 Task: Set up a reminder for the language practice chat.
Action: Mouse moved to (110, 138)
Screenshot: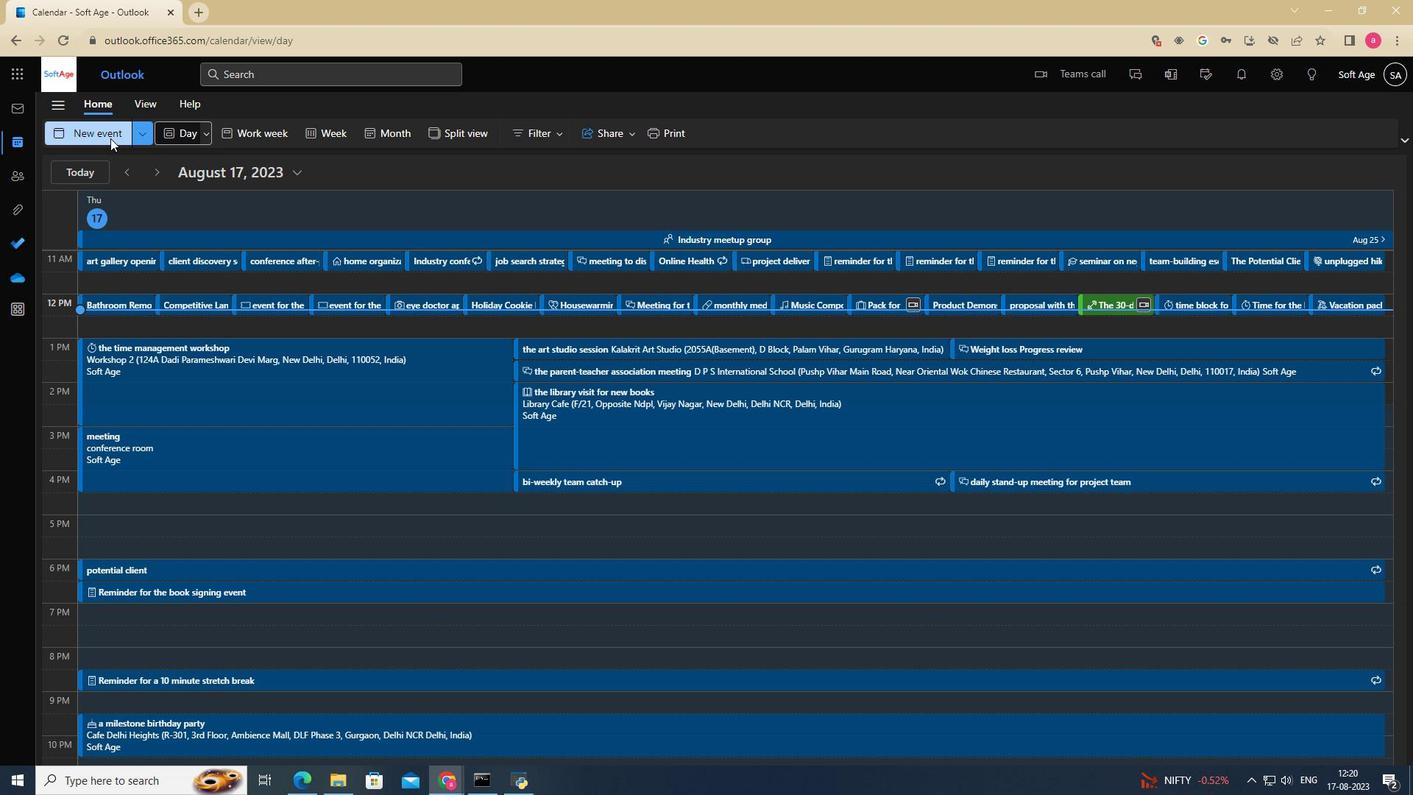 
Action: Mouse pressed left at (110, 138)
Screenshot: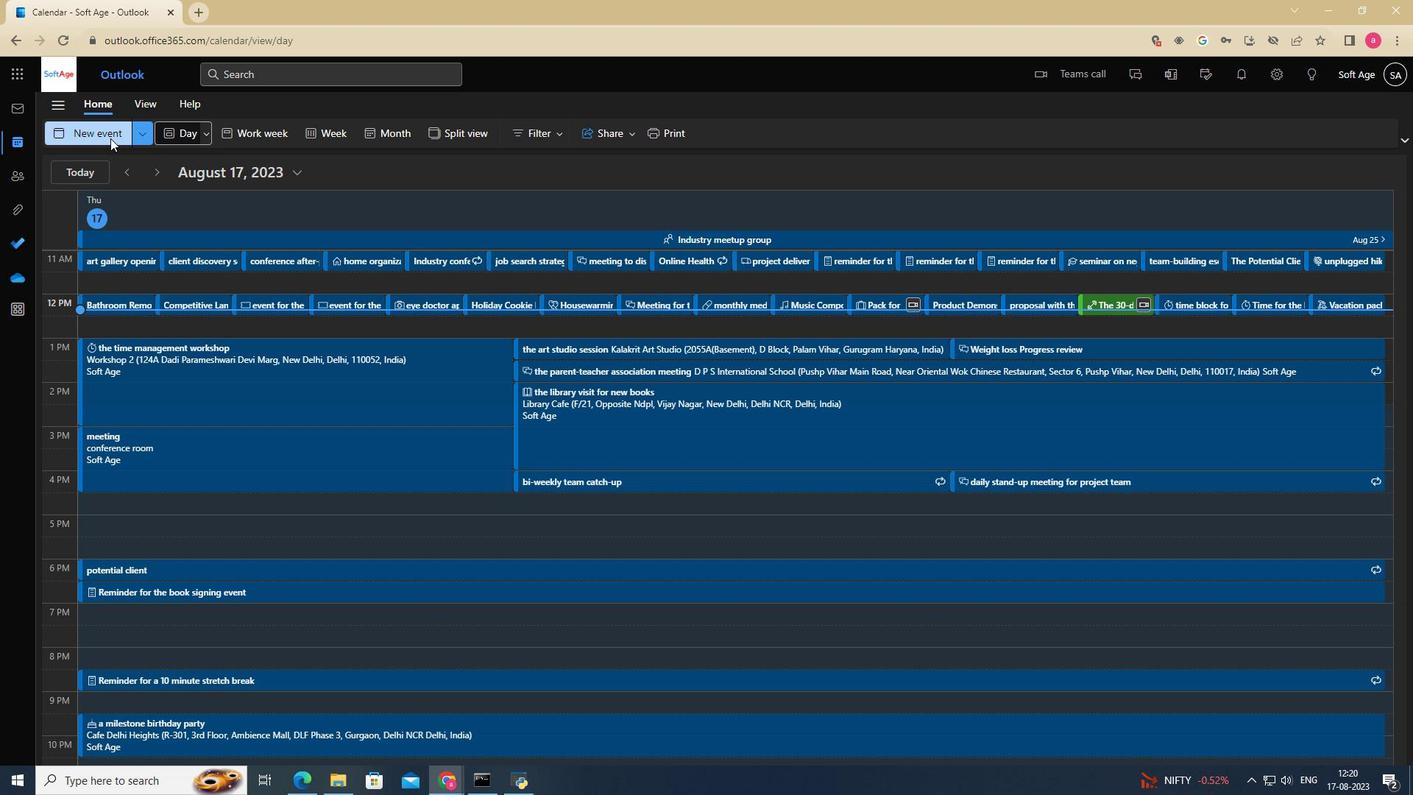 
Action: Mouse moved to (409, 217)
Screenshot: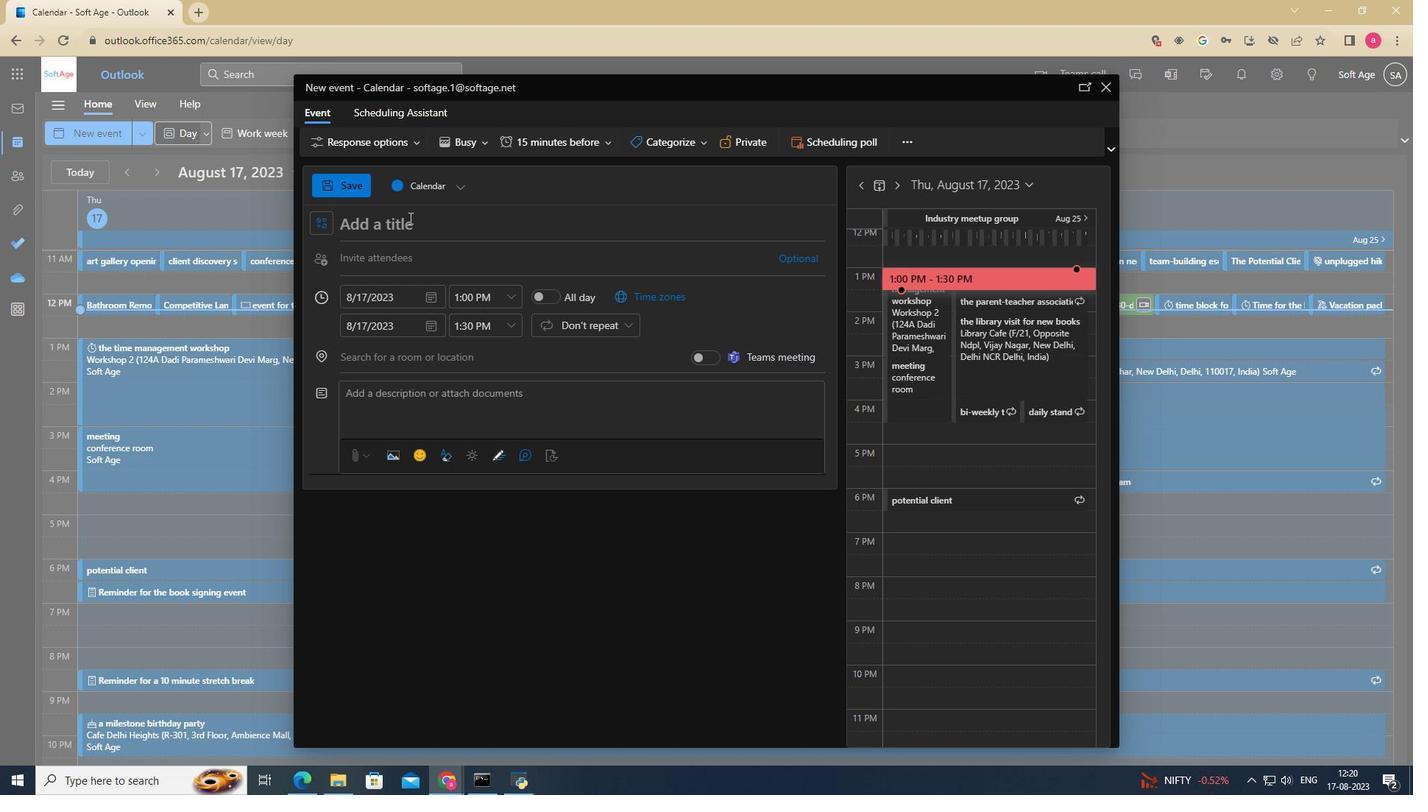 
Action: Mouse pressed left at (409, 217)
Screenshot: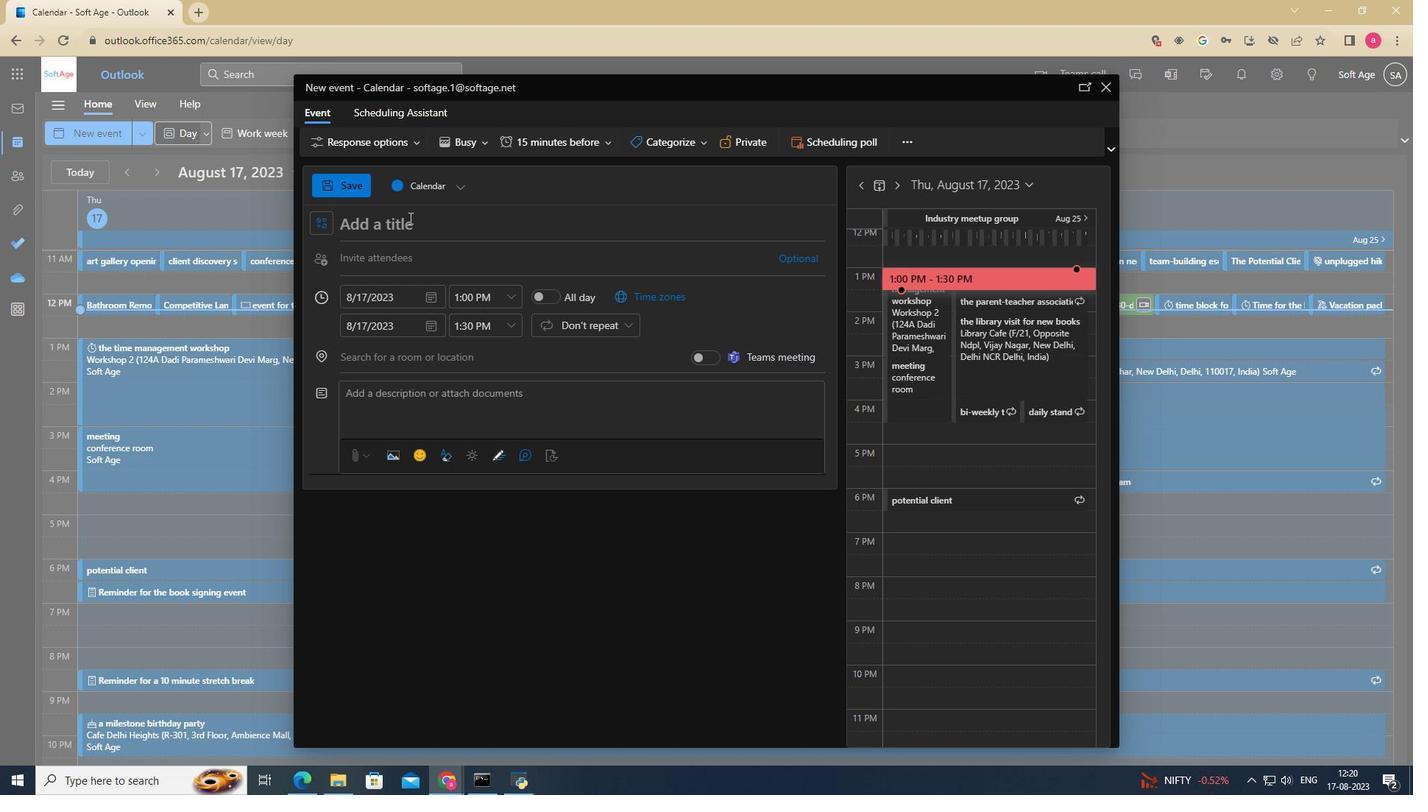 
Action: Mouse moved to (587, 147)
Screenshot: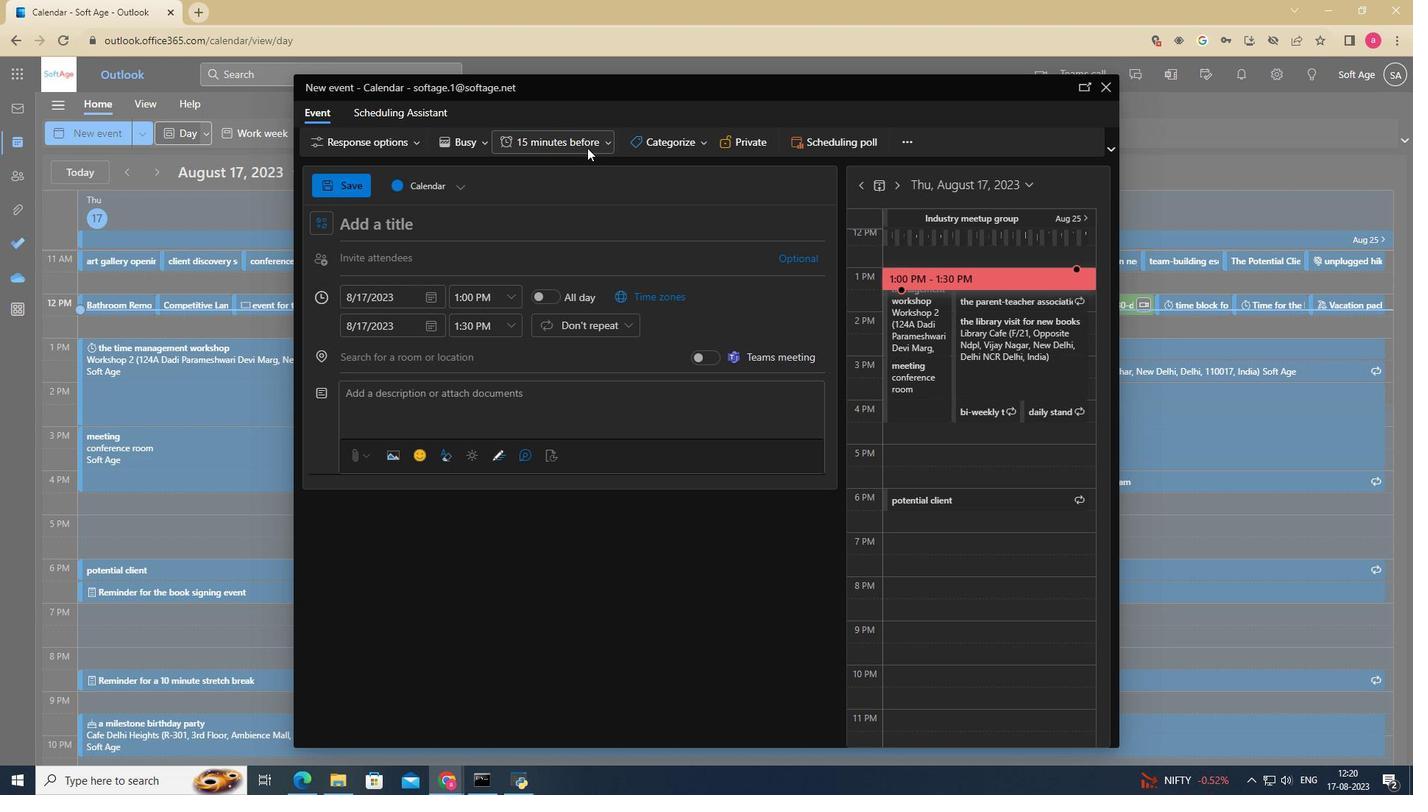 
Action: Mouse pressed left at (587, 147)
Screenshot: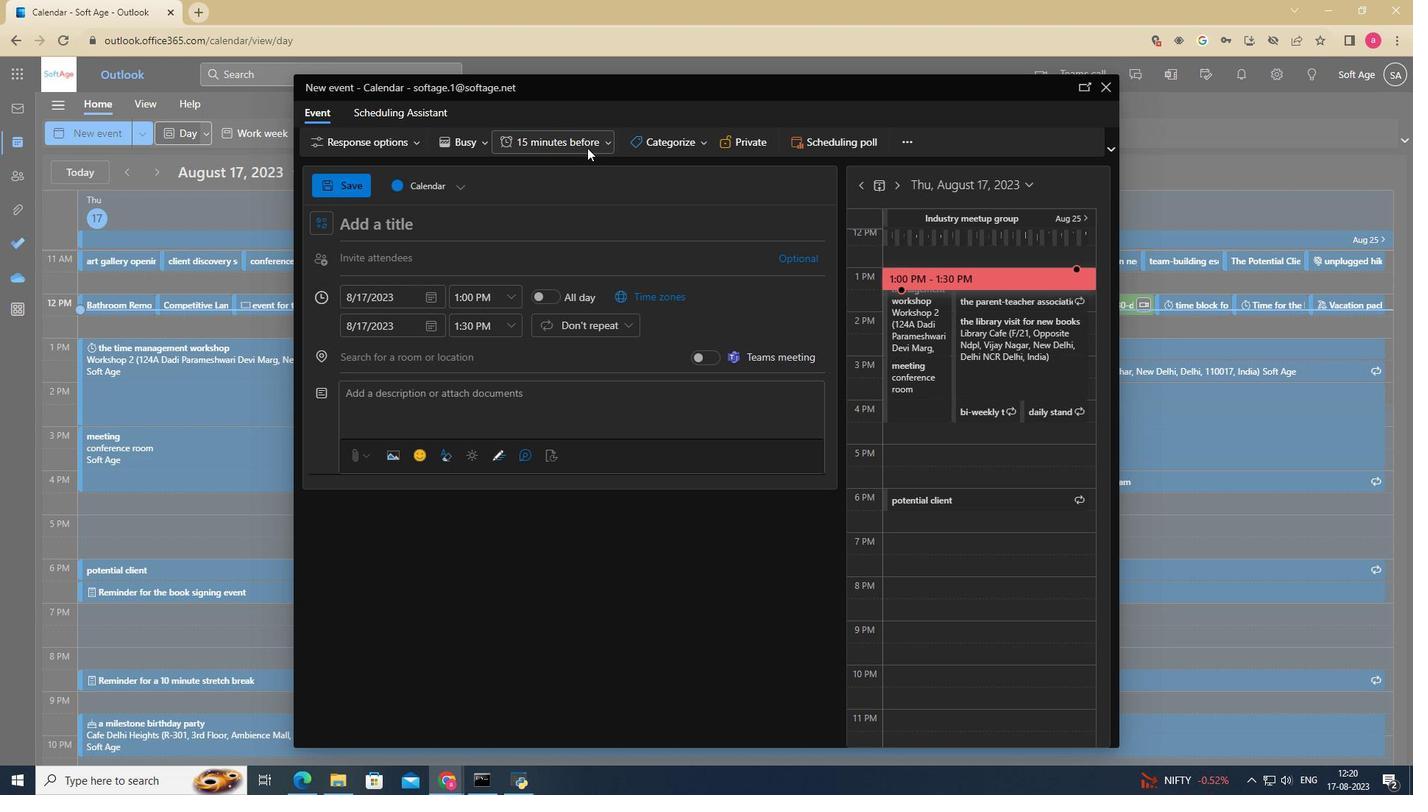 
Action: Mouse moved to (556, 287)
Screenshot: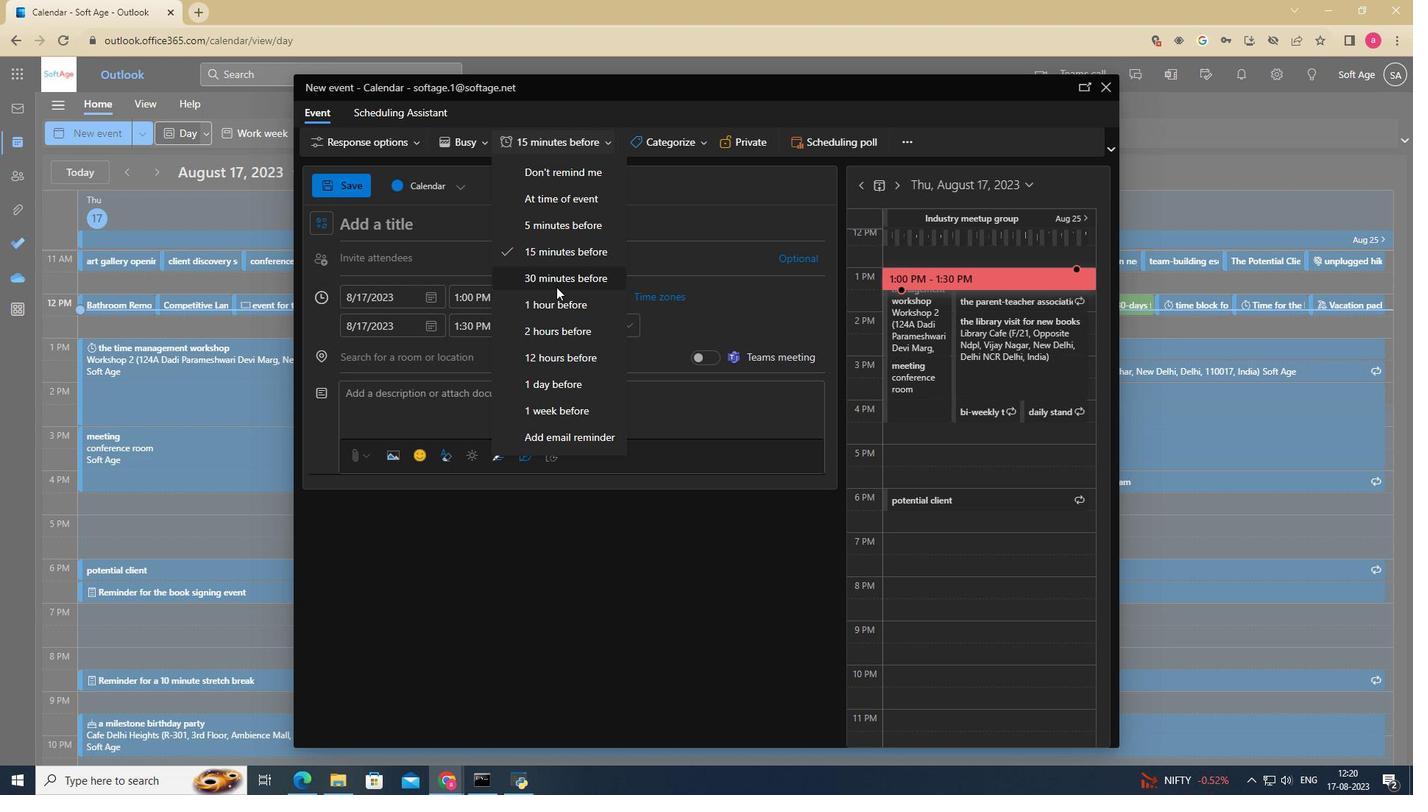 
Action: Mouse pressed left at (556, 287)
Screenshot: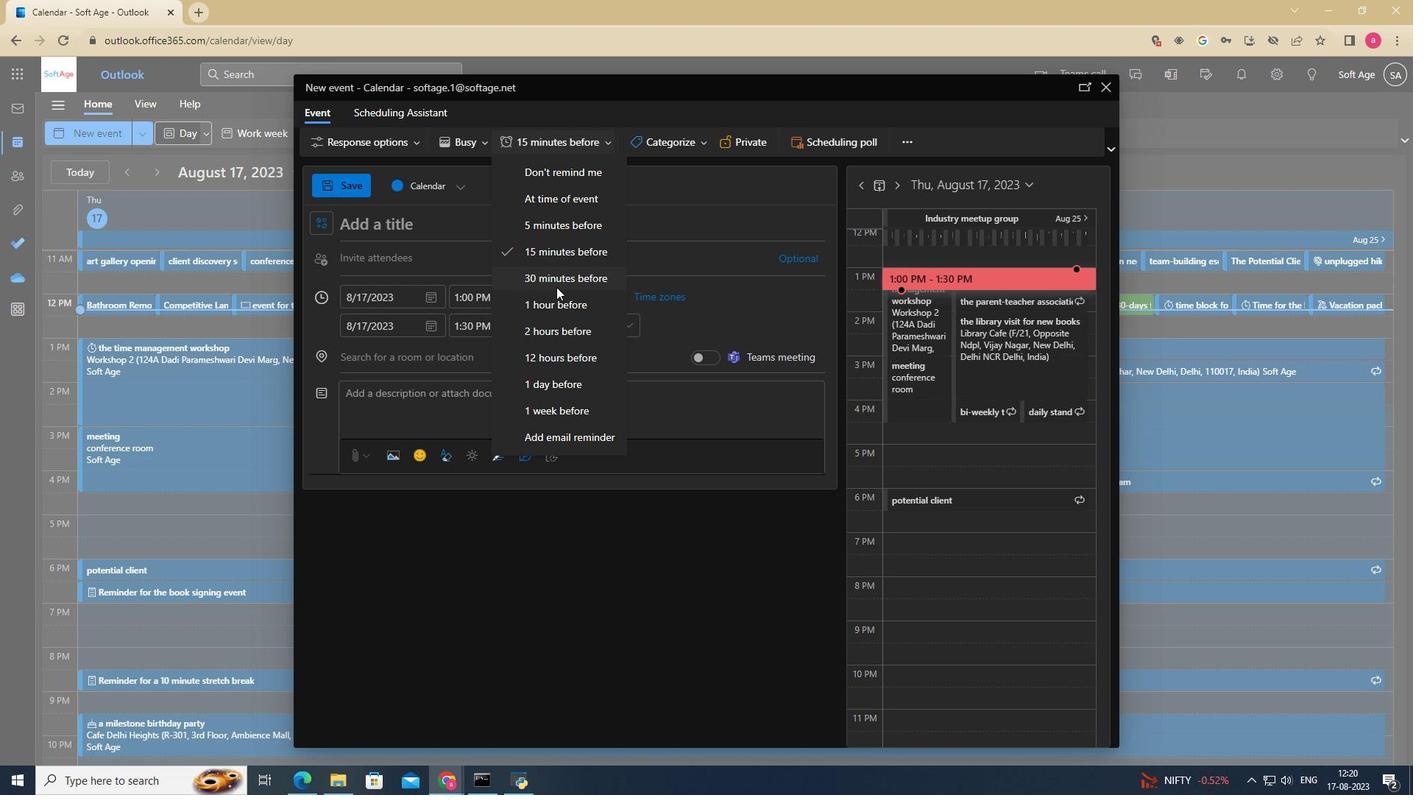 
Action: Mouse moved to (402, 231)
Screenshot: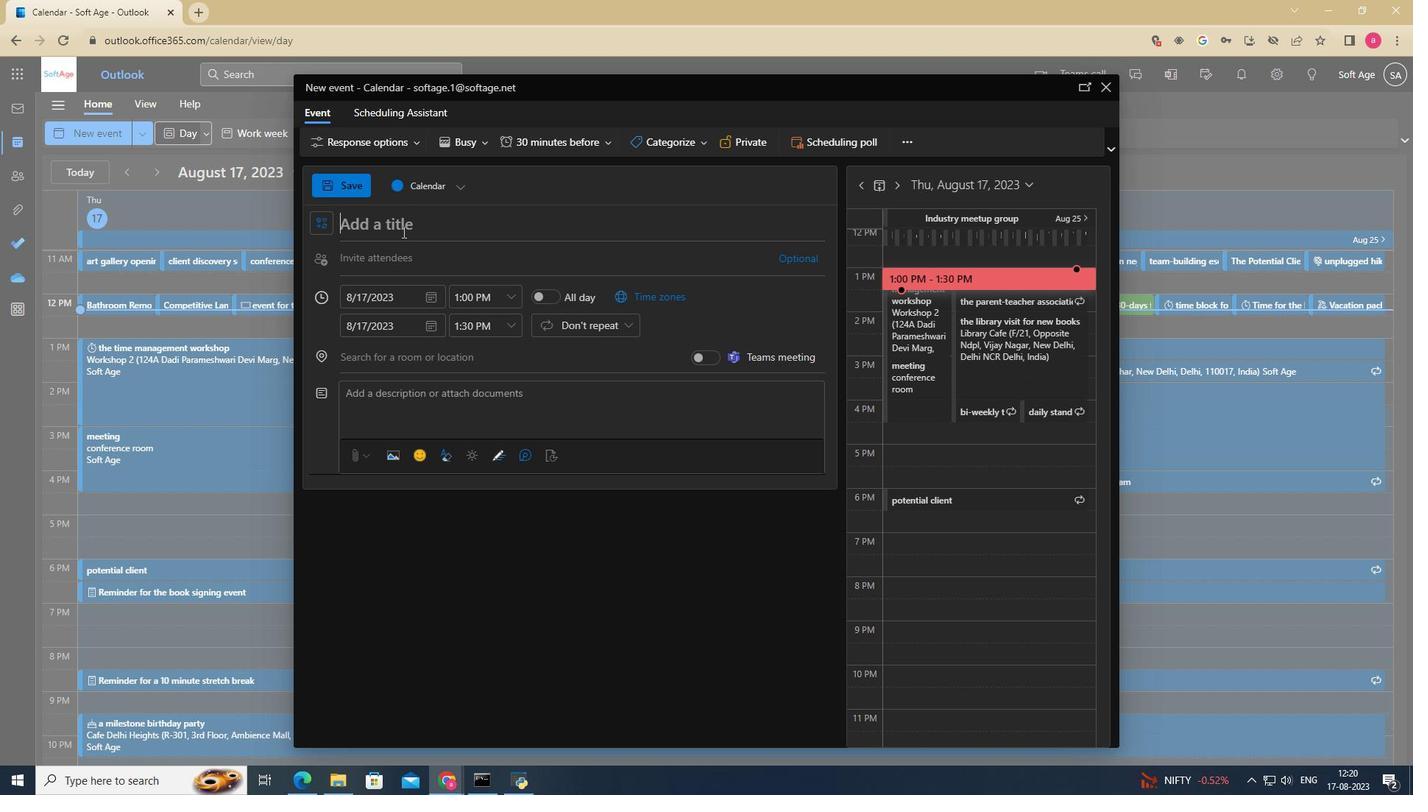 
Action: Mouse pressed left at (402, 231)
Screenshot: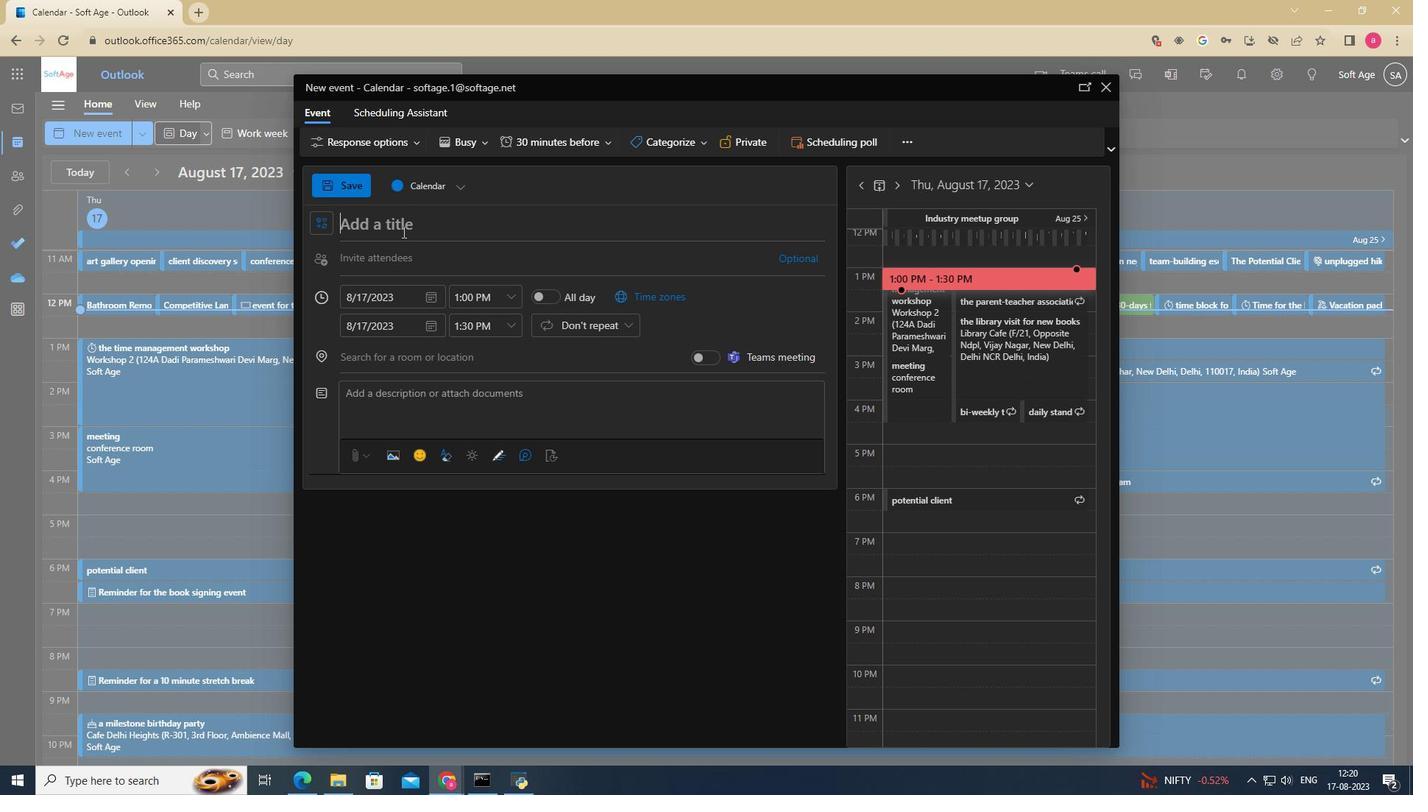 
Action: Mouse moved to (423, 224)
Screenshot: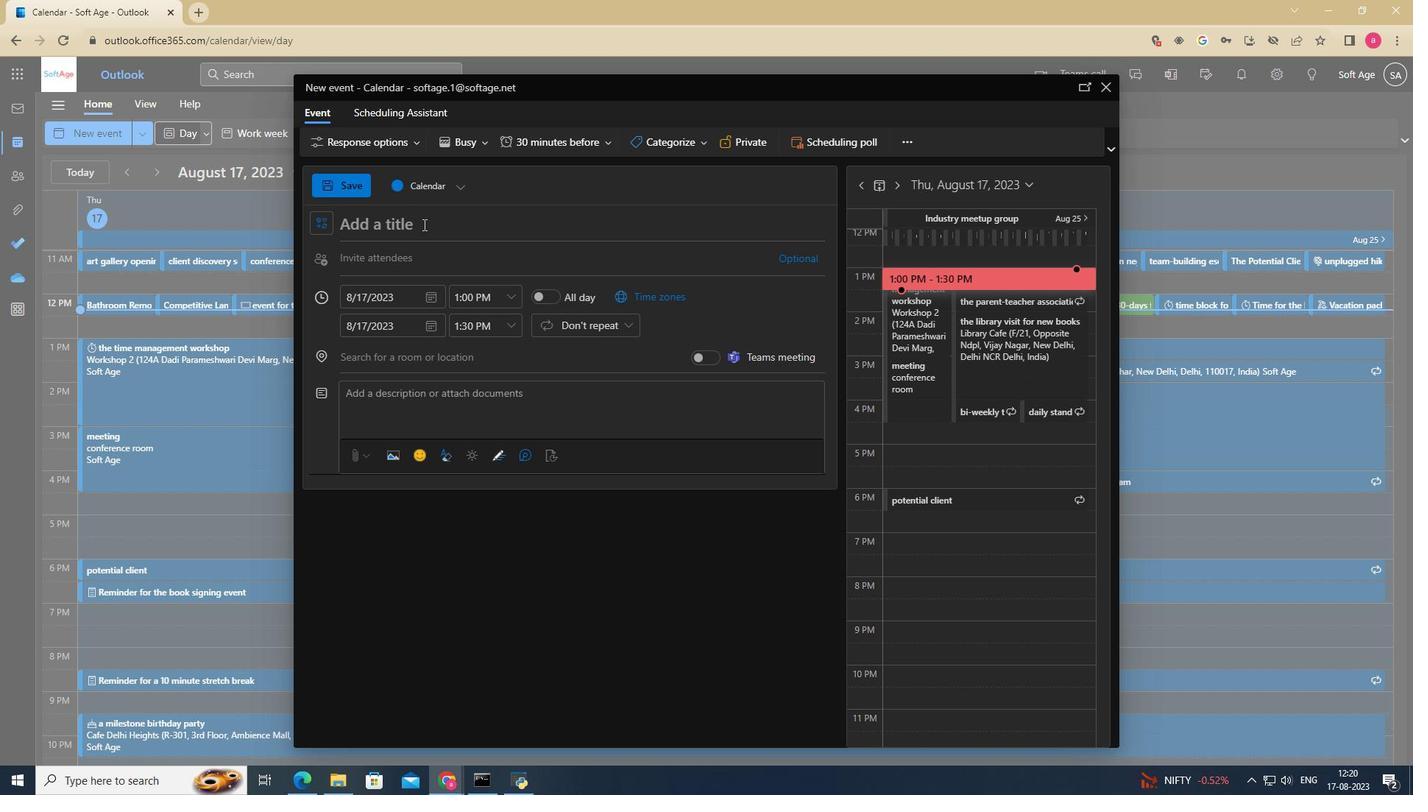 
Action: Mouse pressed left at (423, 224)
Screenshot: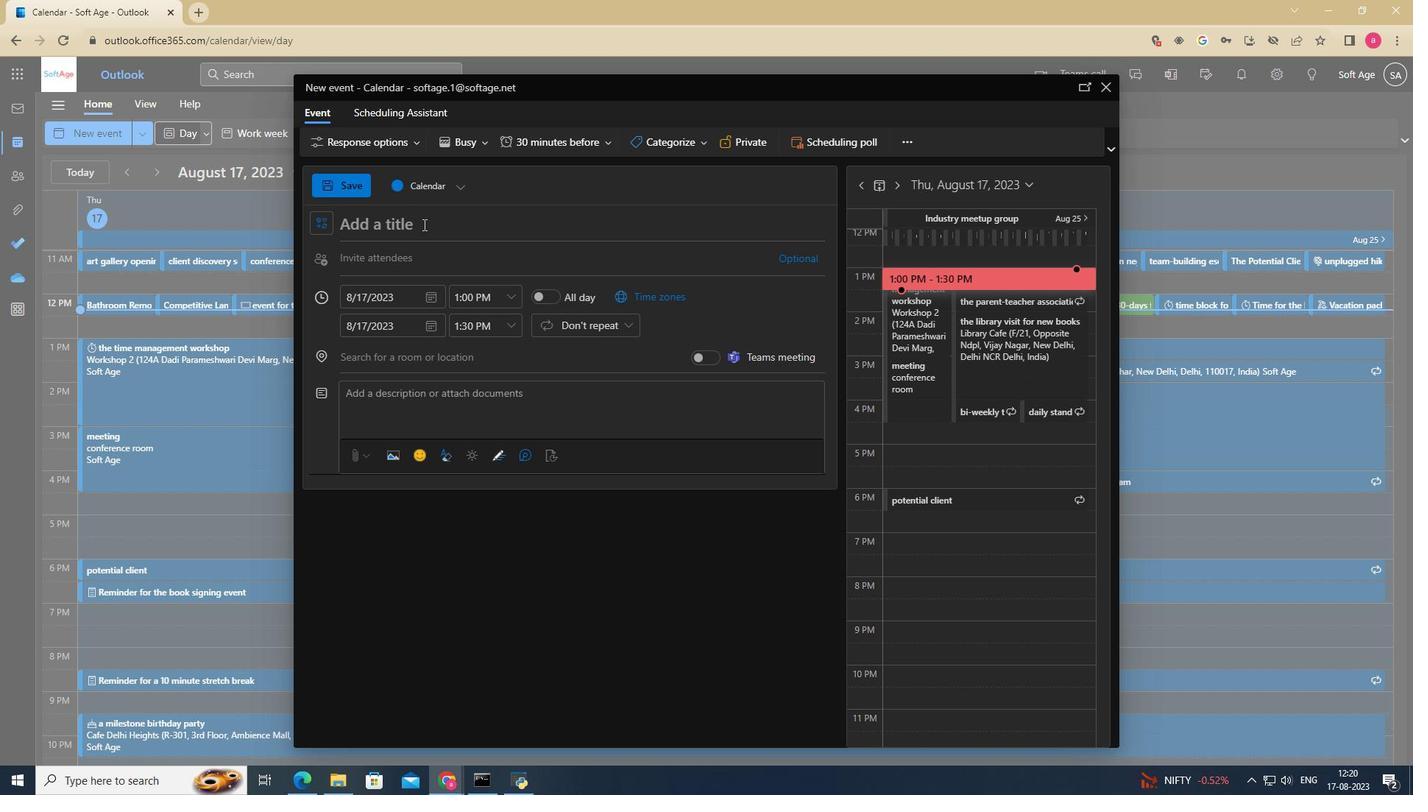 
Action: Key pressed the<Key.space>language<Key.space>pa<Key.backspace>ractice<Key.space>chat
Screenshot: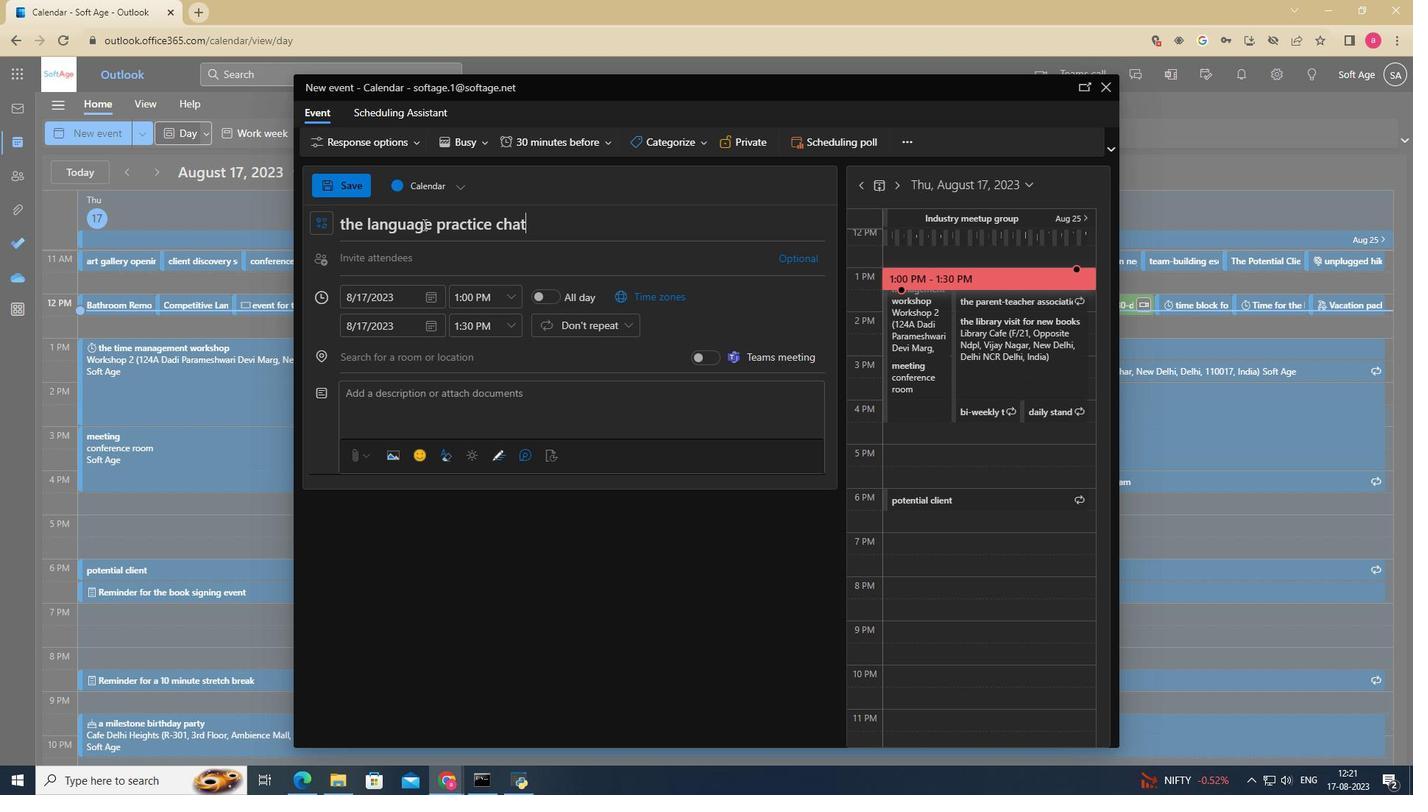 
Action: Mouse moved to (463, 256)
Screenshot: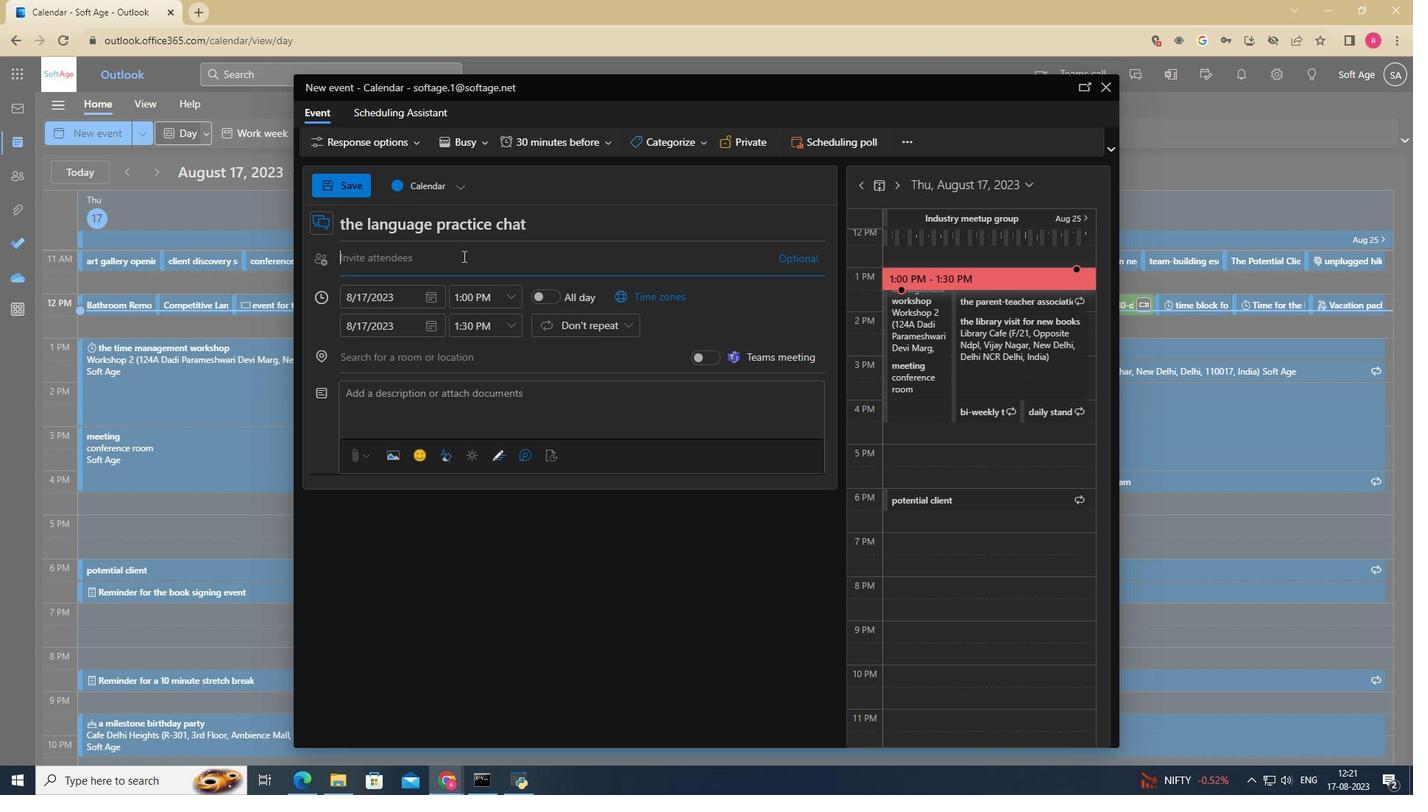 
Action: Mouse pressed left at (463, 256)
Screenshot: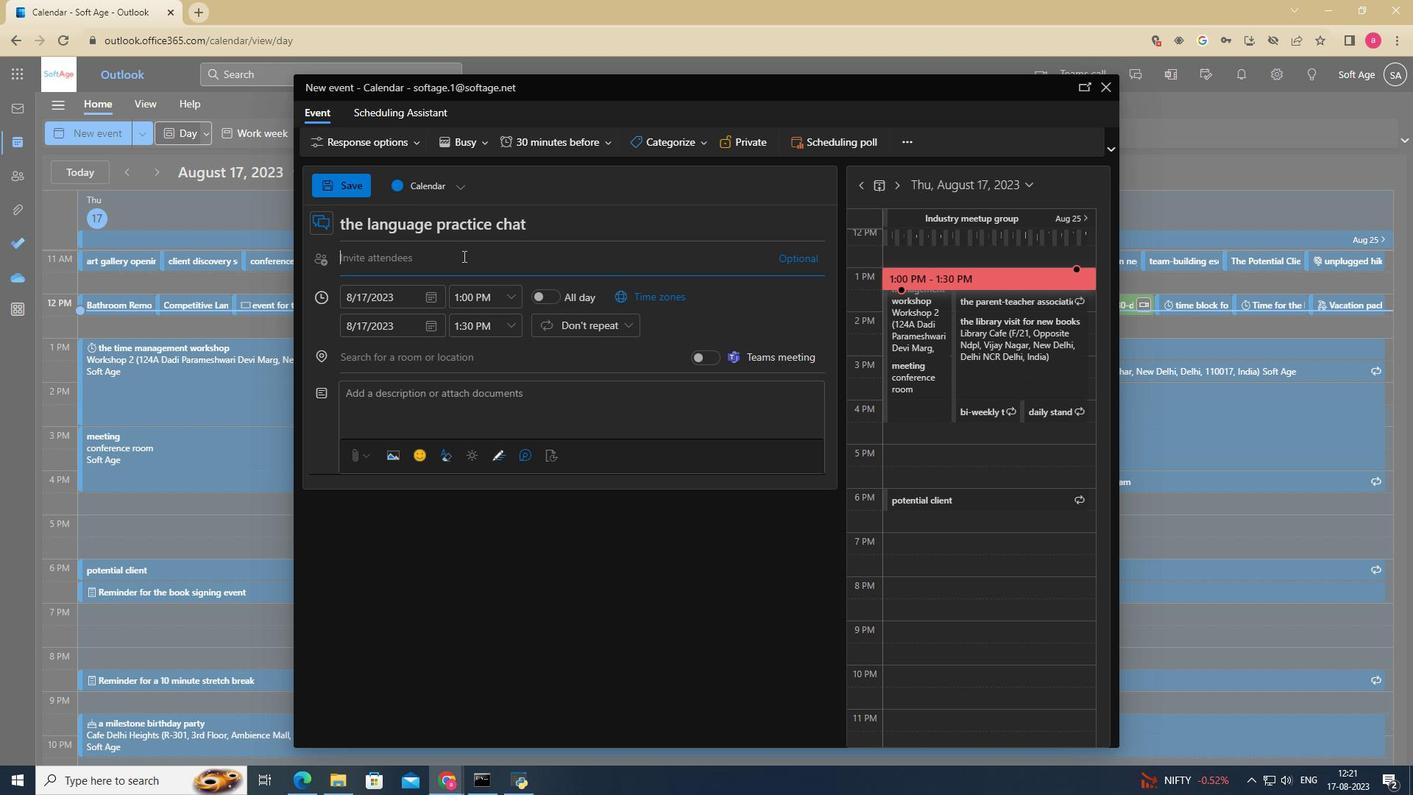 
Action: Mouse moved to (397, 373)
Screenshot: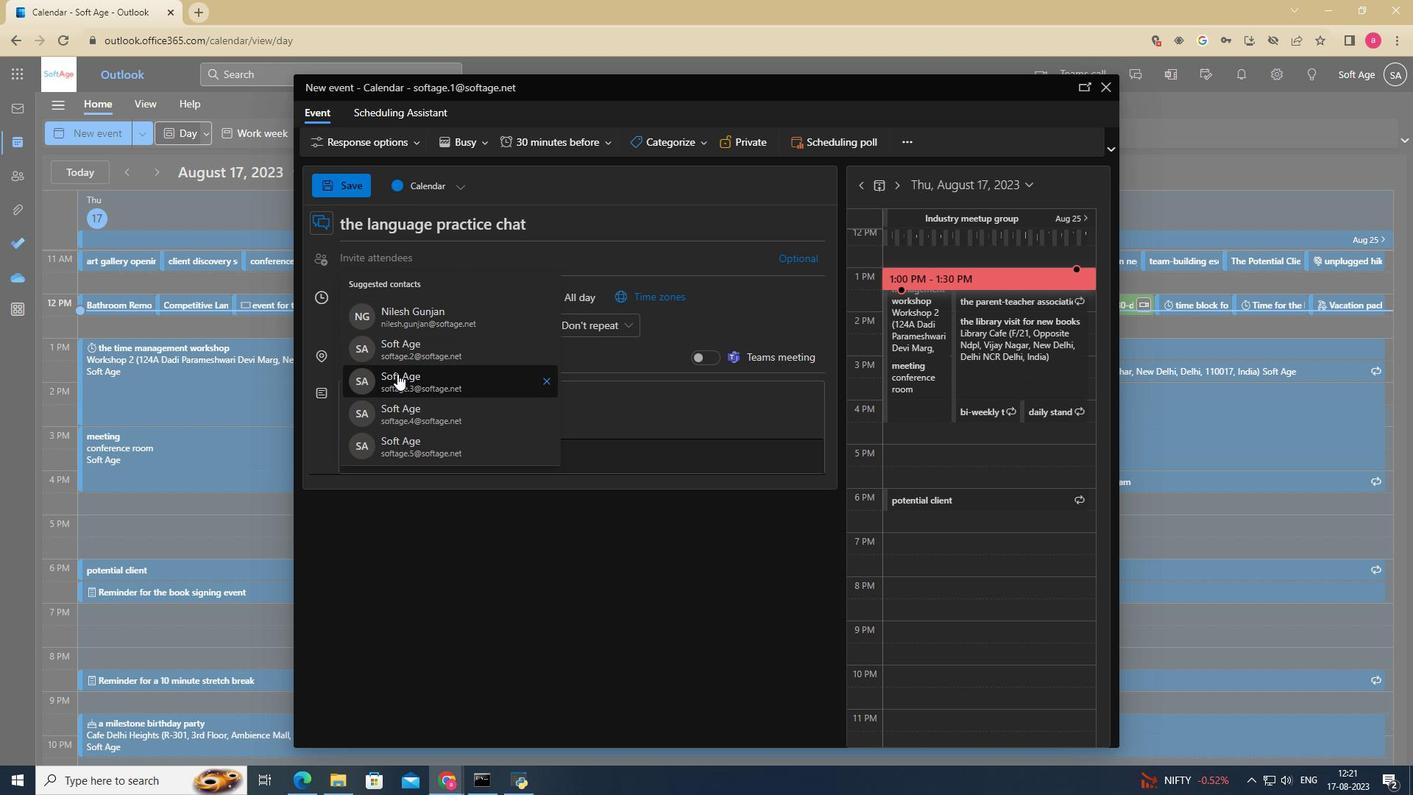 
Action: Mouse pressed left at (397, 373)
Screenshot: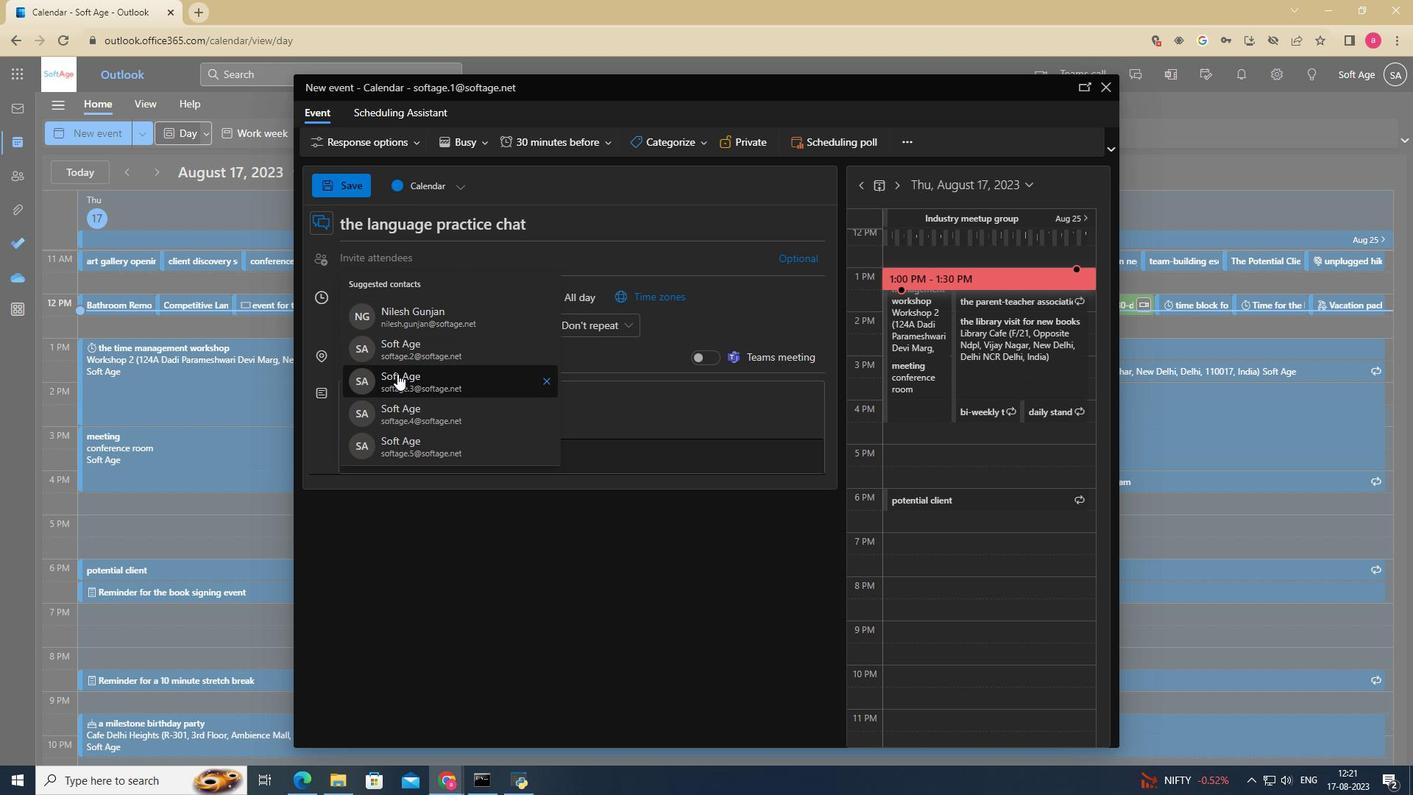 
Action: Mouse moved to (476, 398)
Screenshot: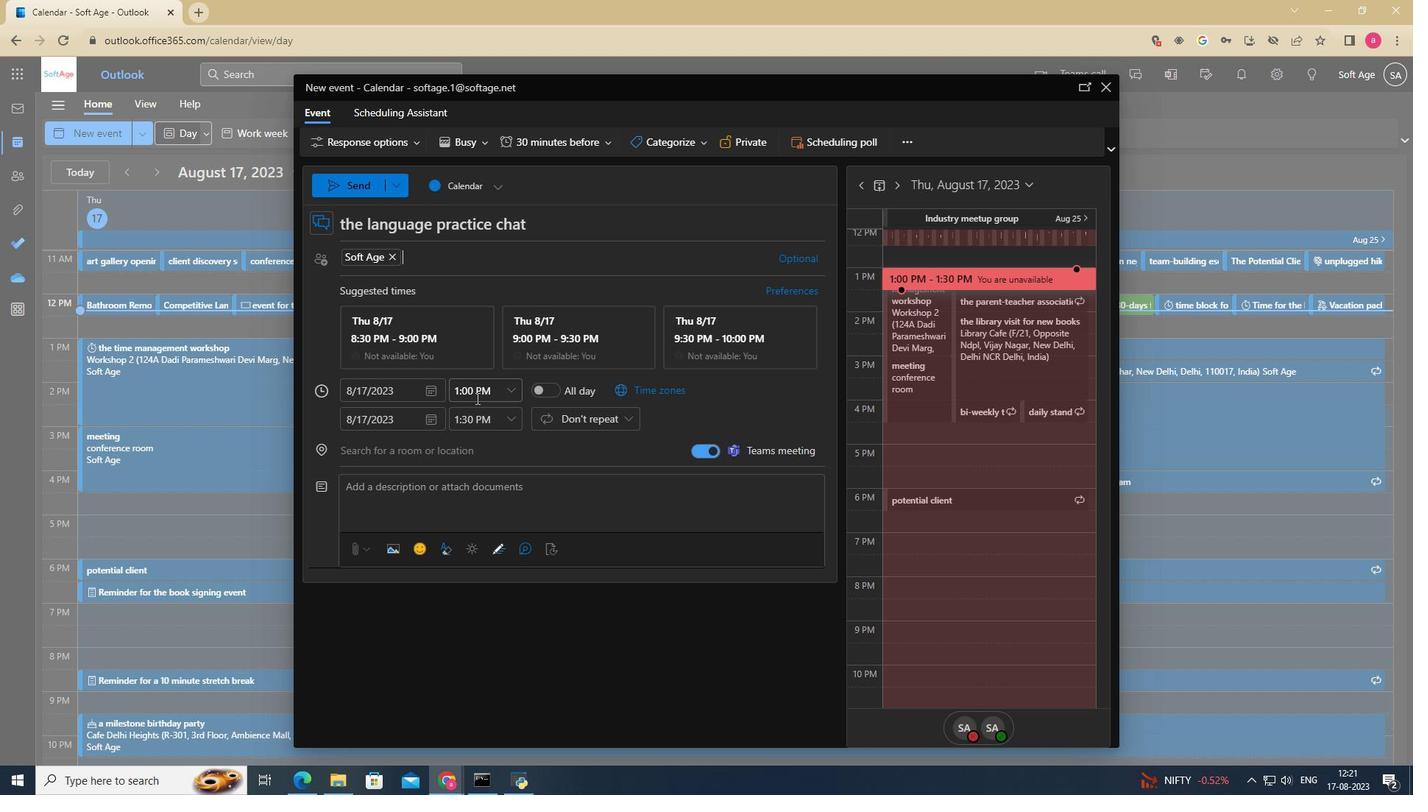 
Action: Mouse pressed left at (476, 398)
Screenshot: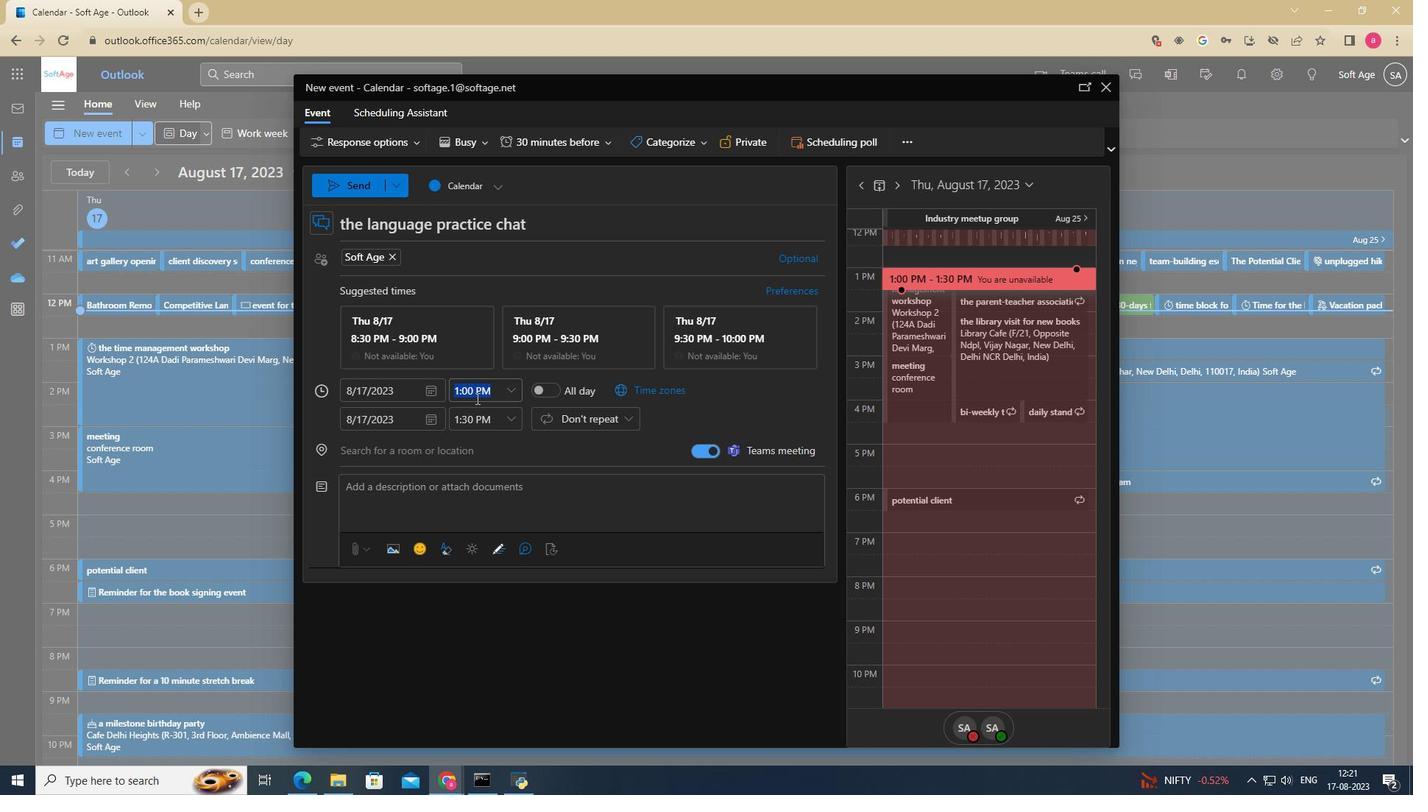 
Action: Mouse moved to (555, 357)
Screenshot: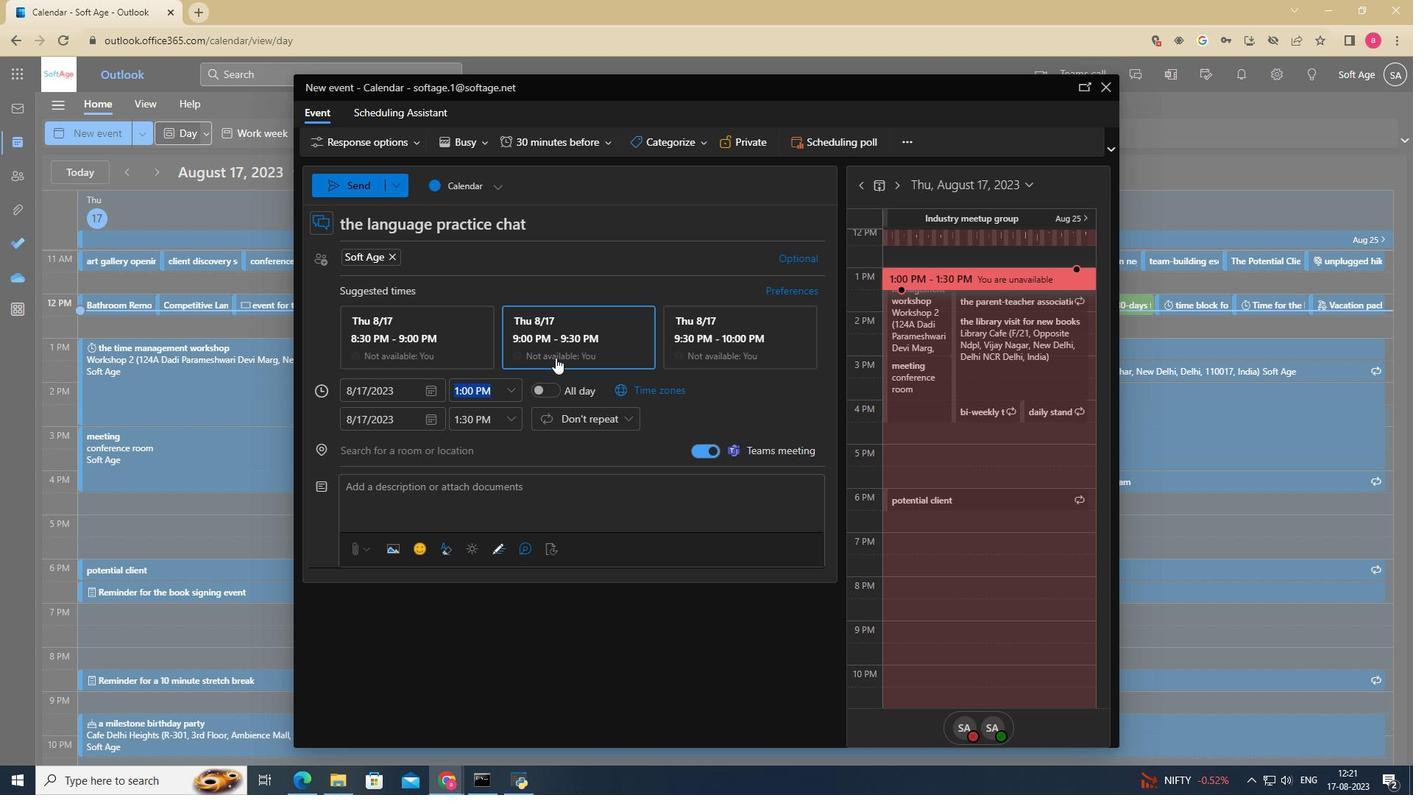 
Action: Mouse pressed left at (555, 357)
Screenshot: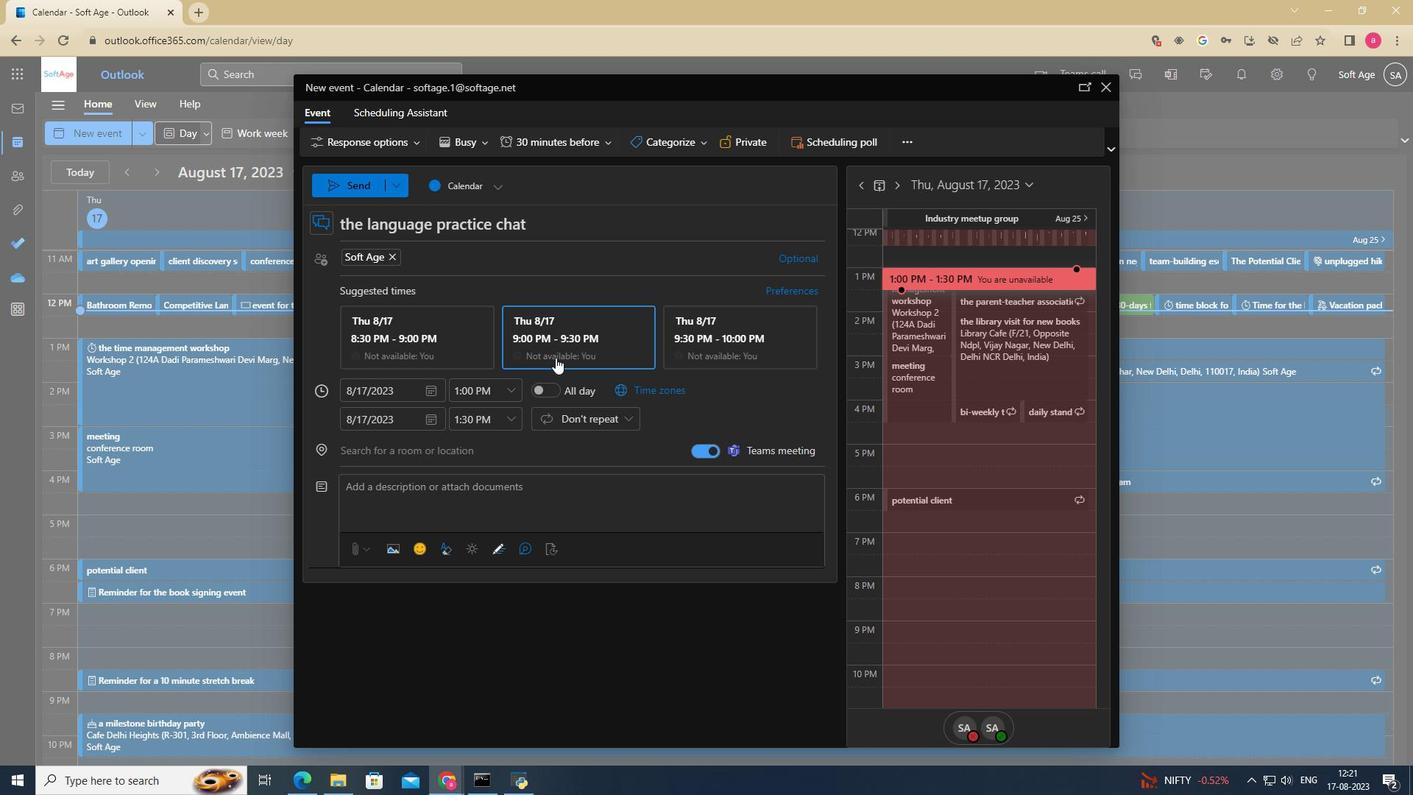 
Action: Mouse moved to (429, 448)
Screenshot: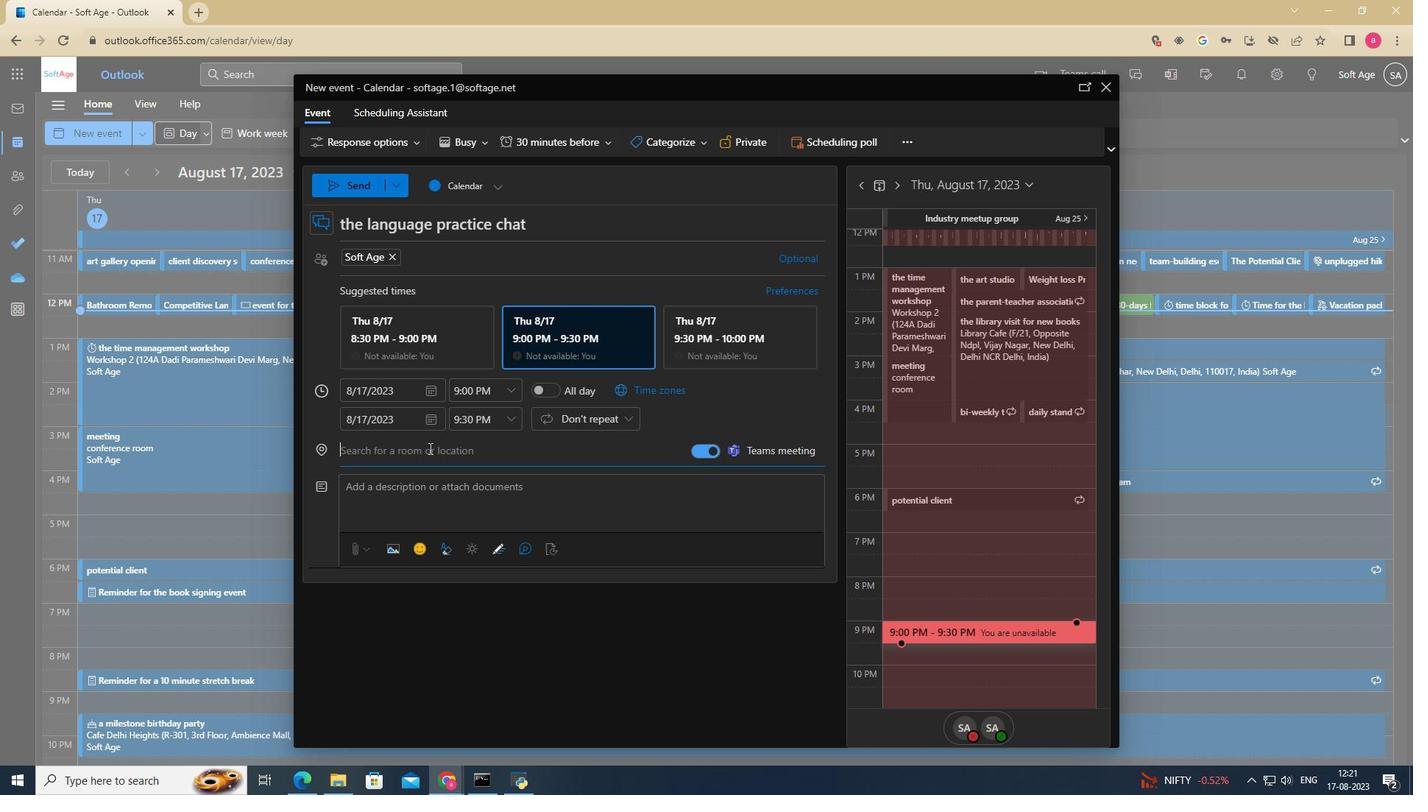 
Action: Mouse pressed left at (429, 448)
Screenshot: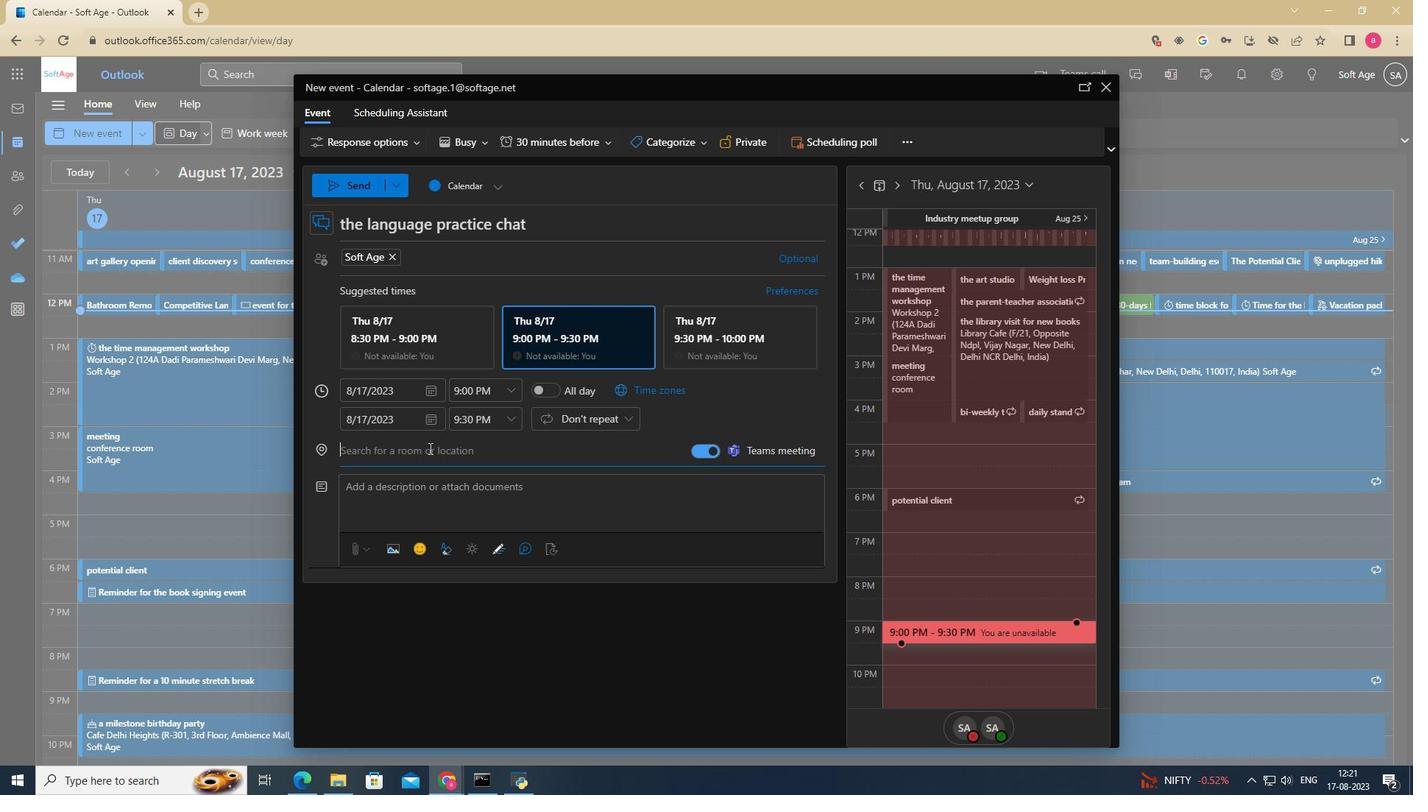 
Action: Key pressed l<Key.backspace>ca<Key.backspace><Key.backspace>ho<Key.backspace><Key.backspace>pala
Screenshot: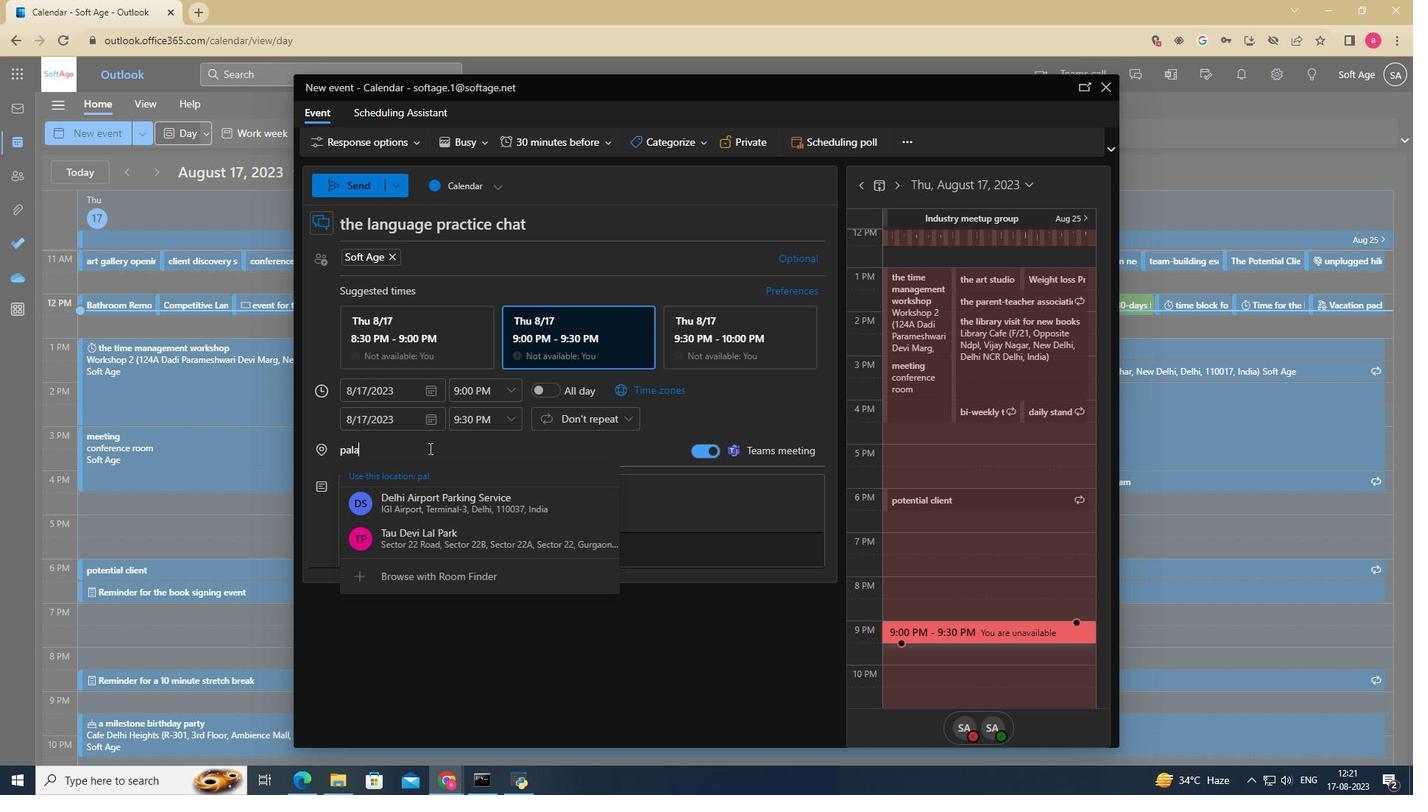 
Action: Mouse moved to (429, 589)
Screenshot: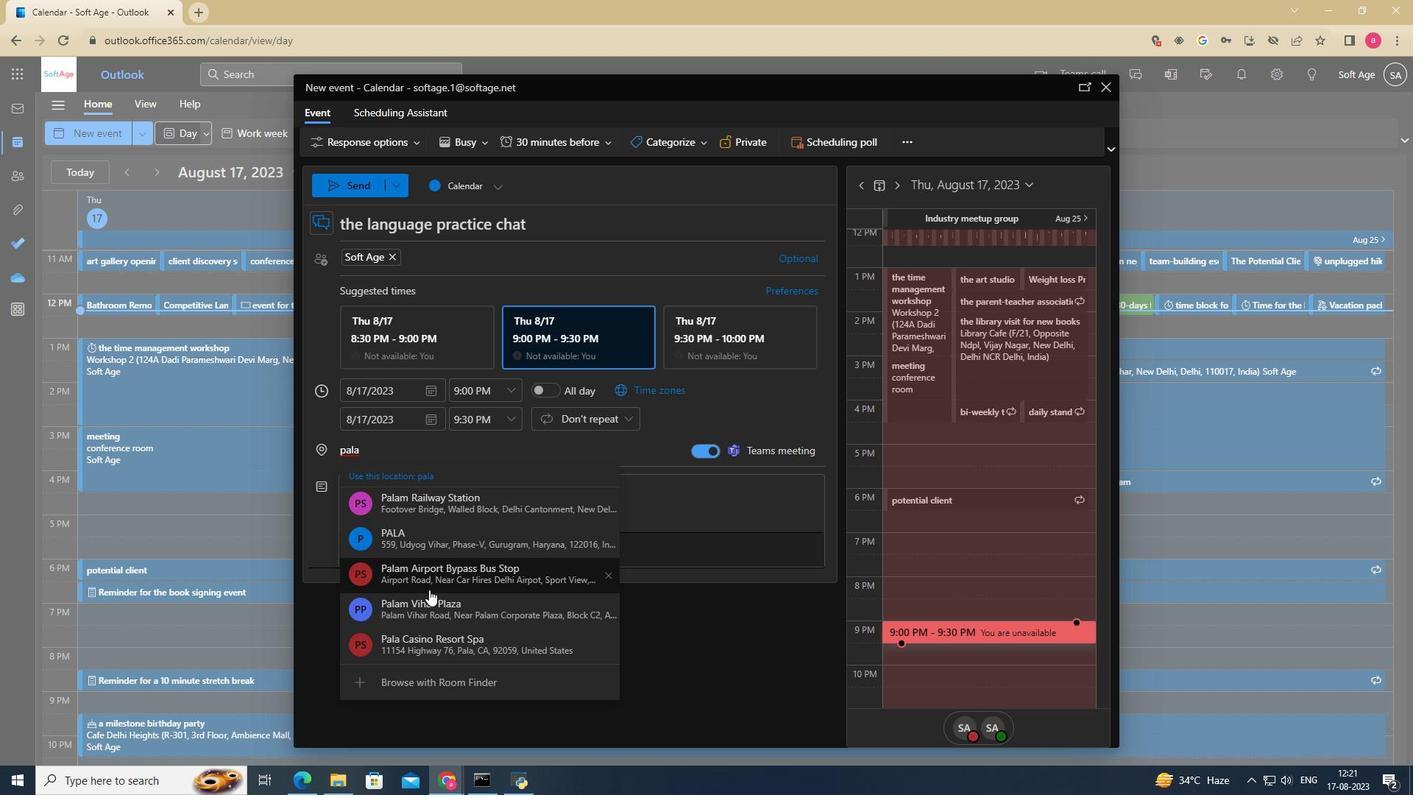 
Action: Mouse pressed left at (429, 589)
Screenshot: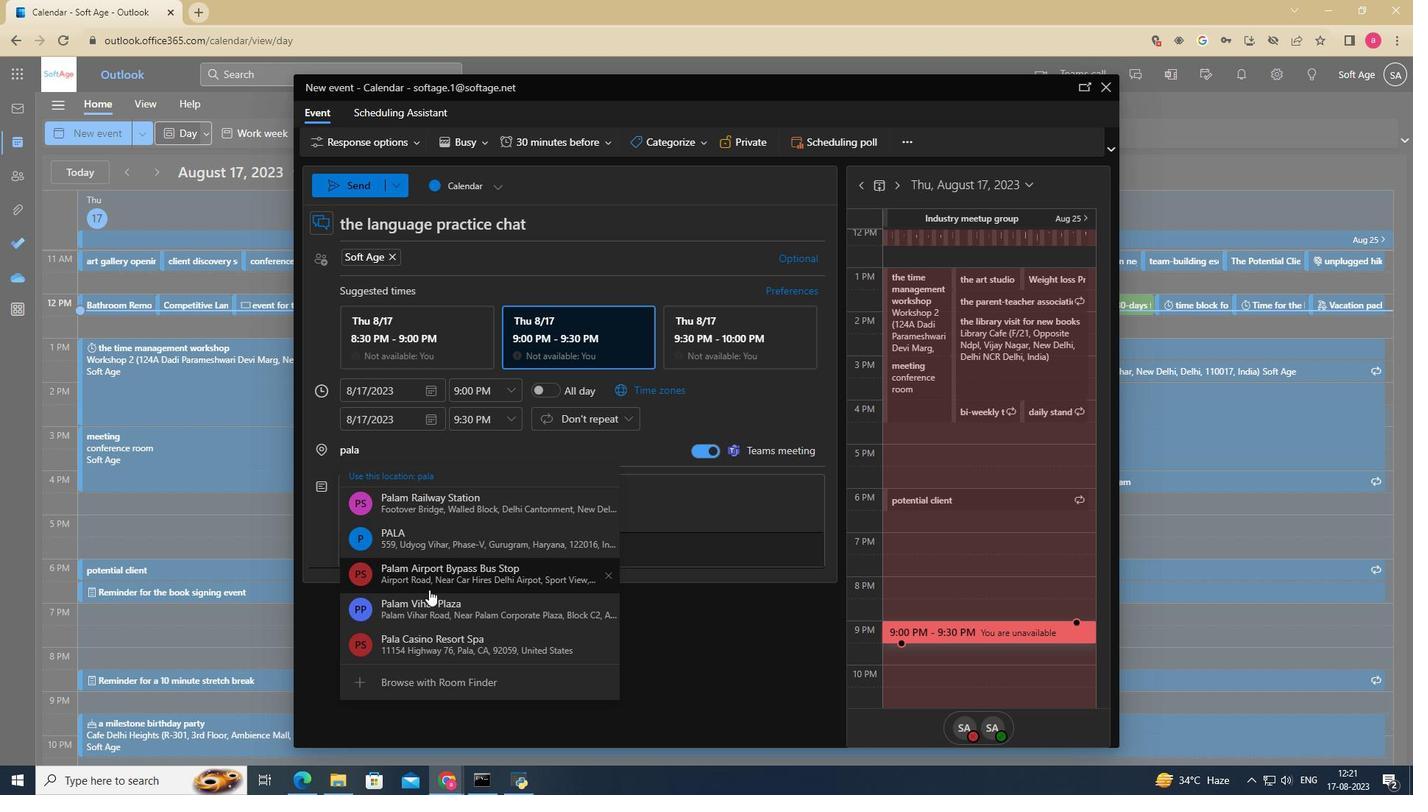 
Action: Mouse moved to (414, 496)
Screenshot: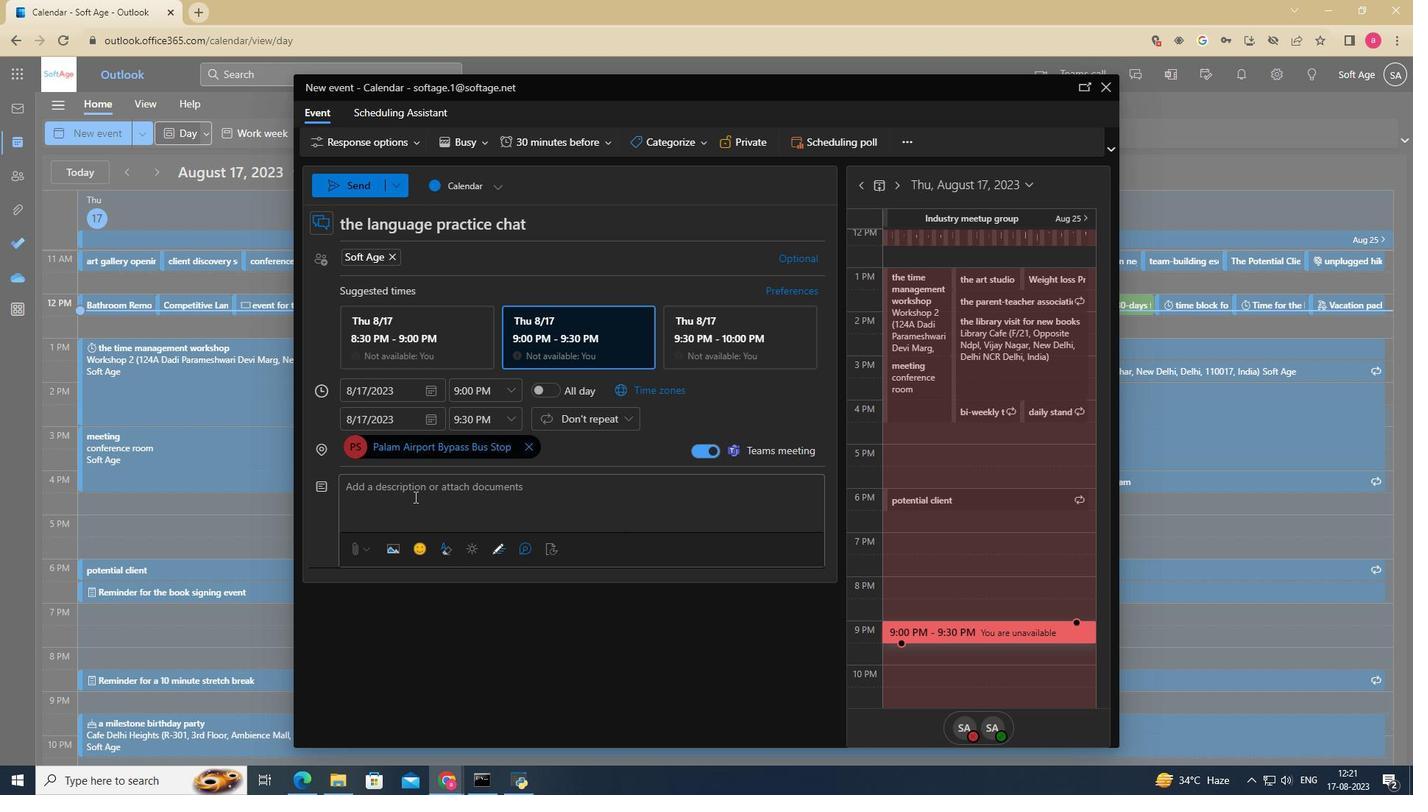 
Action: Mouse pressed left at (414, 496)
Screenshot: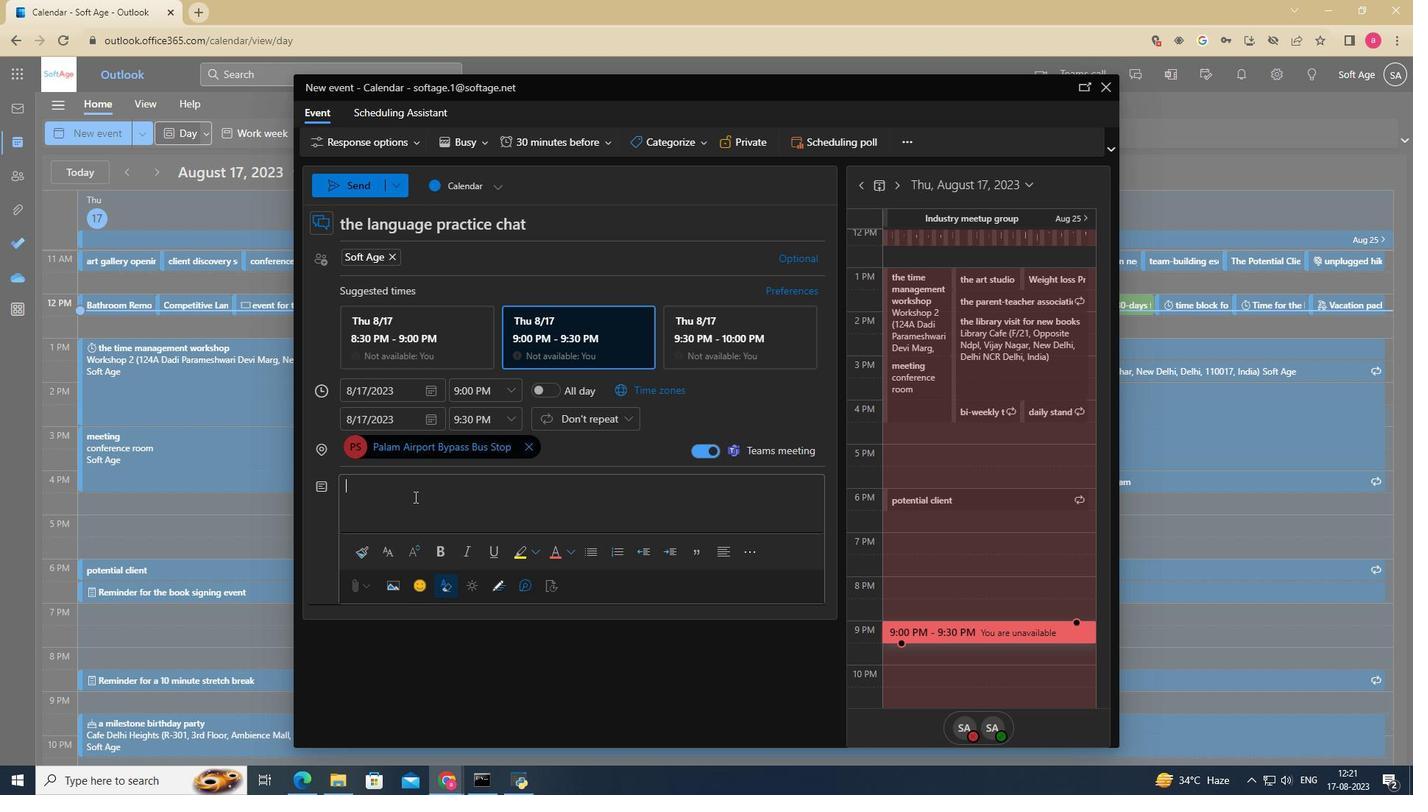 
Action: Key pressed <Key.shift>A<Key.space>language<Key.space>practice<Key.space>chat<Key.space>is<Key.space>a<Key.space>purposeful<Key.space>interaction<Key.space>between<Key.space>individuals<Key.space>seeking<Key.space>to<Key.space>imporve<Key.space>their<Key.backspace><Key.backspace><Key.backspace><Key.backspace><Key.backspace><Key.backspace><Key.backspace><Key.backspace><Key.backspace>ve<Key.space><Key.backspace><Key.backspace><Key.backspace><Key.backspace><Key.backspace><Key.backspace>mprove<Key.space>their<Key.space>lanu<Key.backspace>guage<Key.space>skills.<Key.space><Key.shift>It<Key.space>offers<Key.space>a<Key.space>platd<Key.backspace>form<Key.space>for<Key.space>language<Key.space>learners<Key.space>to<Key.space>ngage<Key.space>in<Key.space>conversation,<Key.space>exchange<Key.space>idea,<Key.space>and<Key.space>develop<Key.space>proficiency<Key.space>in<Key.space>a<Key.space>target<Key.space>language.
Screenshot: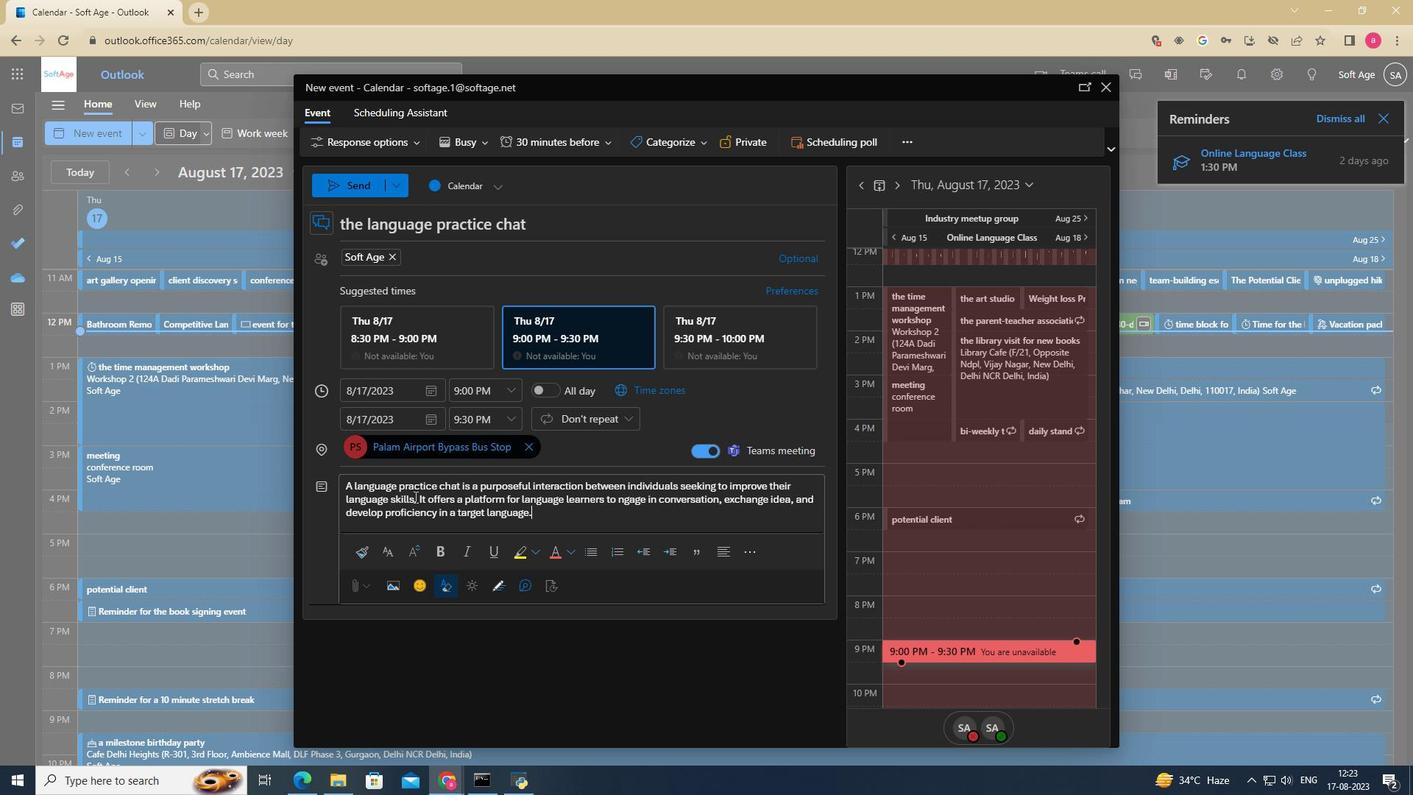 
Action: Mouse moved to (437, 503)
Screenshot: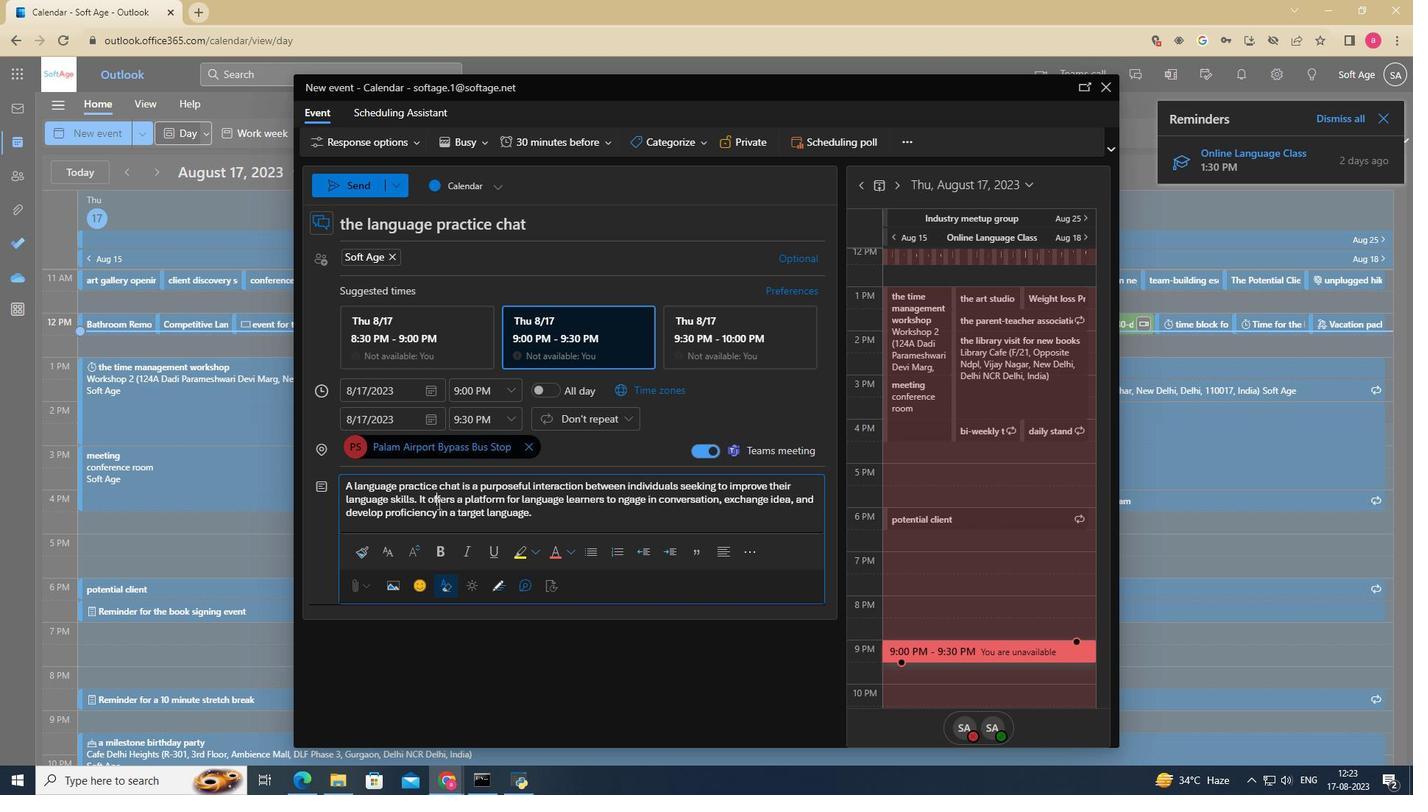 
Action: Mouse pressed left at (437, 503)
Screenshot: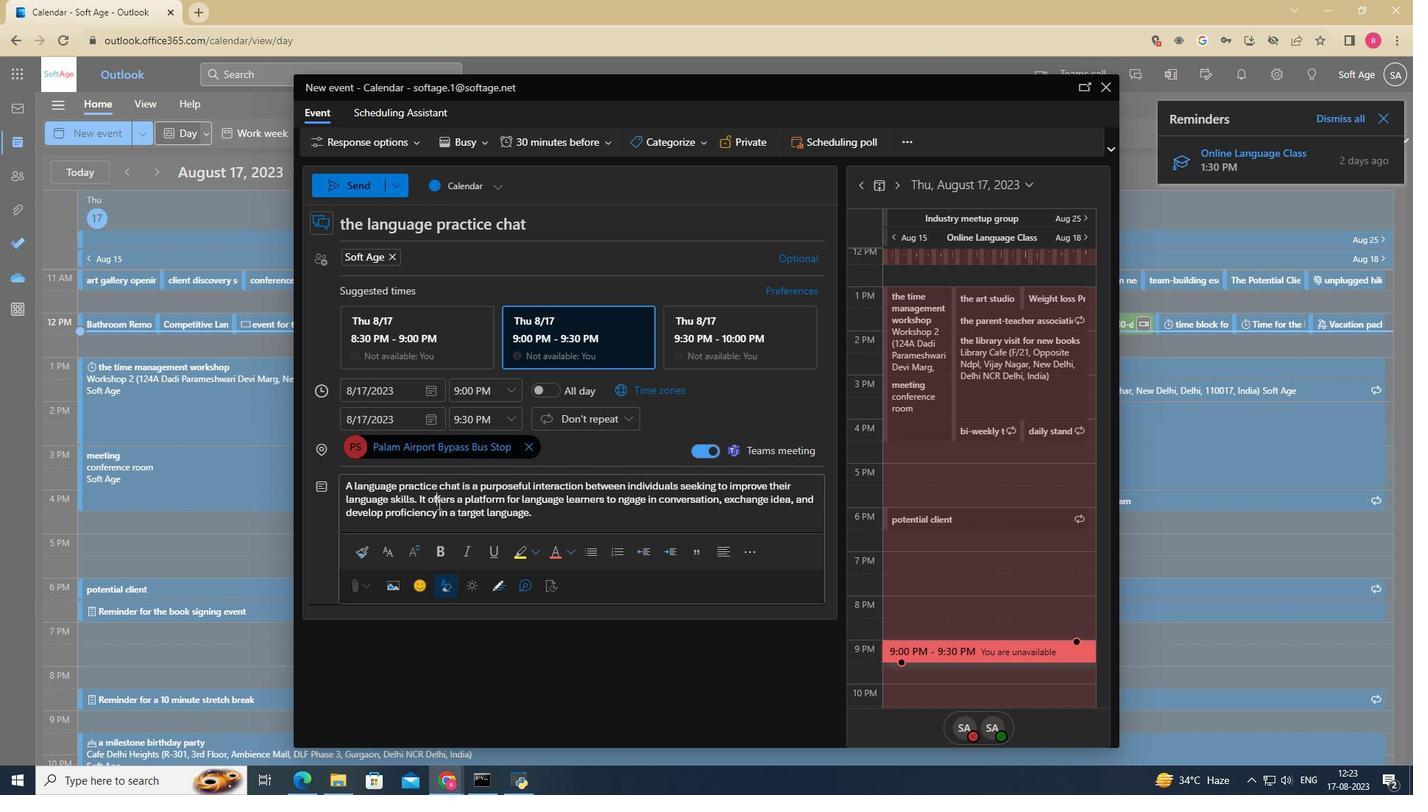 
Action: Mouse moved to (437, 503)
Screenshot: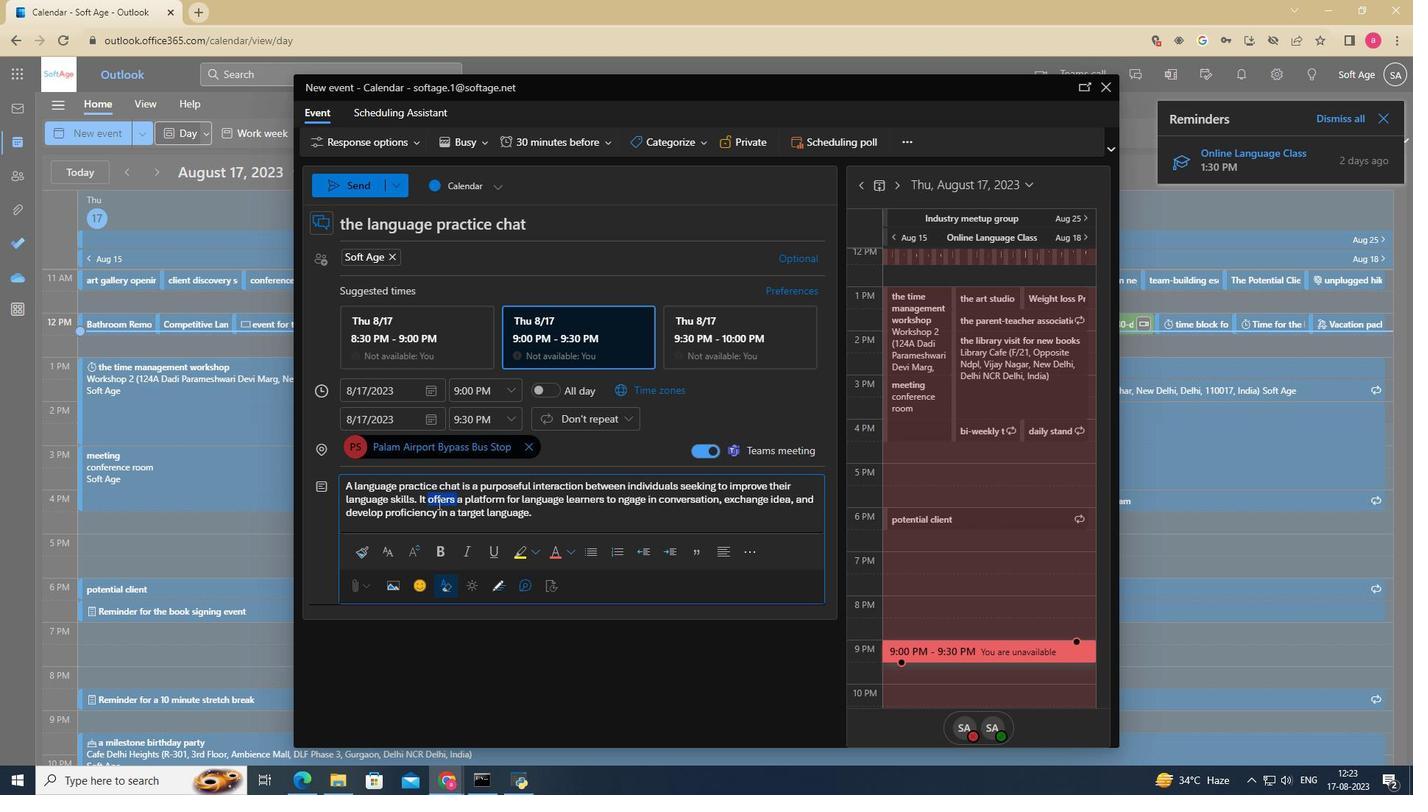 
Action: Mouse pressed left at (437, 503)
Screenshot: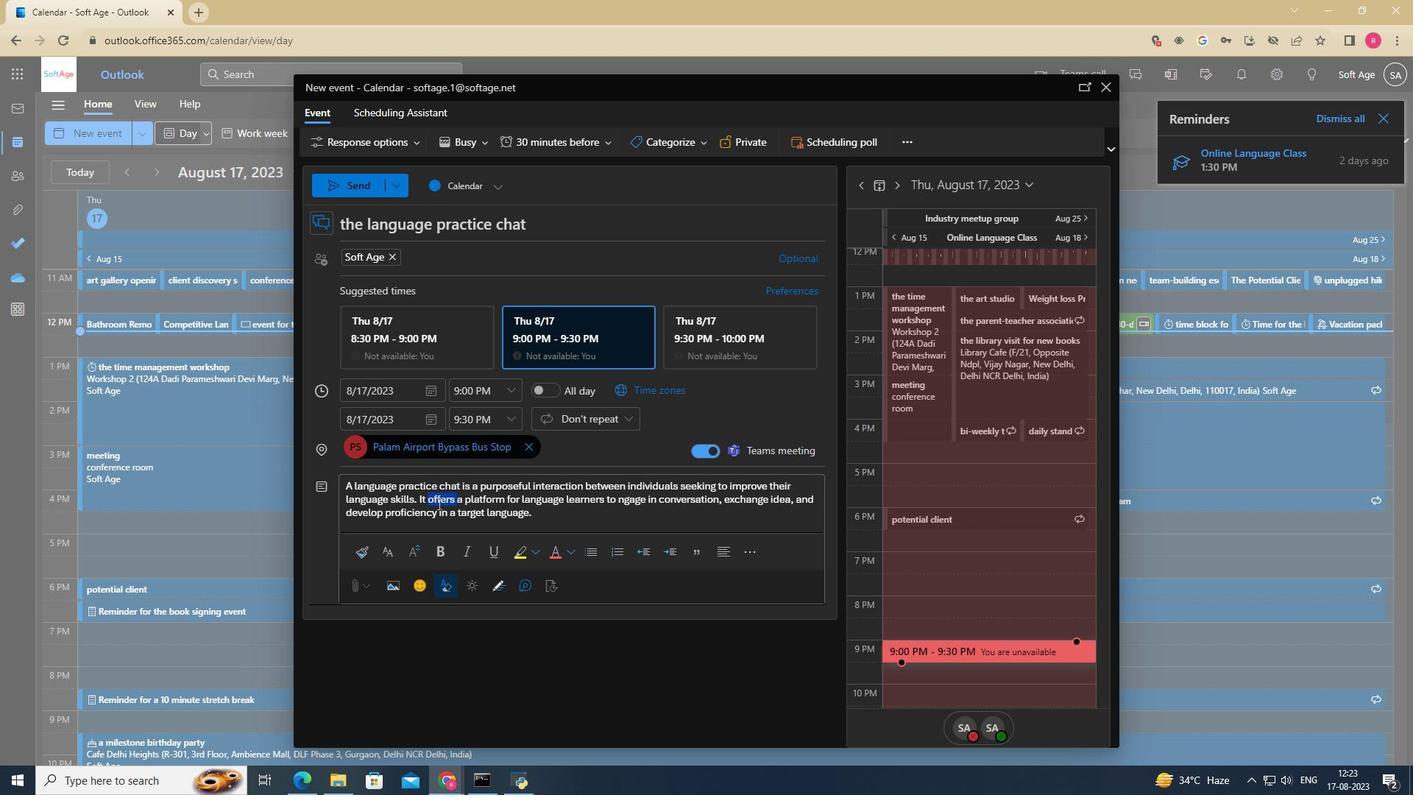 
Action: Mouse pressed left at (437, 503)
Screenshot: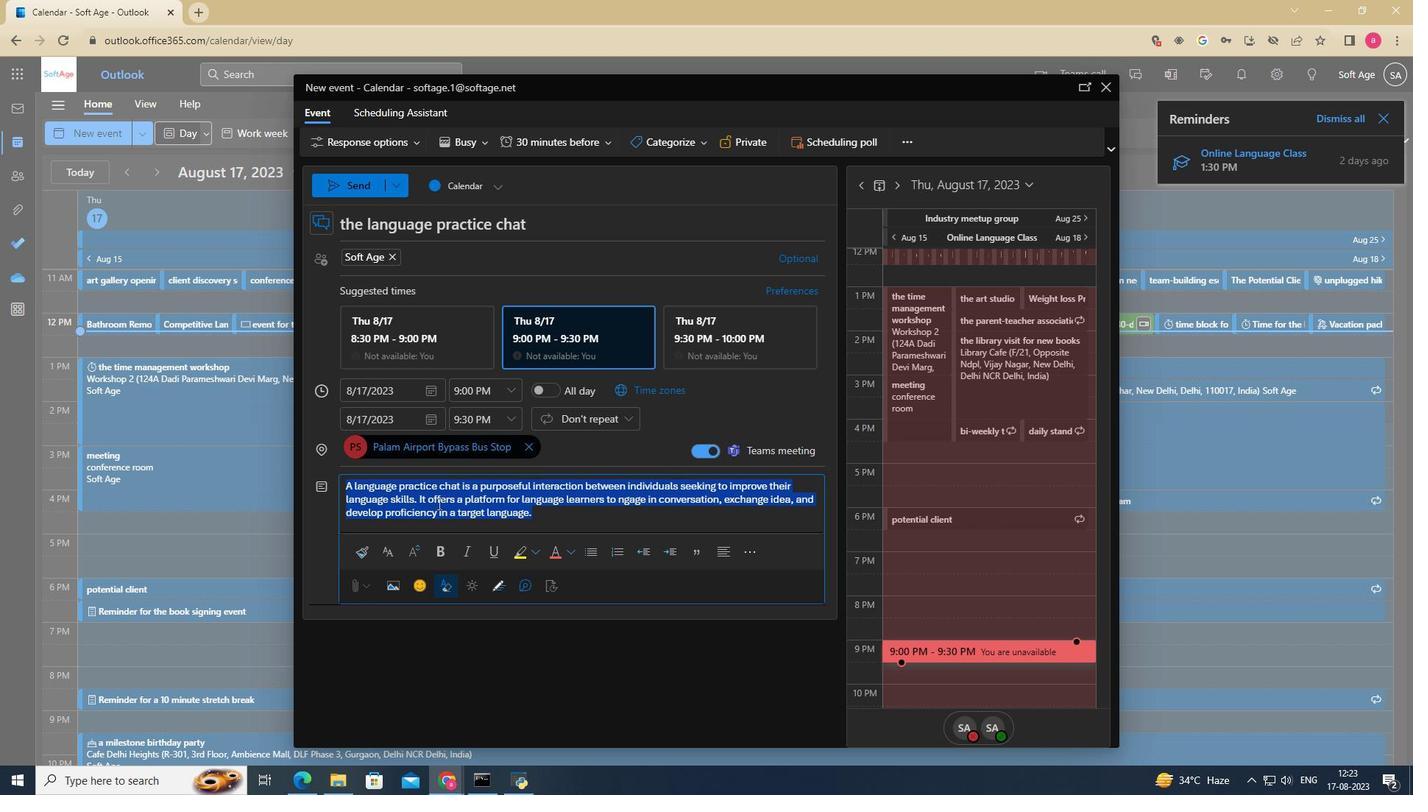 
Action: Mouse moved to (388, 557)
Screenshot: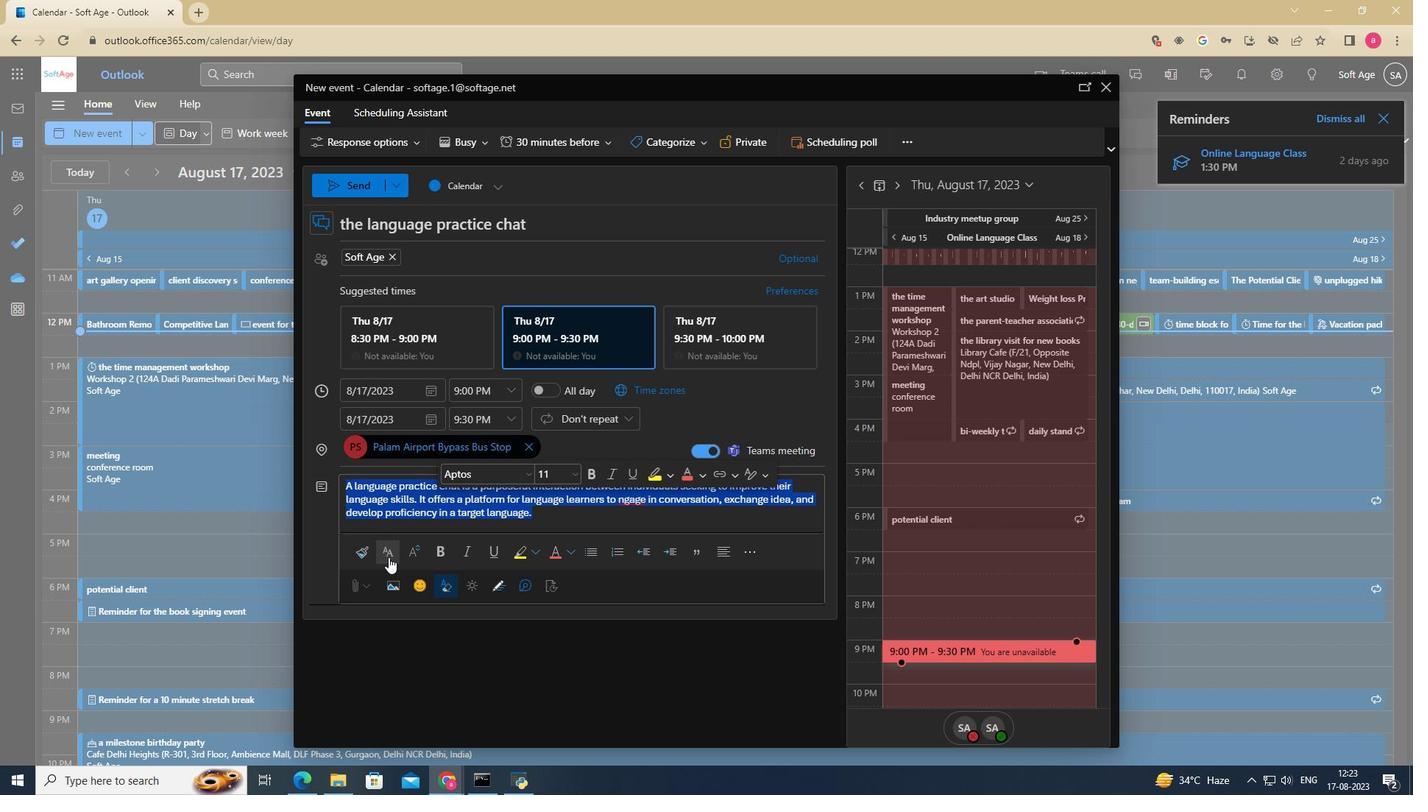 
Action: Mouse pressed left at (388, 557)
Screenshot: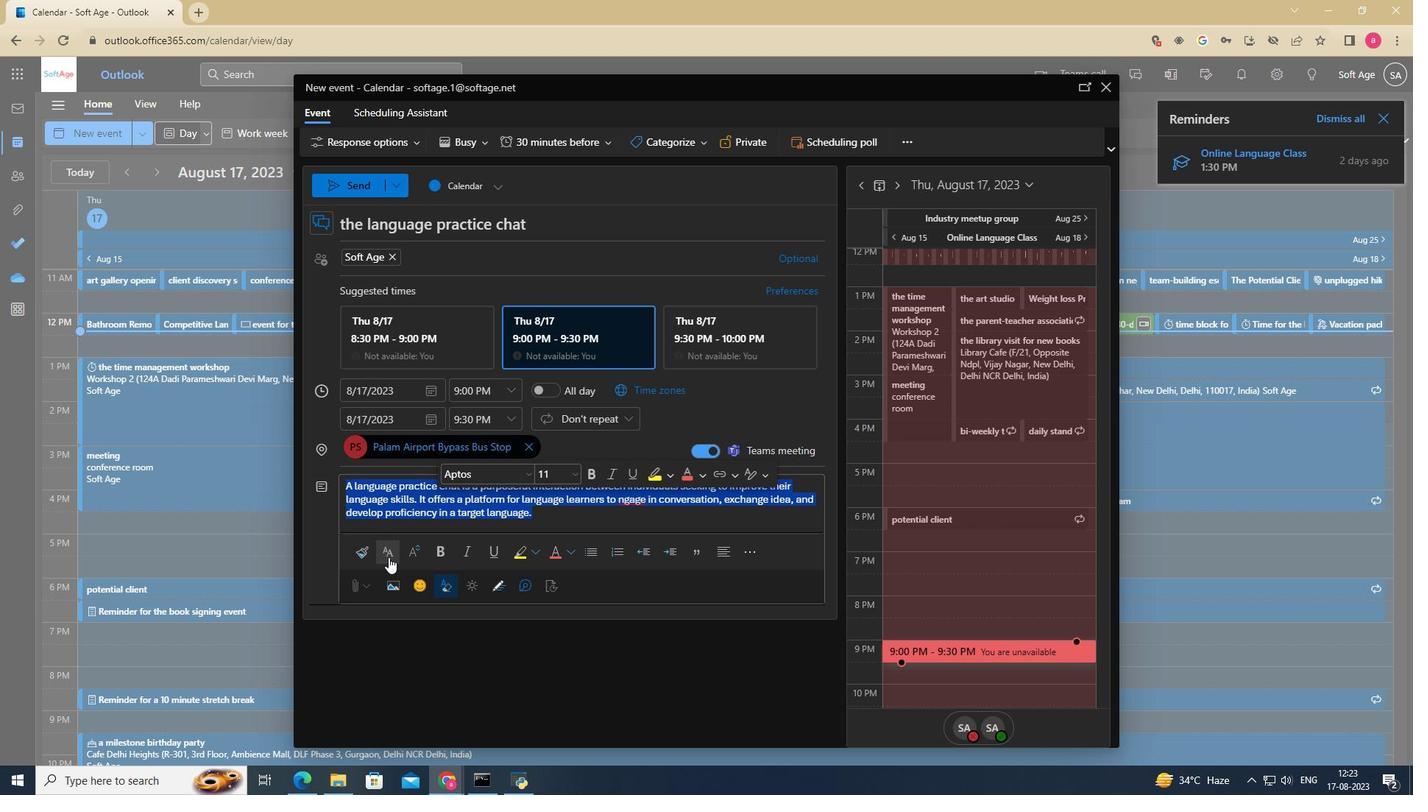
Action: Mouse moved to (432, 554)
Screenshot: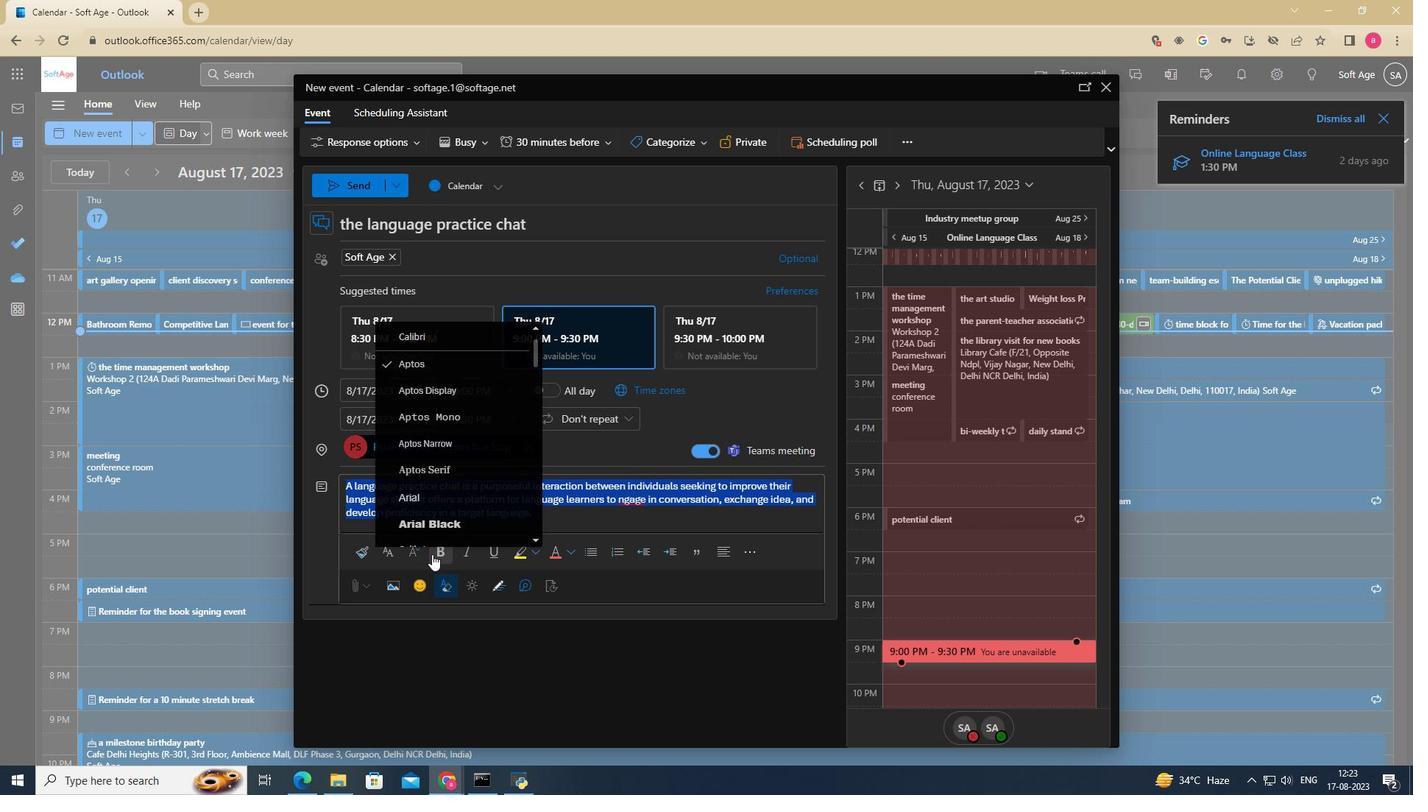 
Action: Mouse scrolled (432, 553) with delta (0, 0)
Screenshot: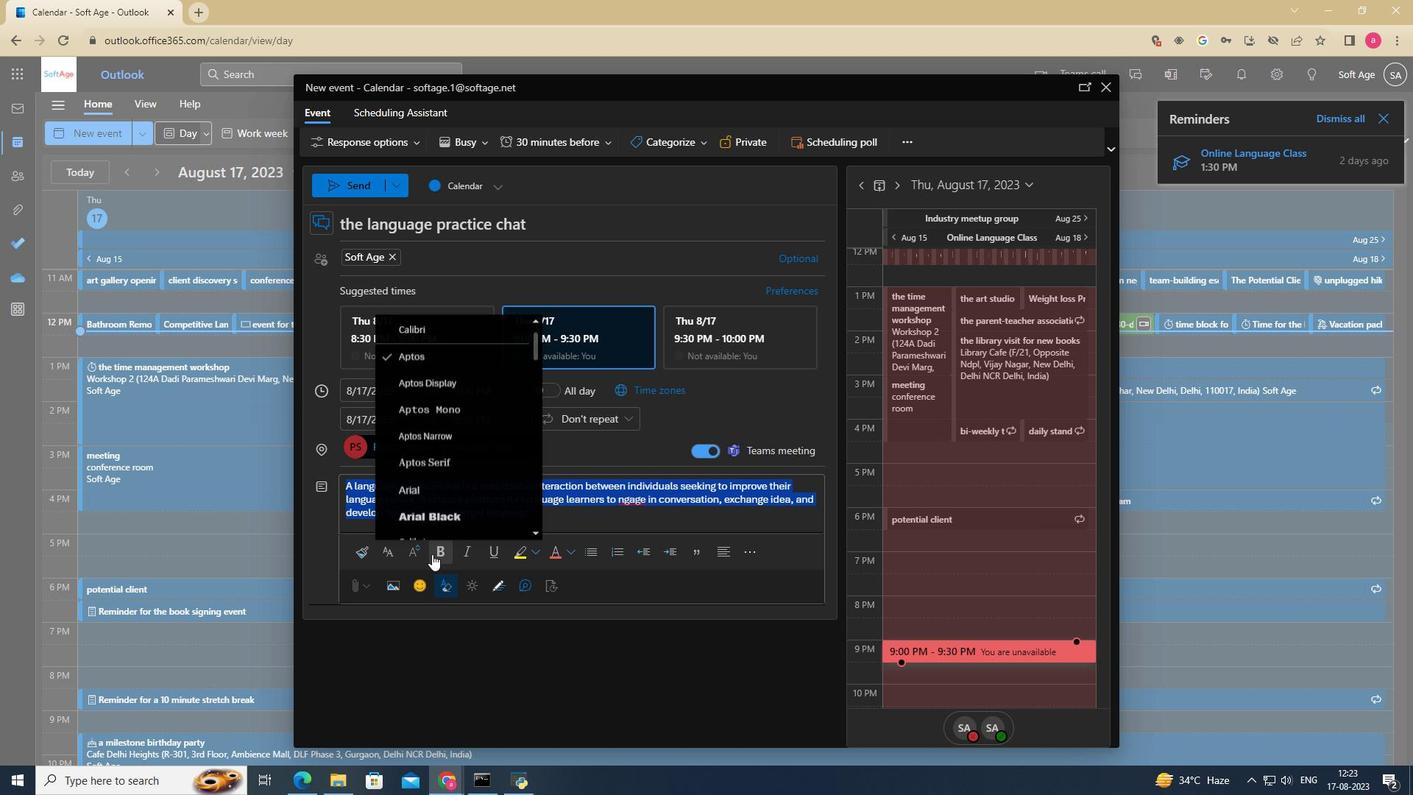 
Action: Mouse scrolled (432, 553) with delta (0, 0)
Screenshot: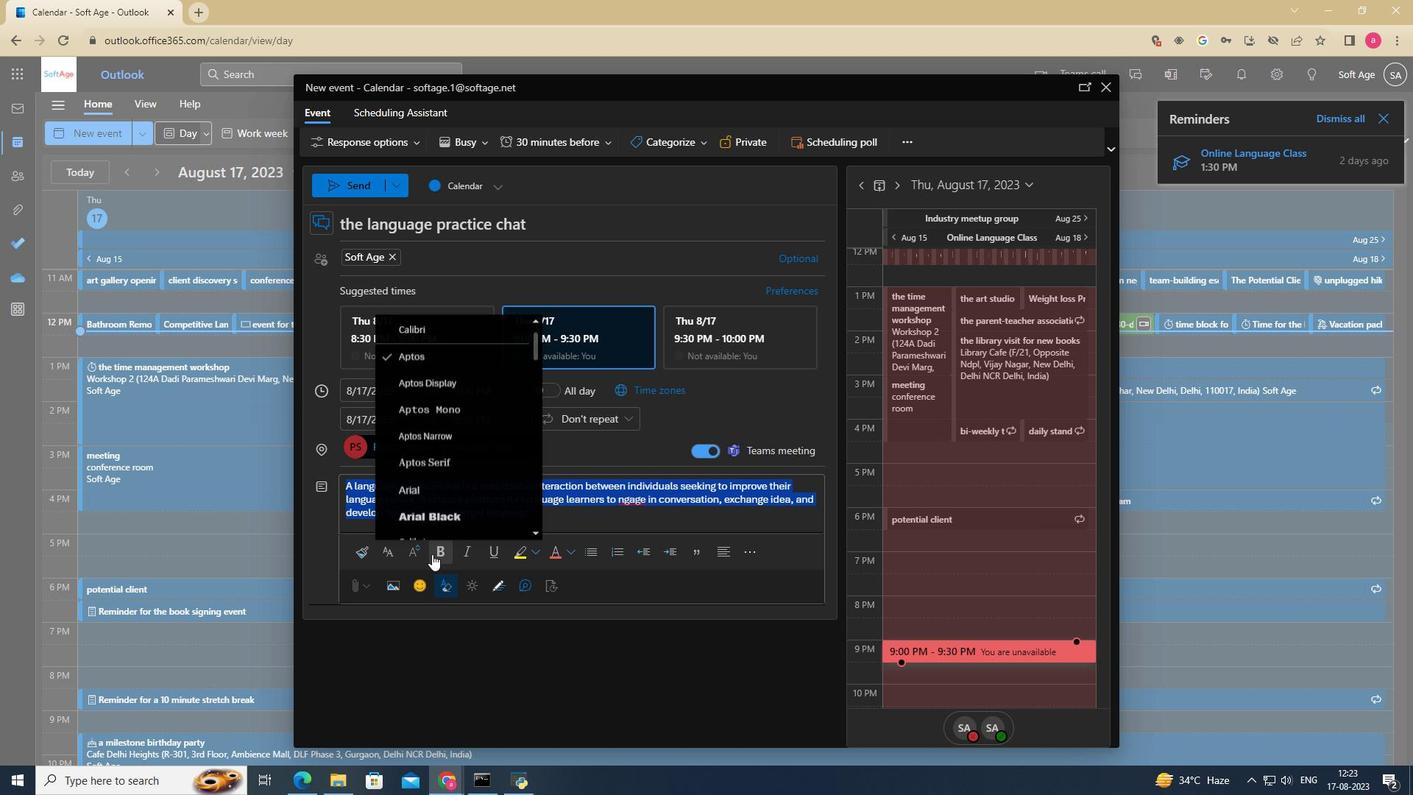 
Action: Mouse scrolled (432, 553) with delta (0, 0)
Screenshot: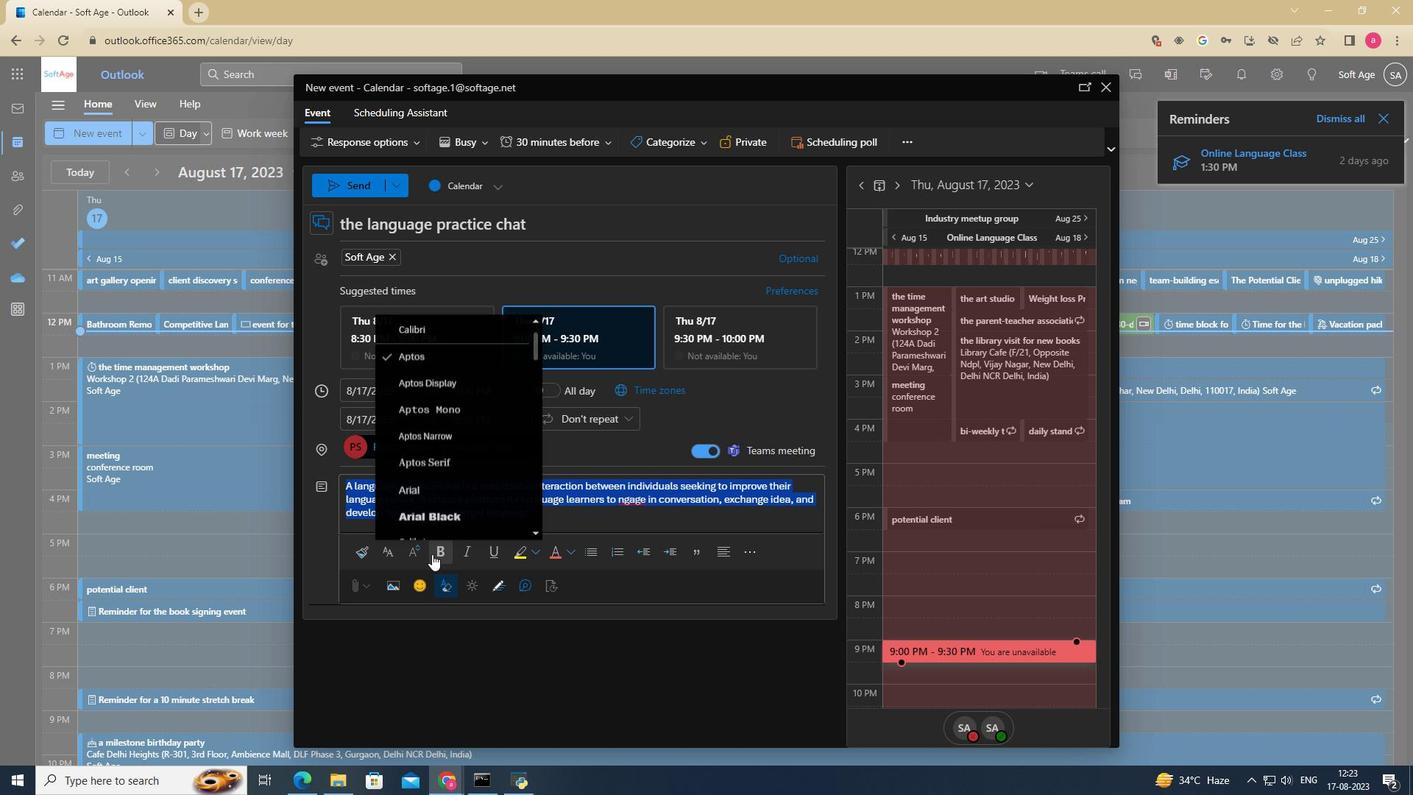 
Action: Mouse scrolled (432, 553) with delta (0, 0)
Screenshot: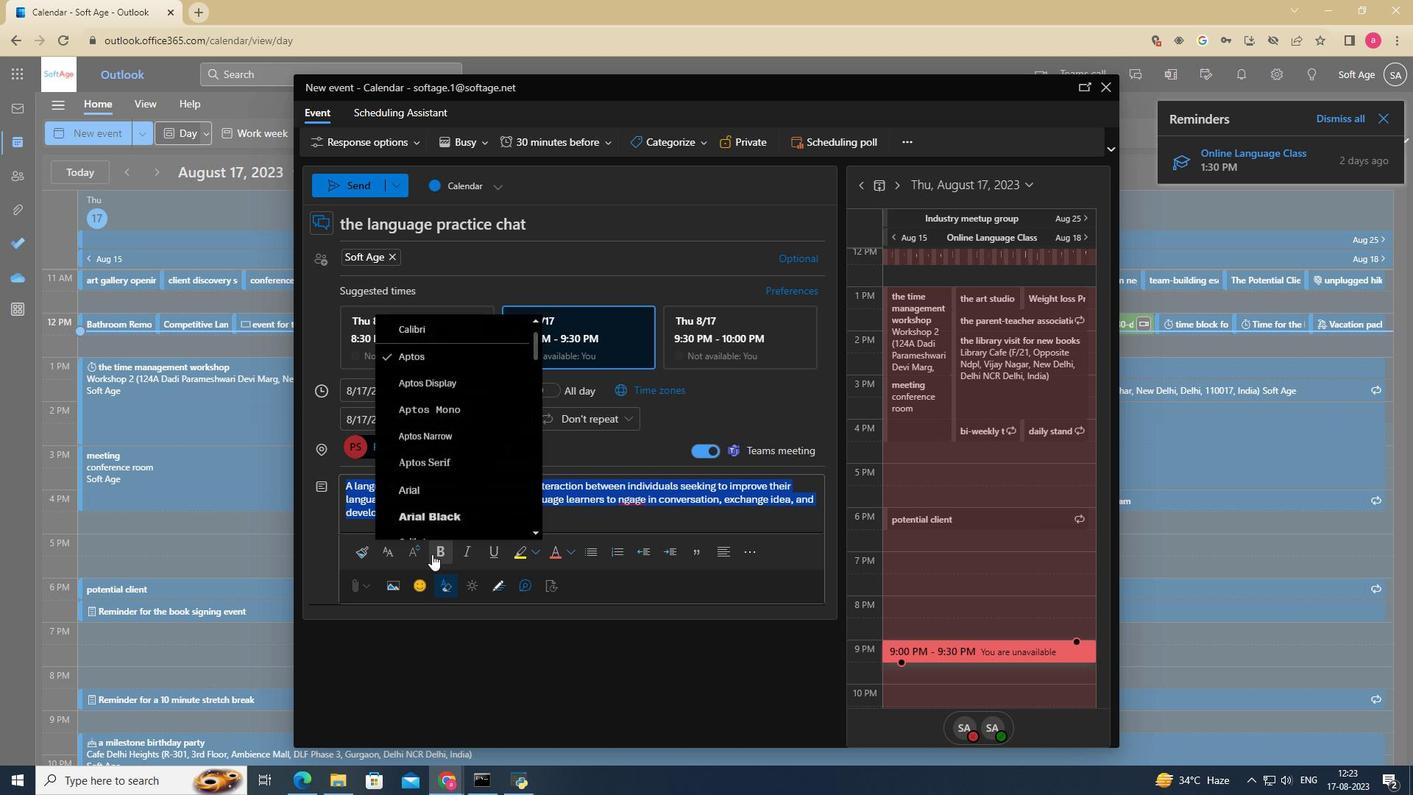 
Action: Mouse scrolled (432, 553) with delta (0, 0)
Screenshot: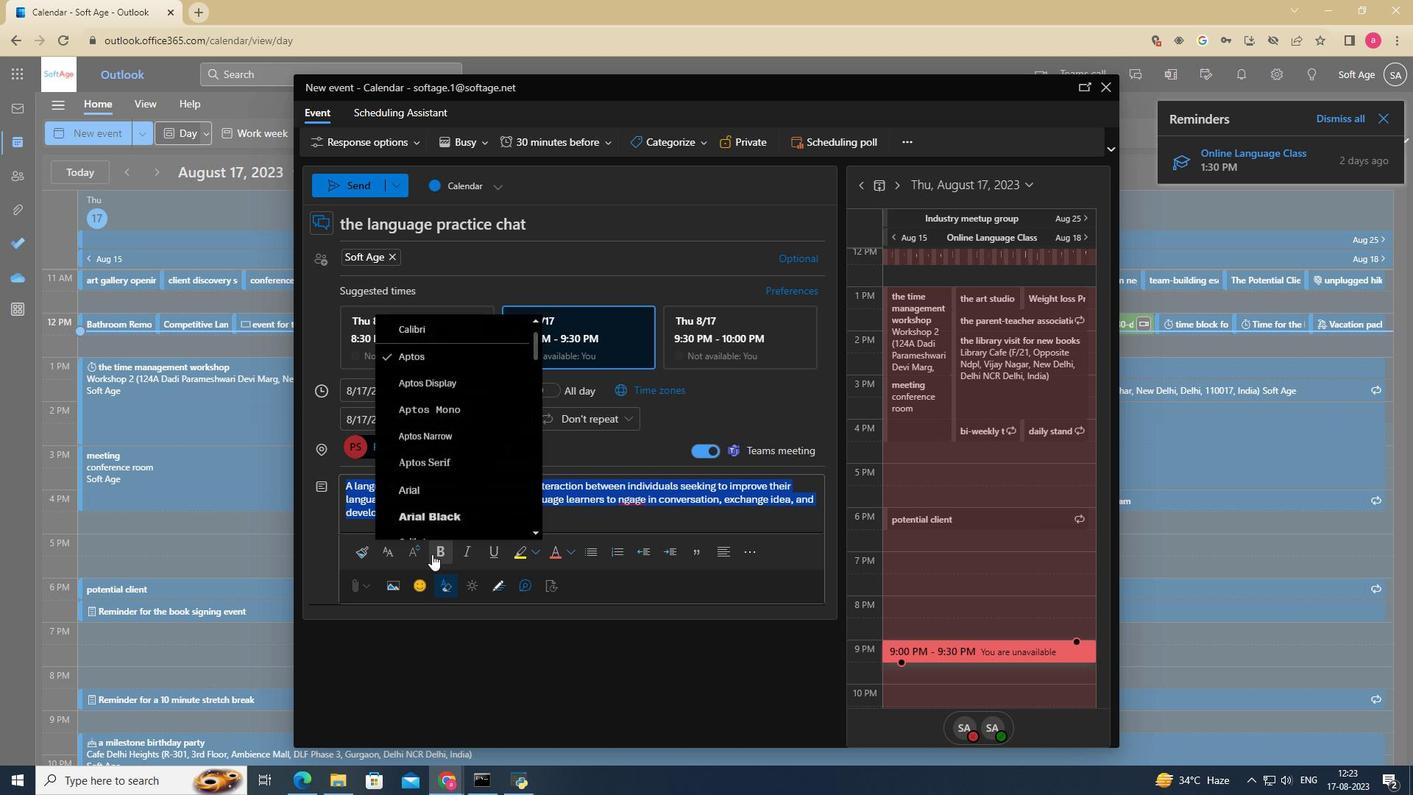 
Action: Mouse moved to (451, 460)
Screenshot: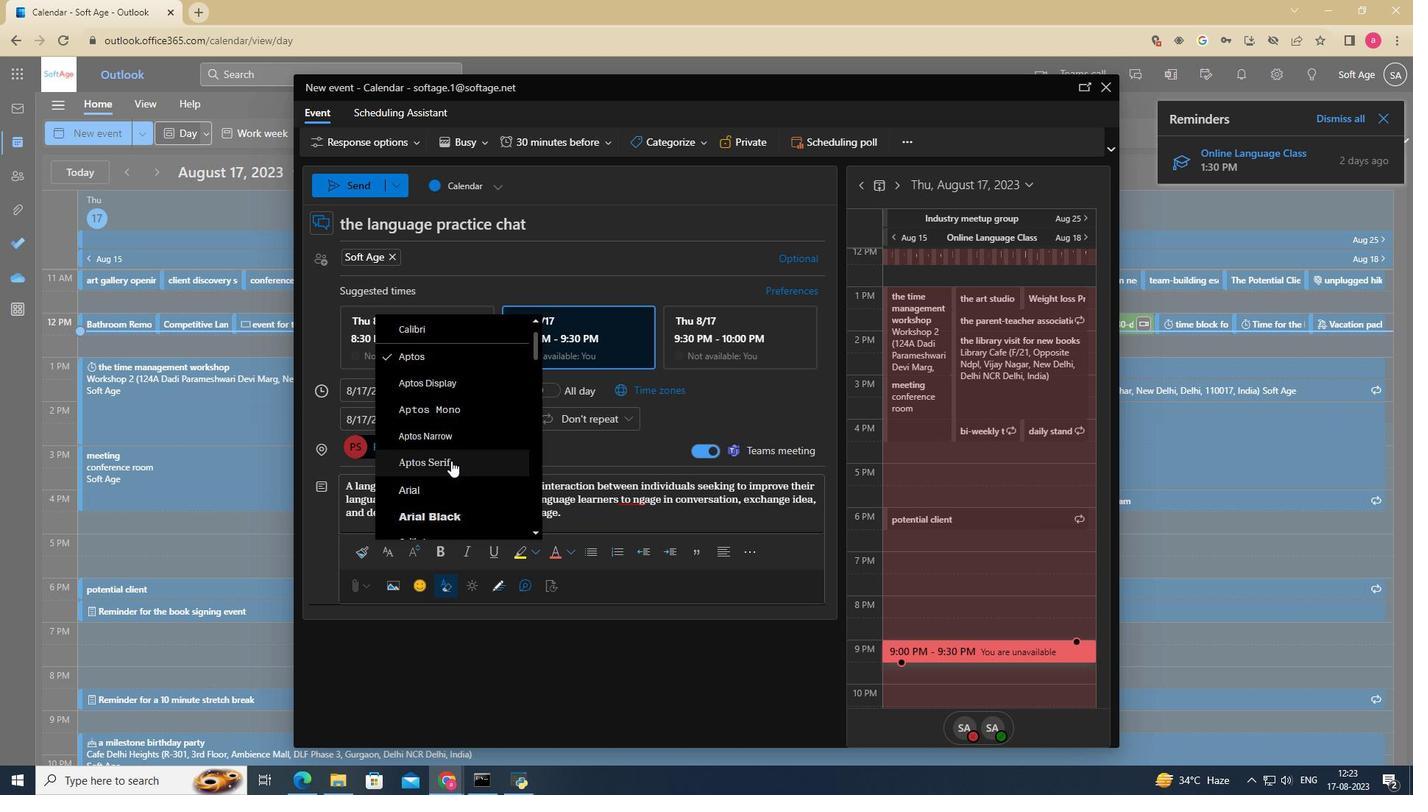 
Action: Mouse scrolled (451, 460) with delta (0, 0)
Screenshot: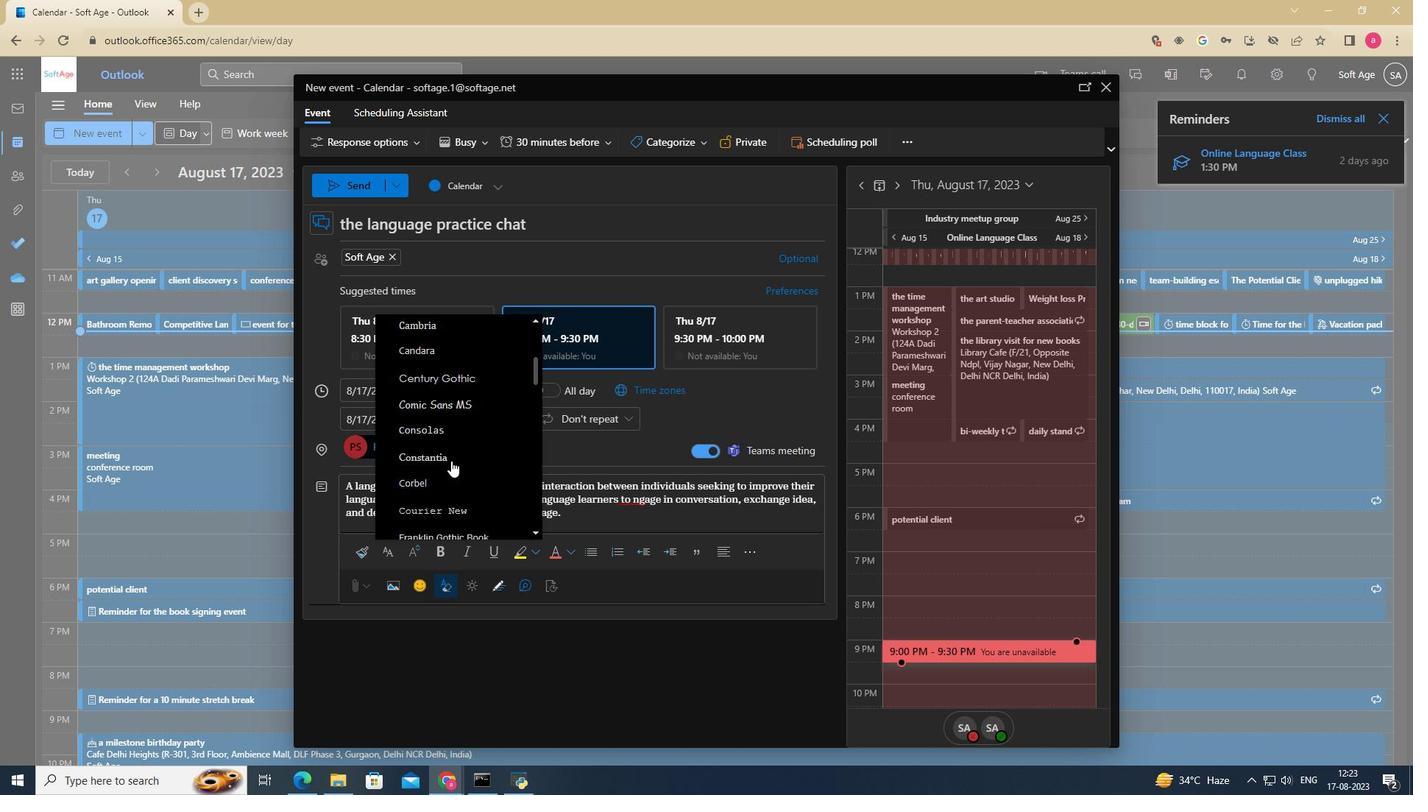 
Action: Mouse scrolled (451, 460) with delta (0, 0)
Screenshot: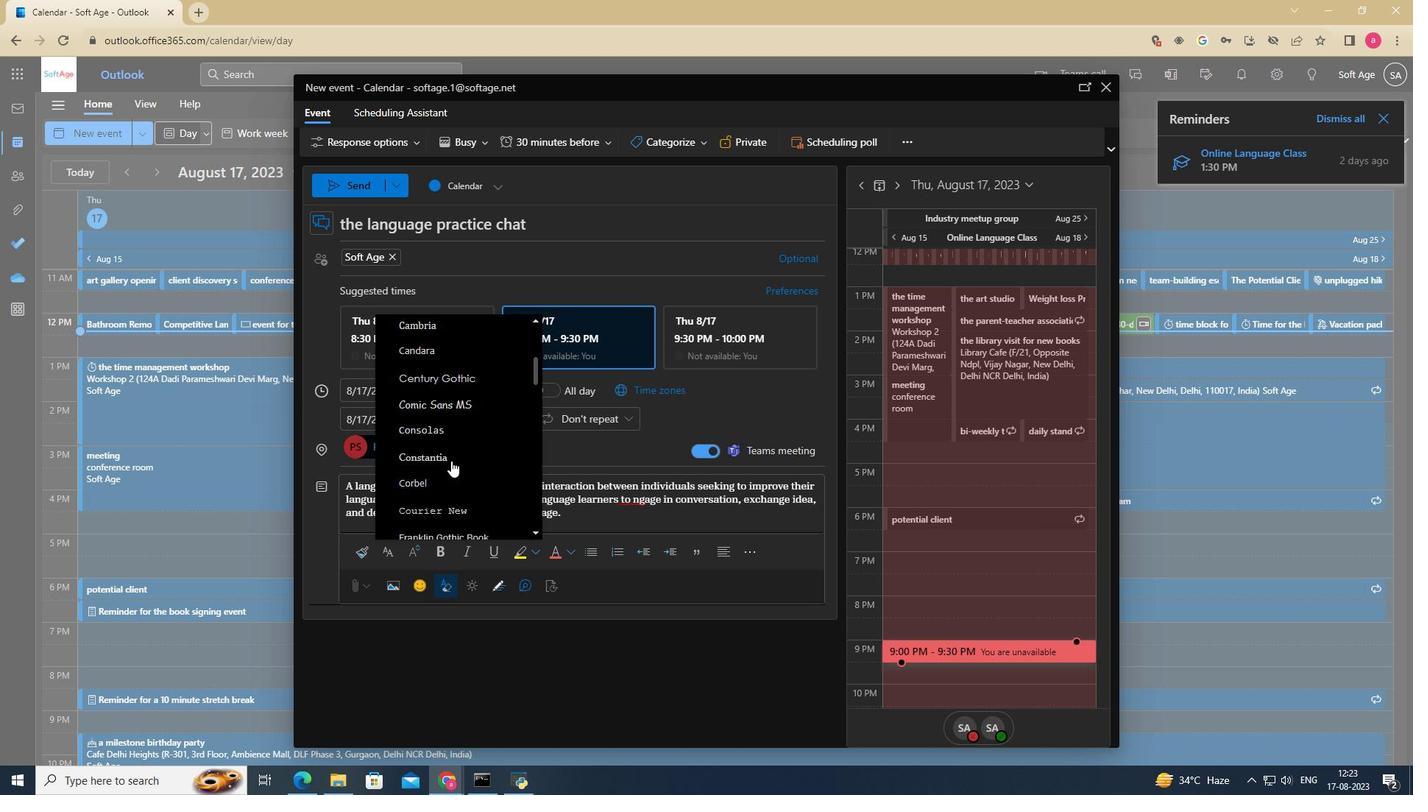 
Action: Mouse scrolled (451, 460) with delta (0, 0)
Screenshot: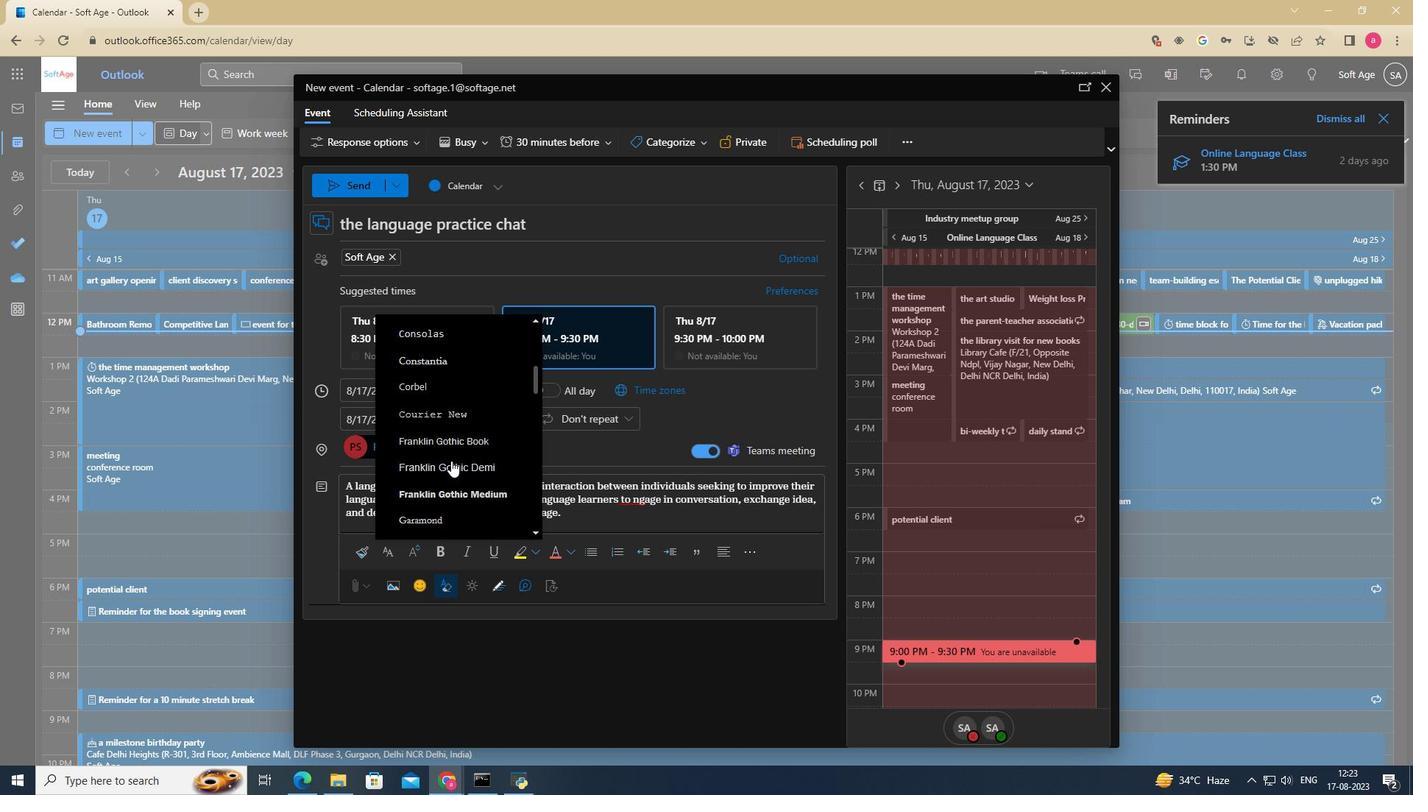 
Action: Mouse scrolled (451, 460) with delta (0, 0)
Screenshot: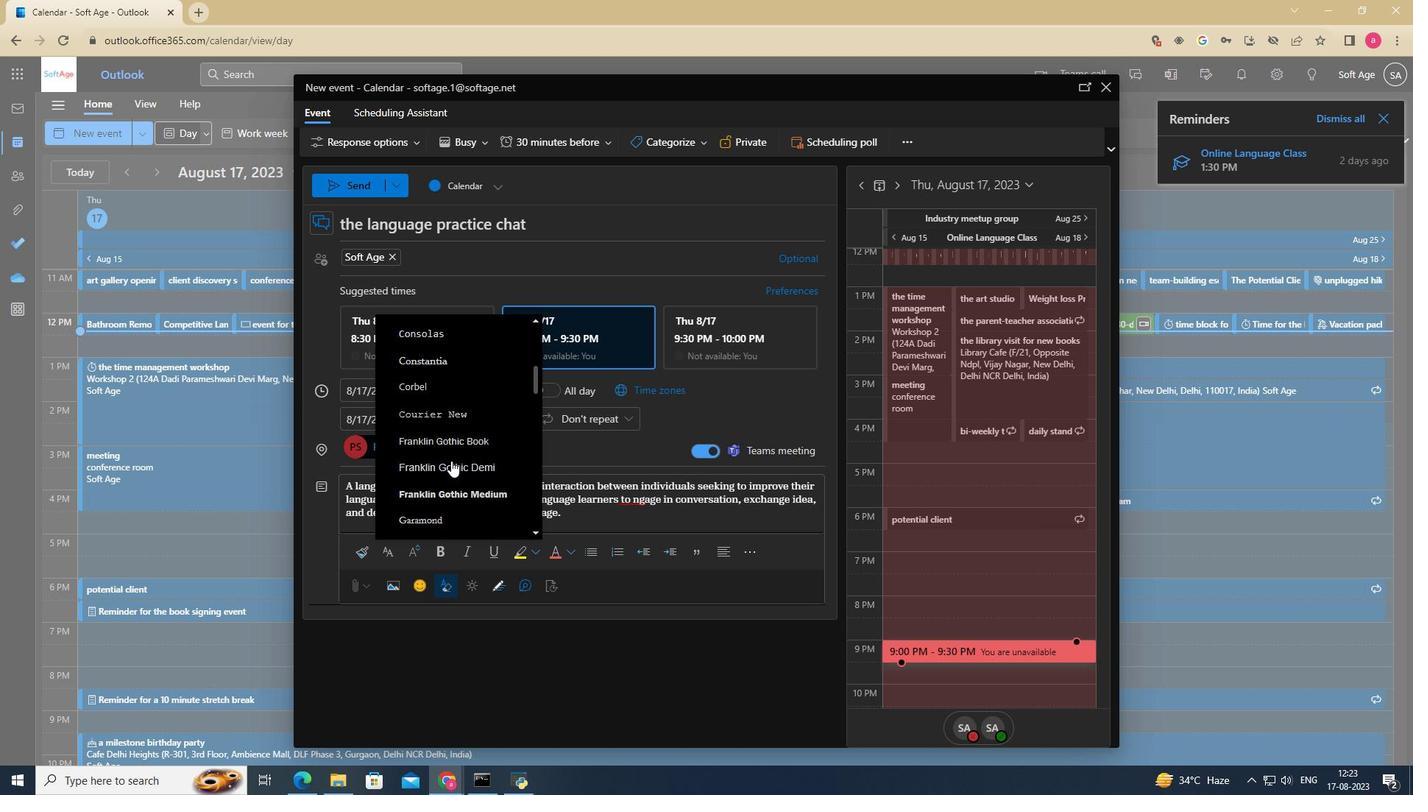 
Action: Mouse scrolled (451, 460) with delta (0, 0)
Screenshot: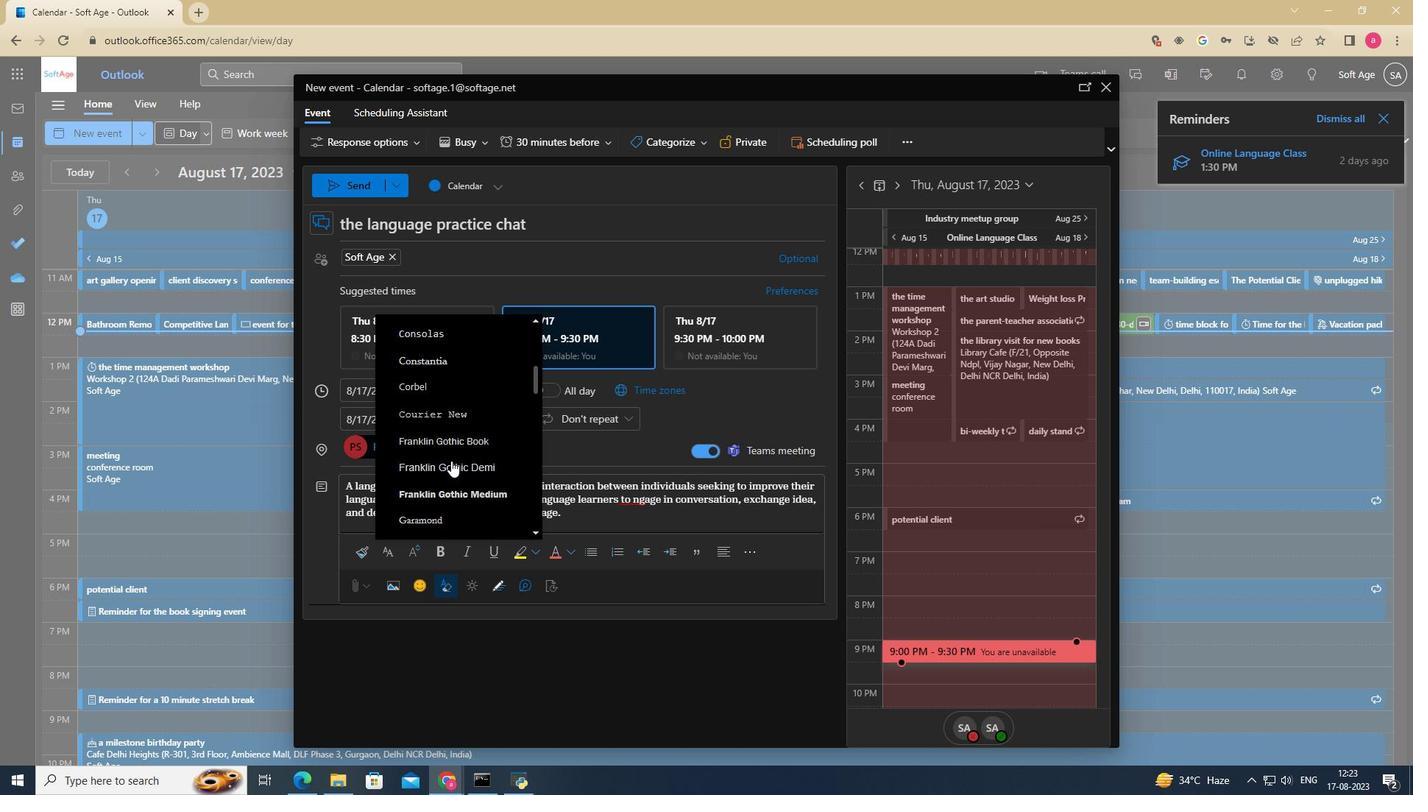 
Action: Mouse moved to (415, 465)
Screenshot: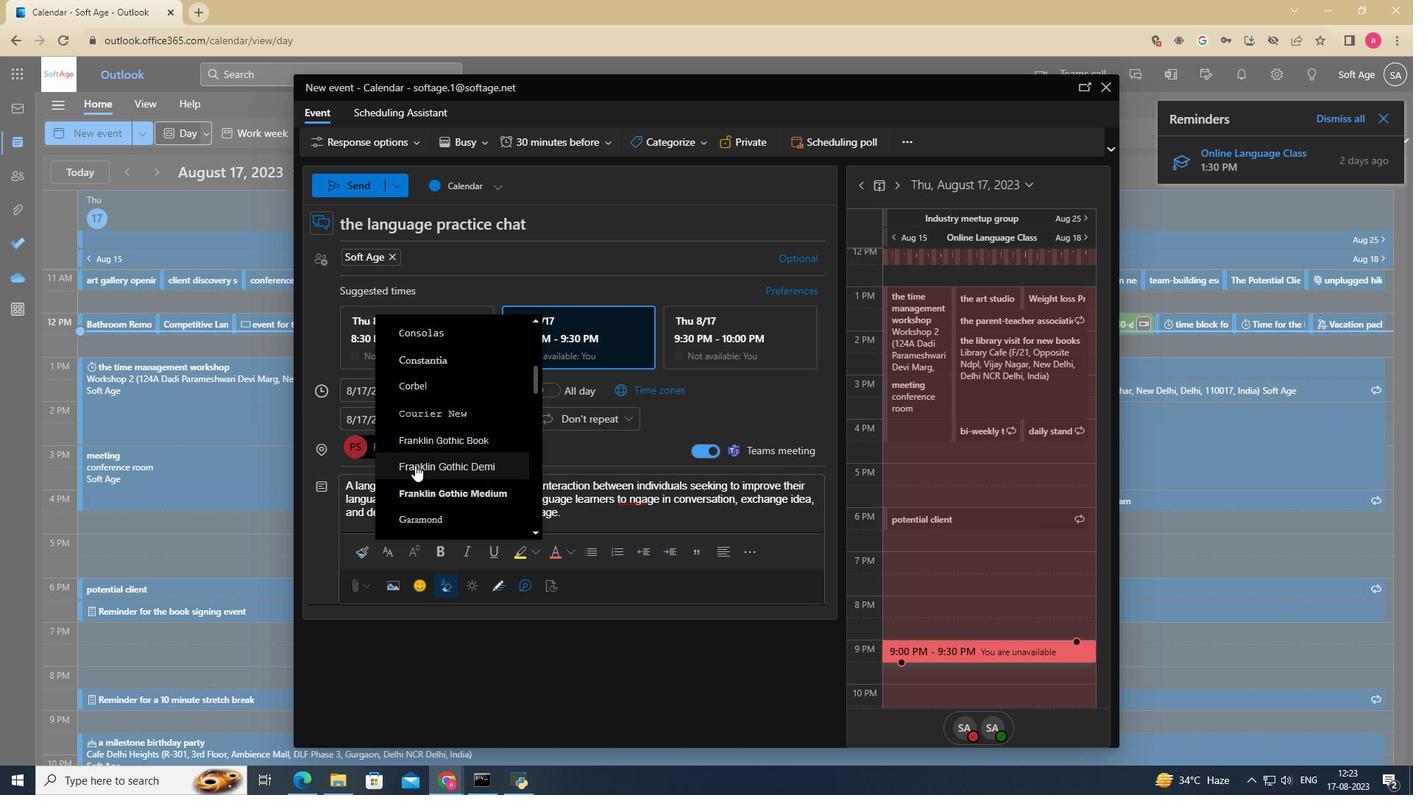 
Action: Mouse pressed left at (415, 465)
Screenshot: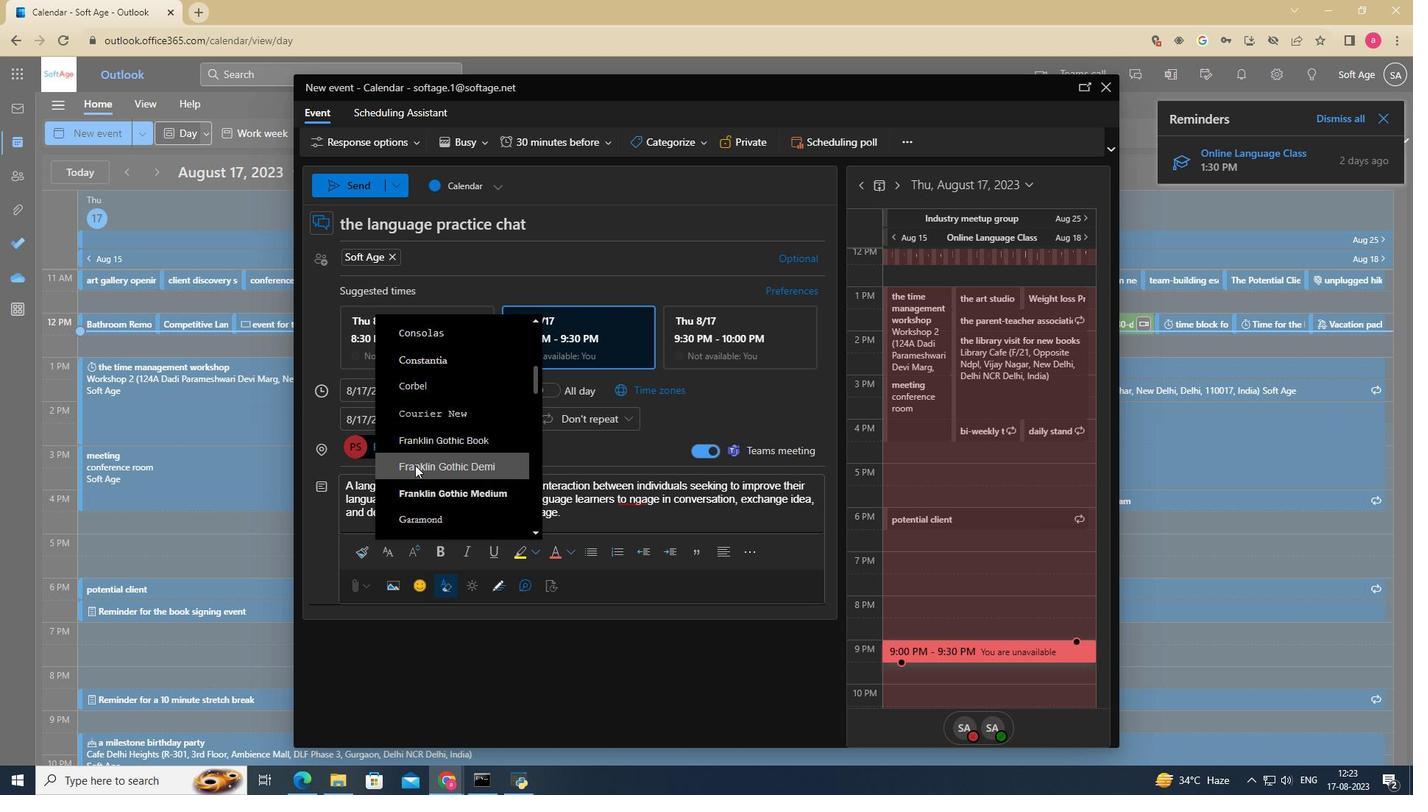 
Action: Mouse moved to (420, 549)
Screenshot: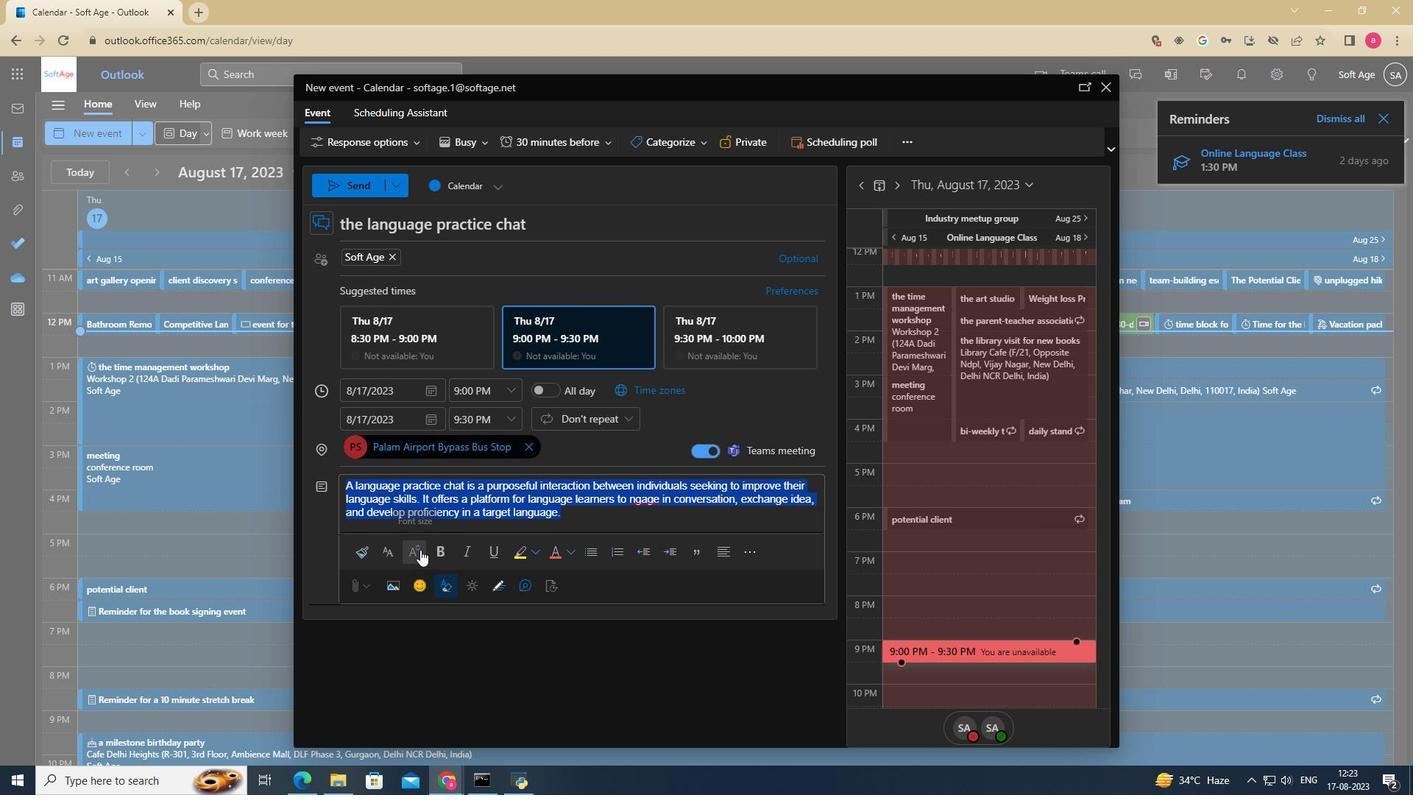 
Action: Mouse pressed left at (420, 549)
Screenshot: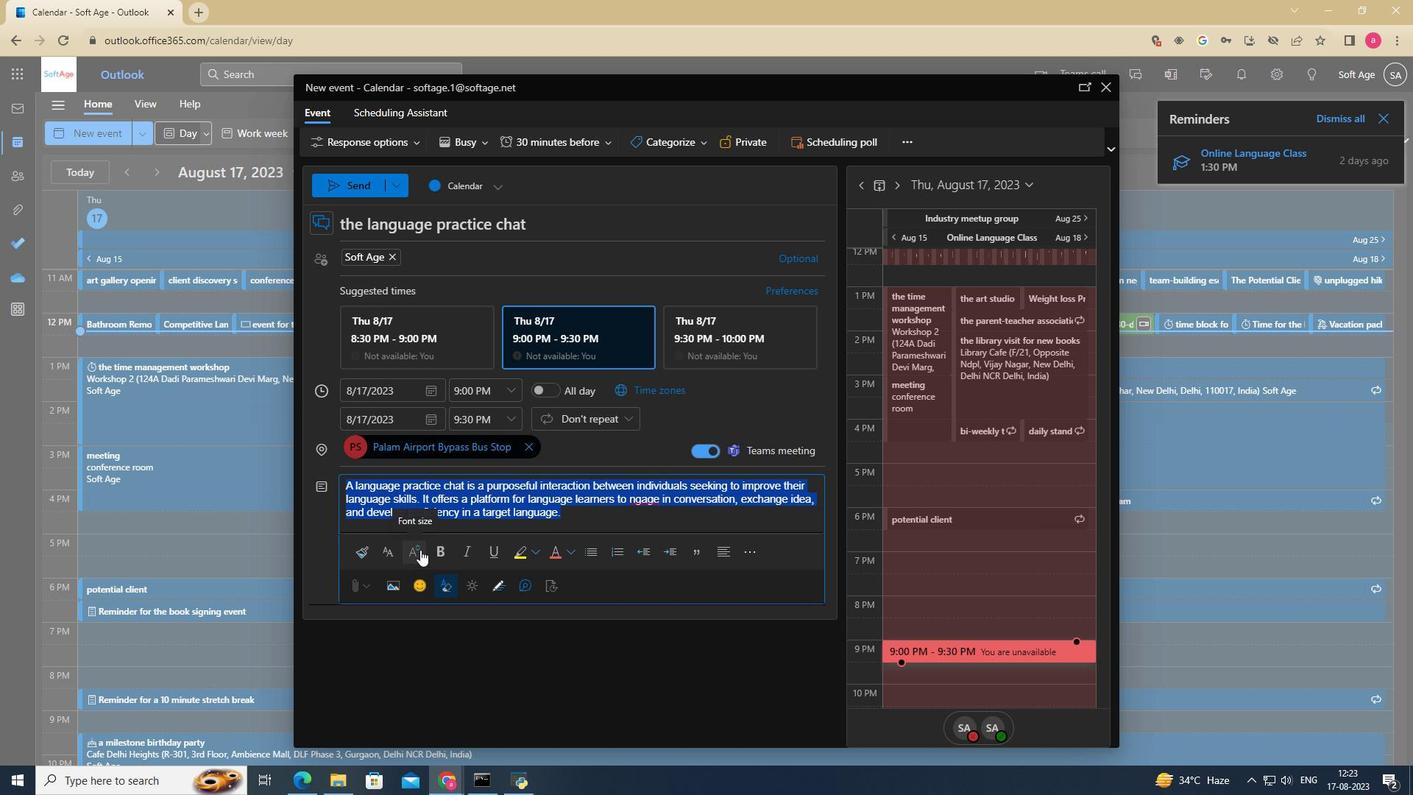
Action: Mouse moved to (445, 483)
Screenshot: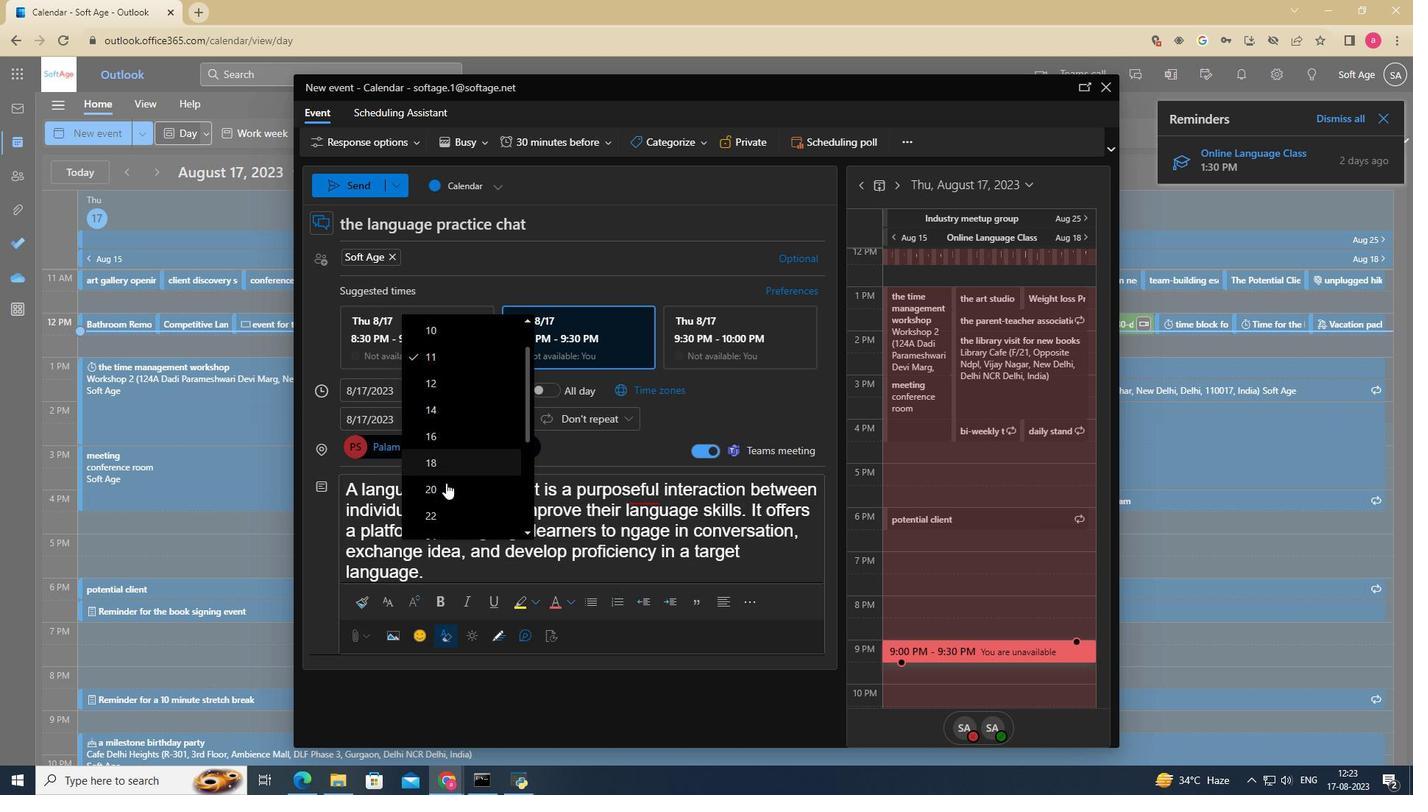 
Action: Mouse scrolled (445, 482) with delta (0, 0)
Screenshot: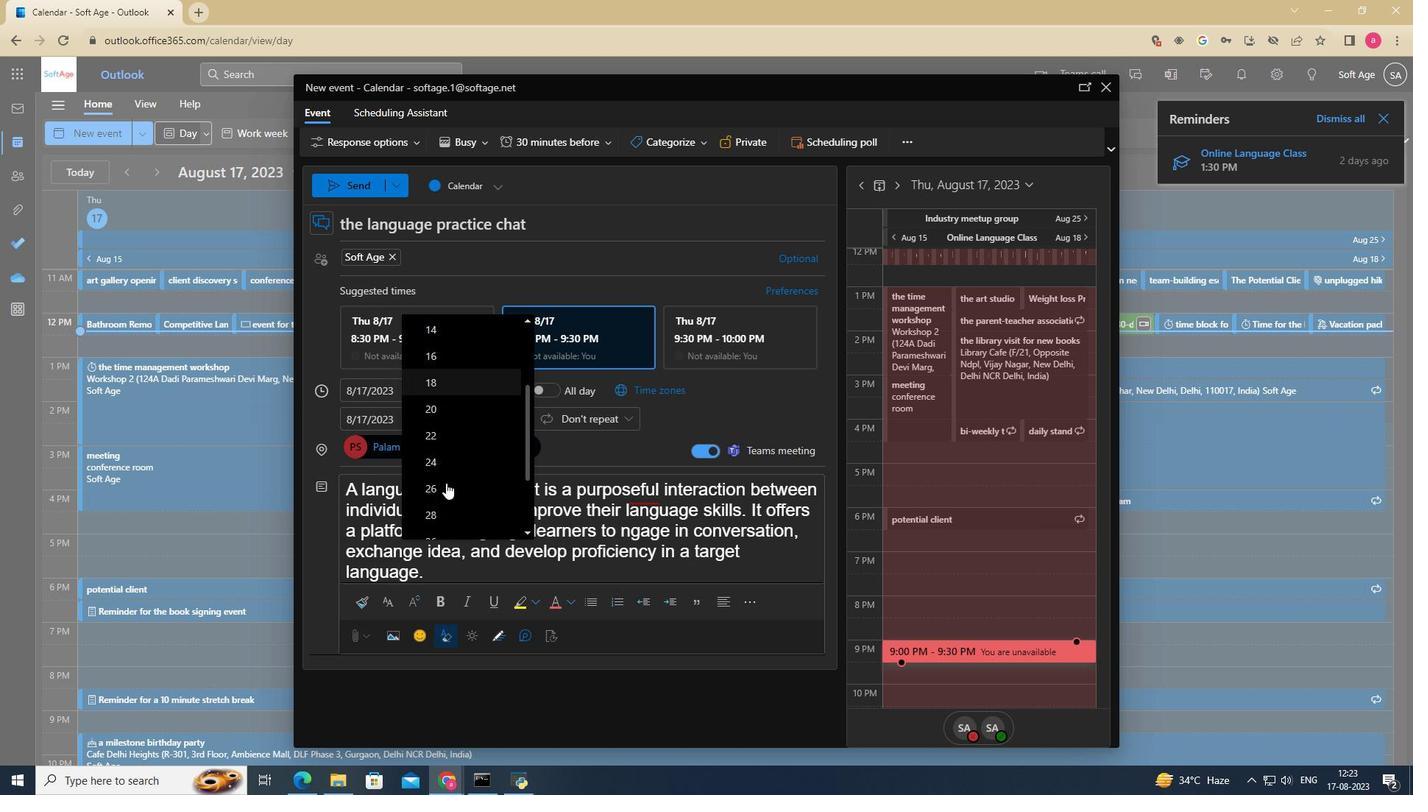 
Action: Mouse moved to (446, 482)
Screenshot: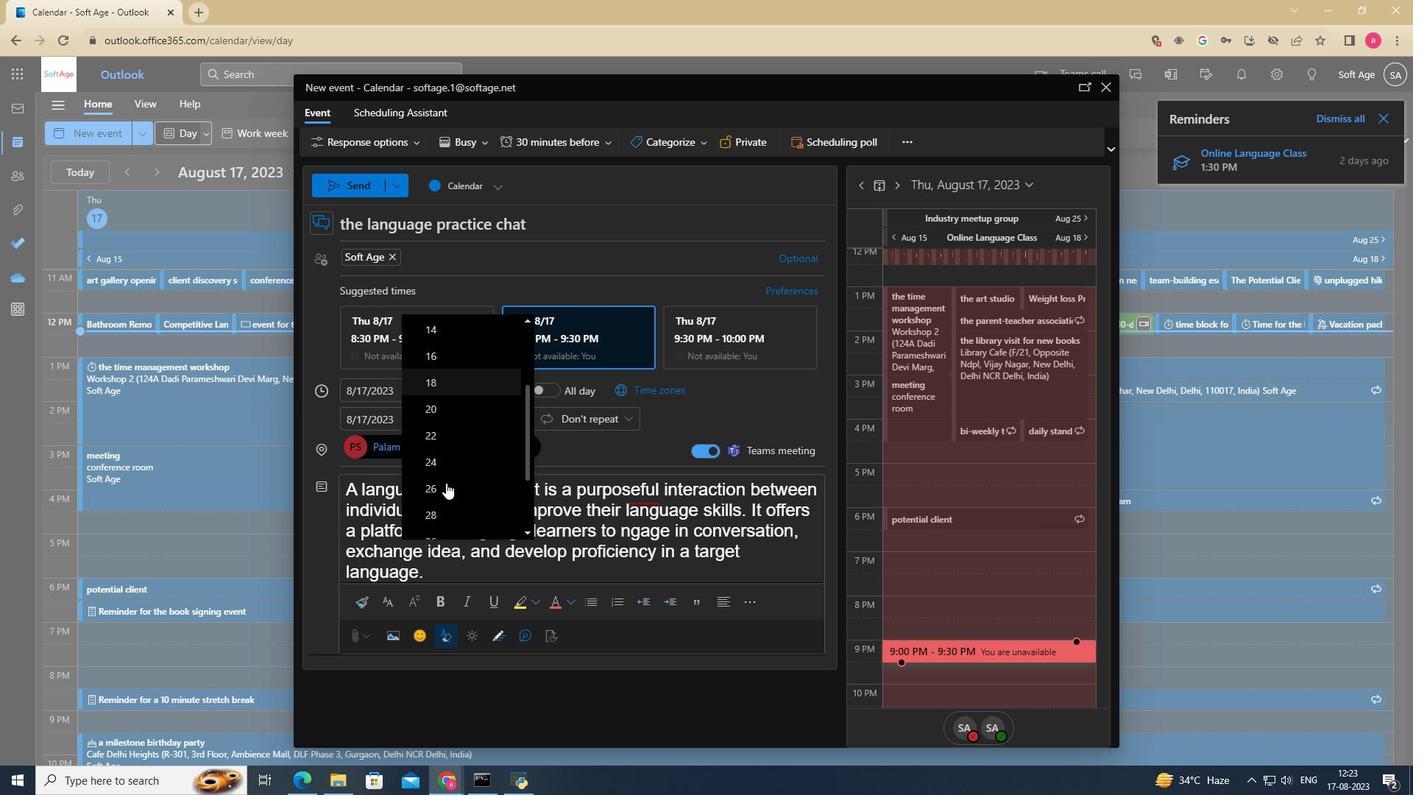 
Action: Mouse scrolled (446, 482) with delta (0, 0)
Screenshot: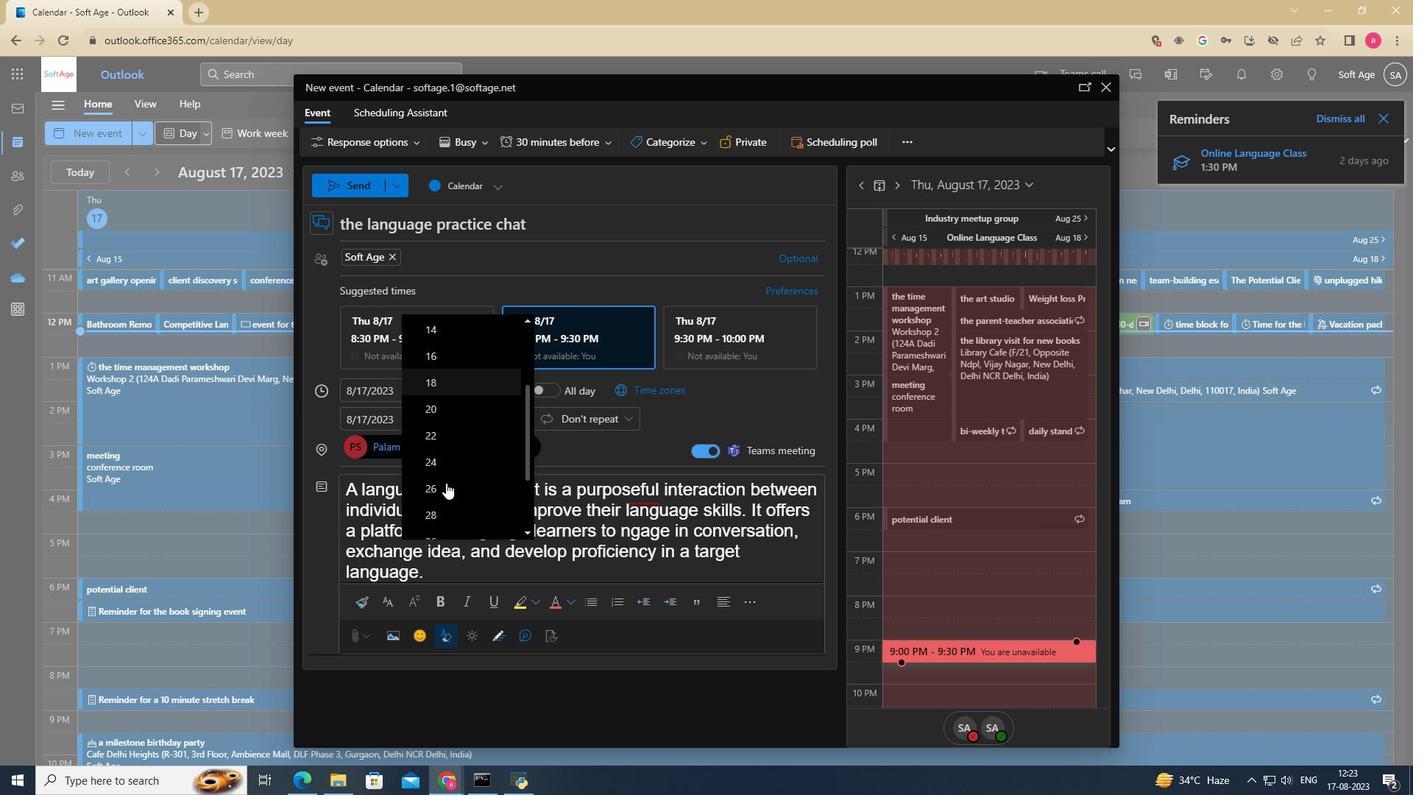 
Action: Mouse scrolled (446, 482) with delta (0, 0)
Screenshot: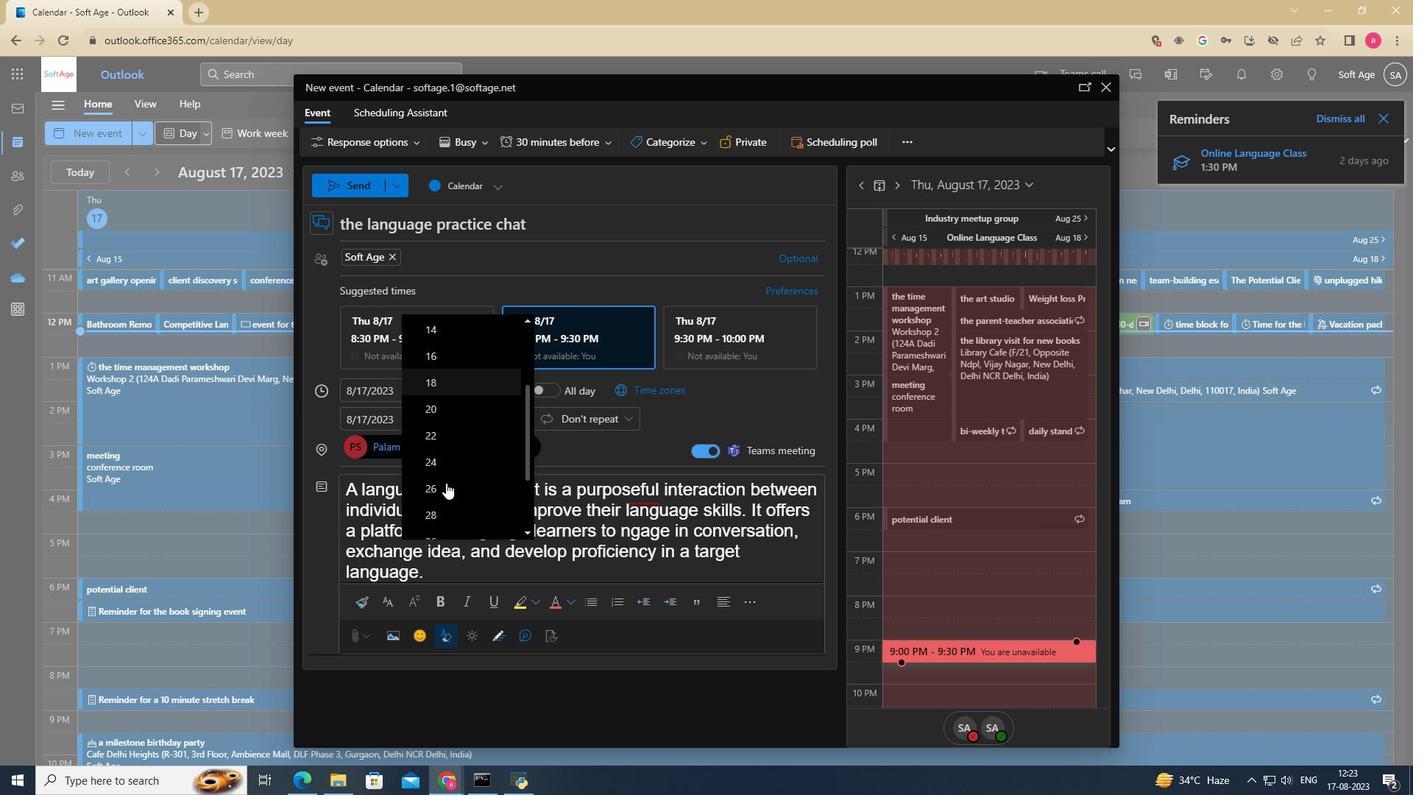 
Action: Mouse scrolled (446, 482) with delta (0, 0)
Screenshot: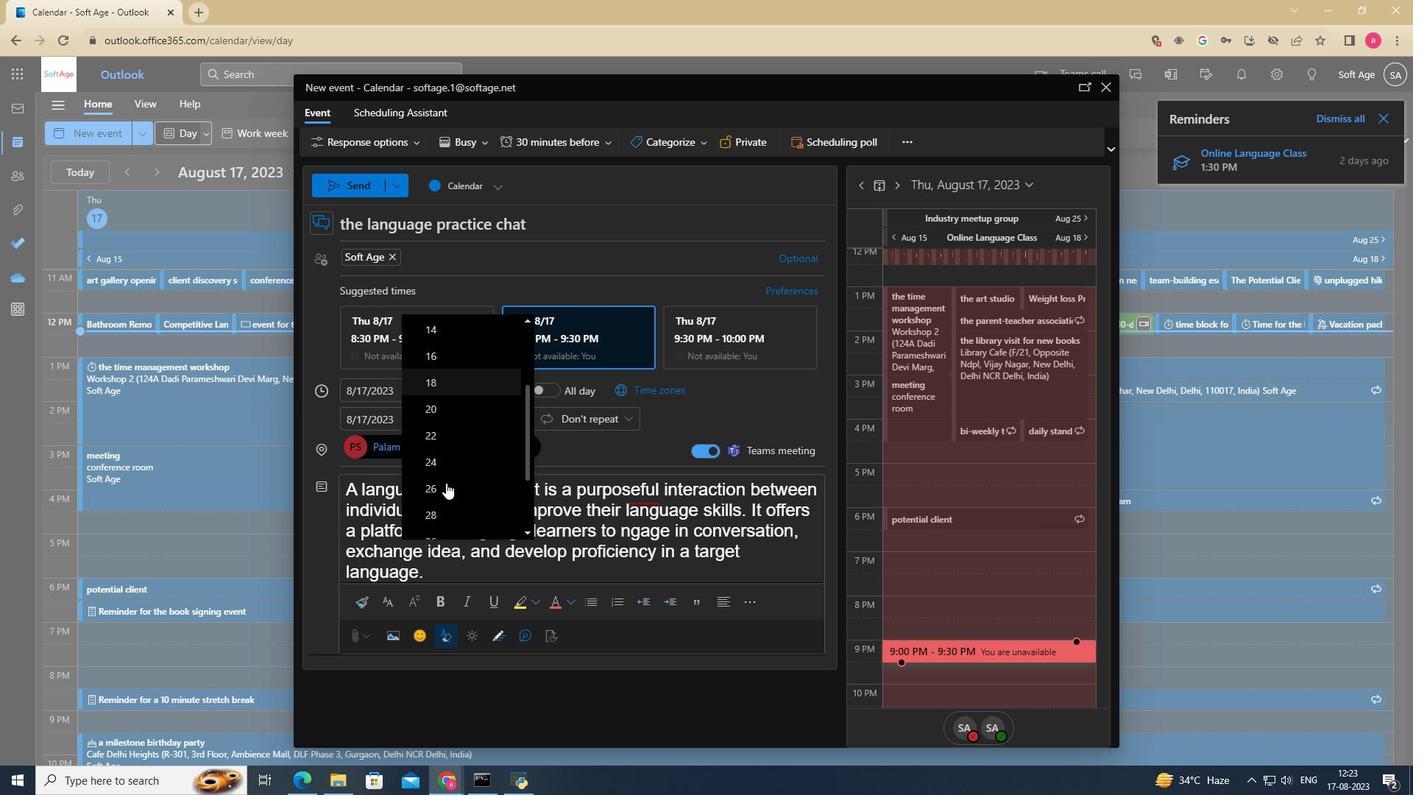 
Action: Mouse scrolled (446, 482) with delta (0, 0)
Screenshot: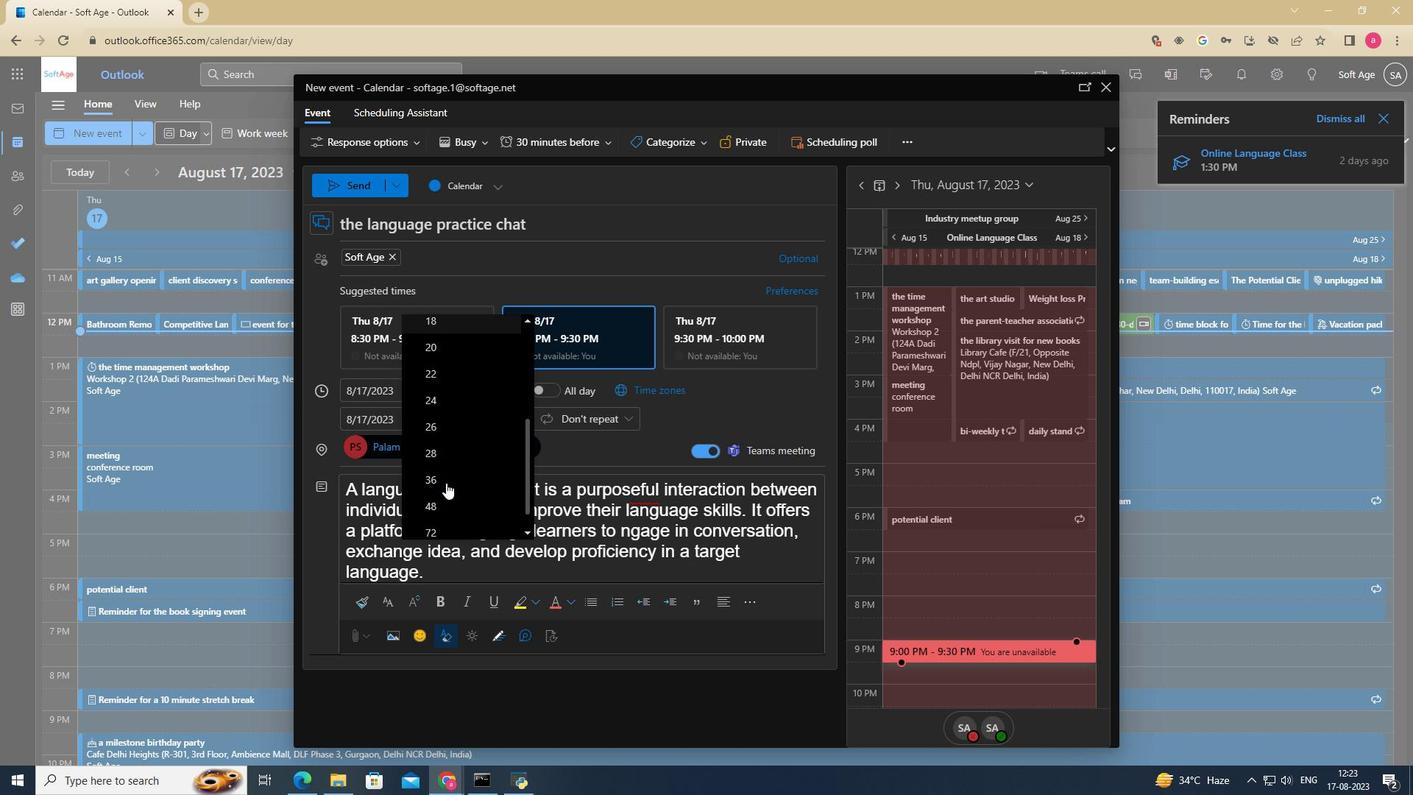 
Action: Mouse scrolled (446, 482) with delta (0, 0)
Screenshot: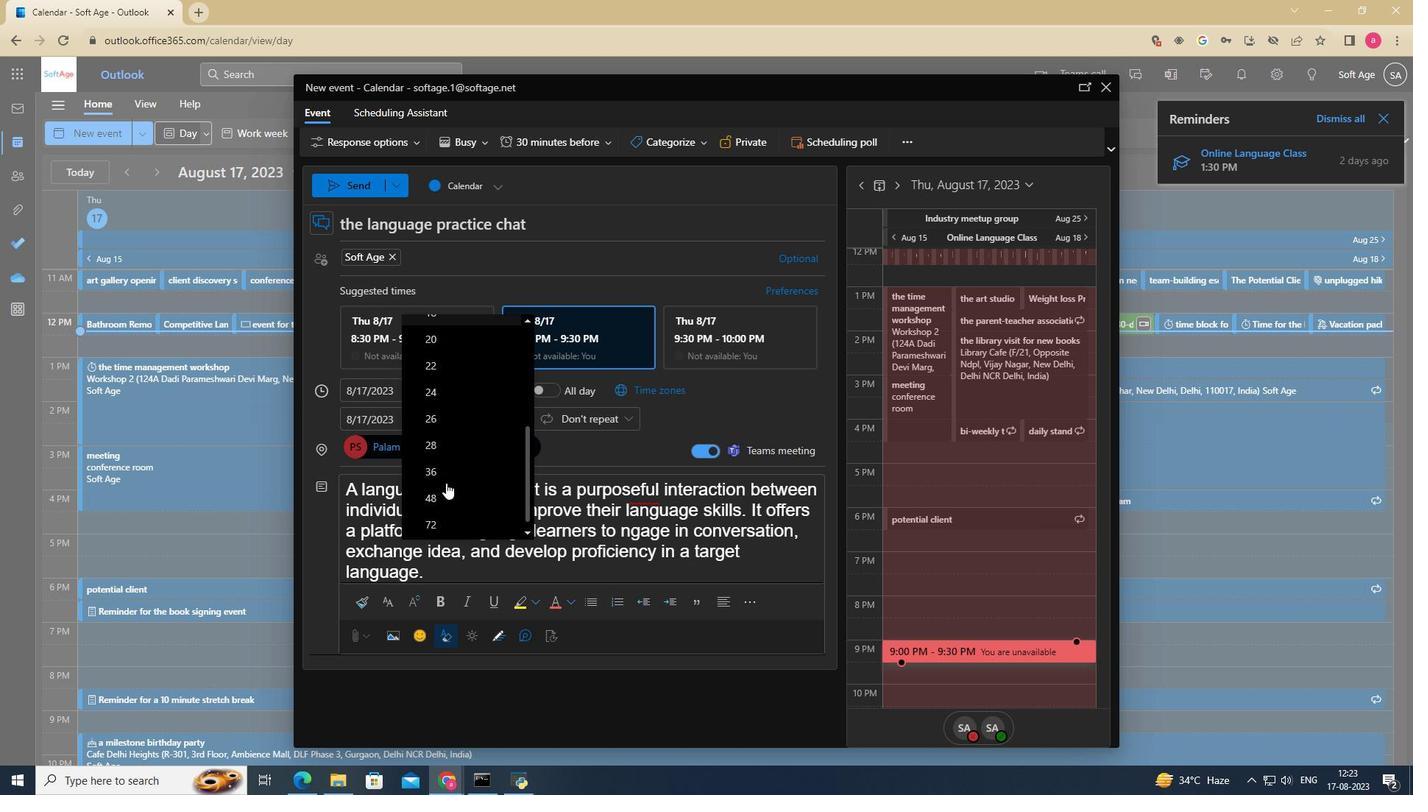 
Action: Mouse moved to (439, 463)
Screenshot: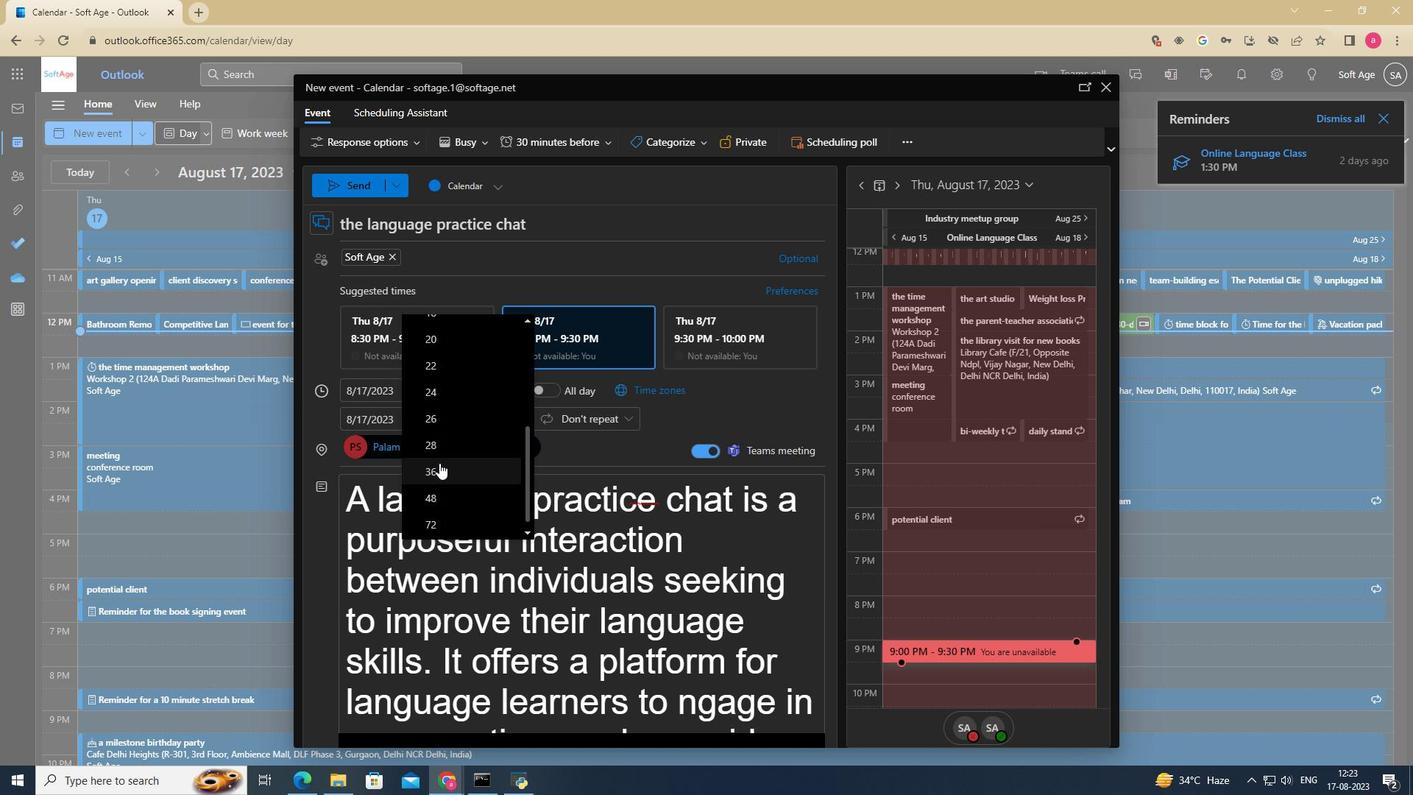 
Action: Mouse pressed left at (439, 463)
Screenshot: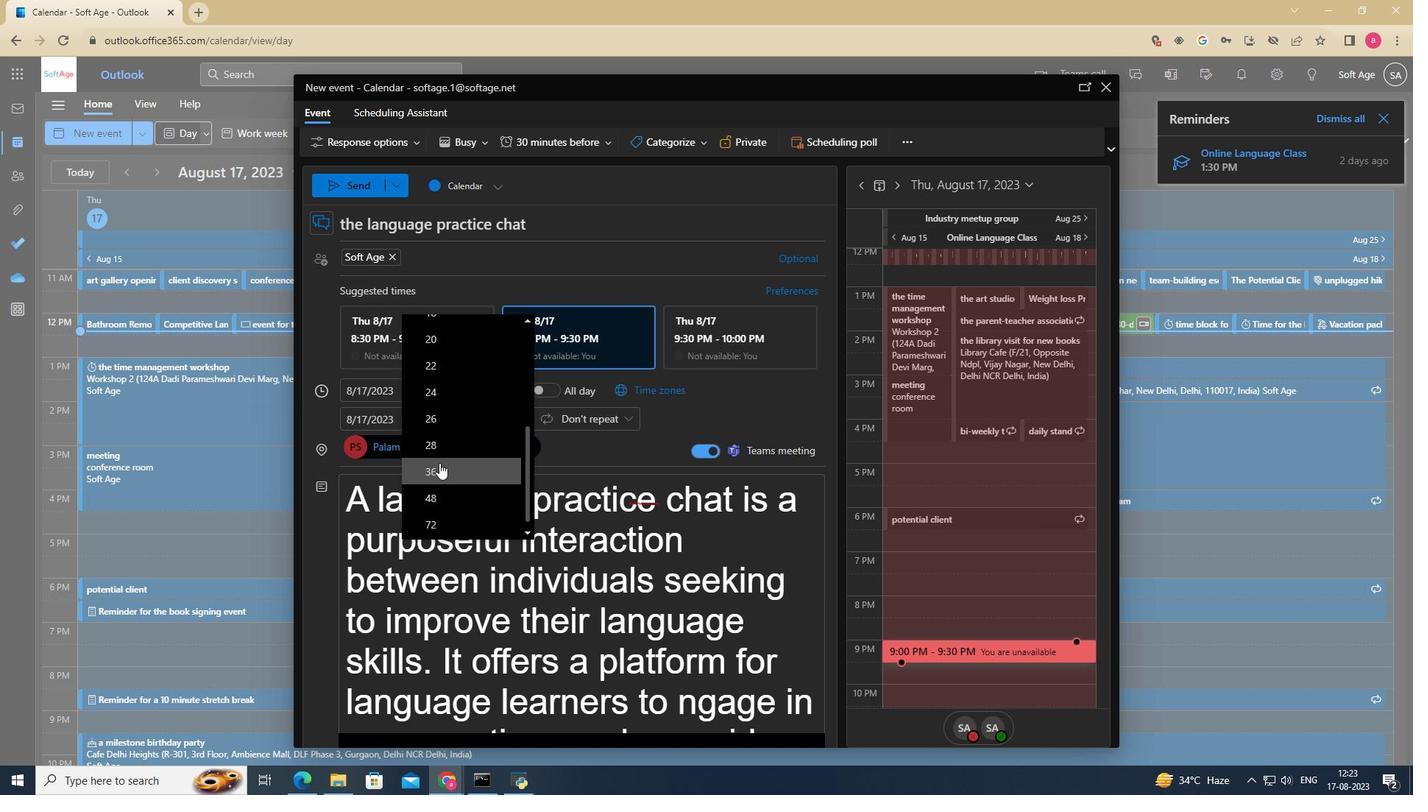 
Action: Mouse moved to (413, 675)
Screenshot: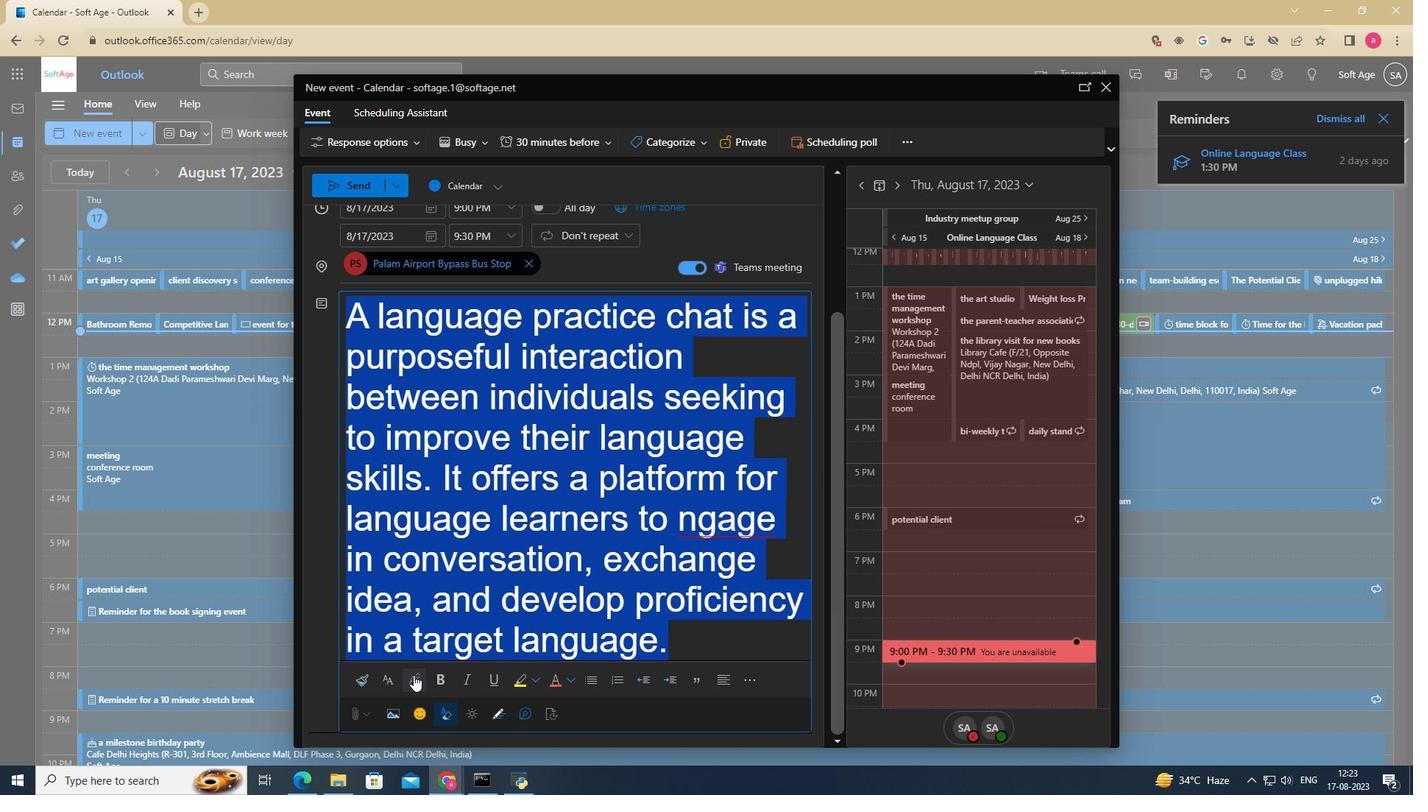 
Action: Mouse pressed left at (413, 675)
Screenshot: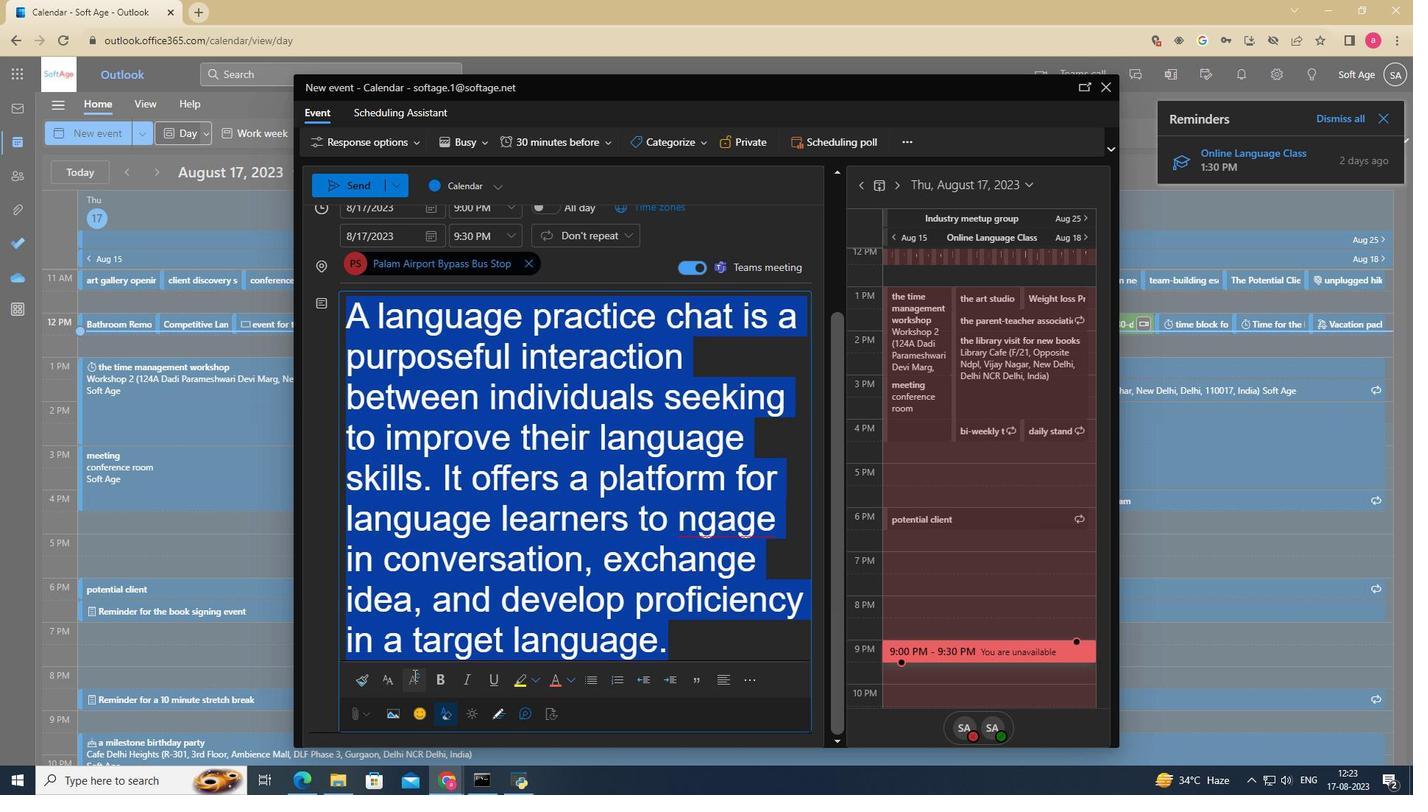
Action: Mouse moved to (443, 609)
Screenshot: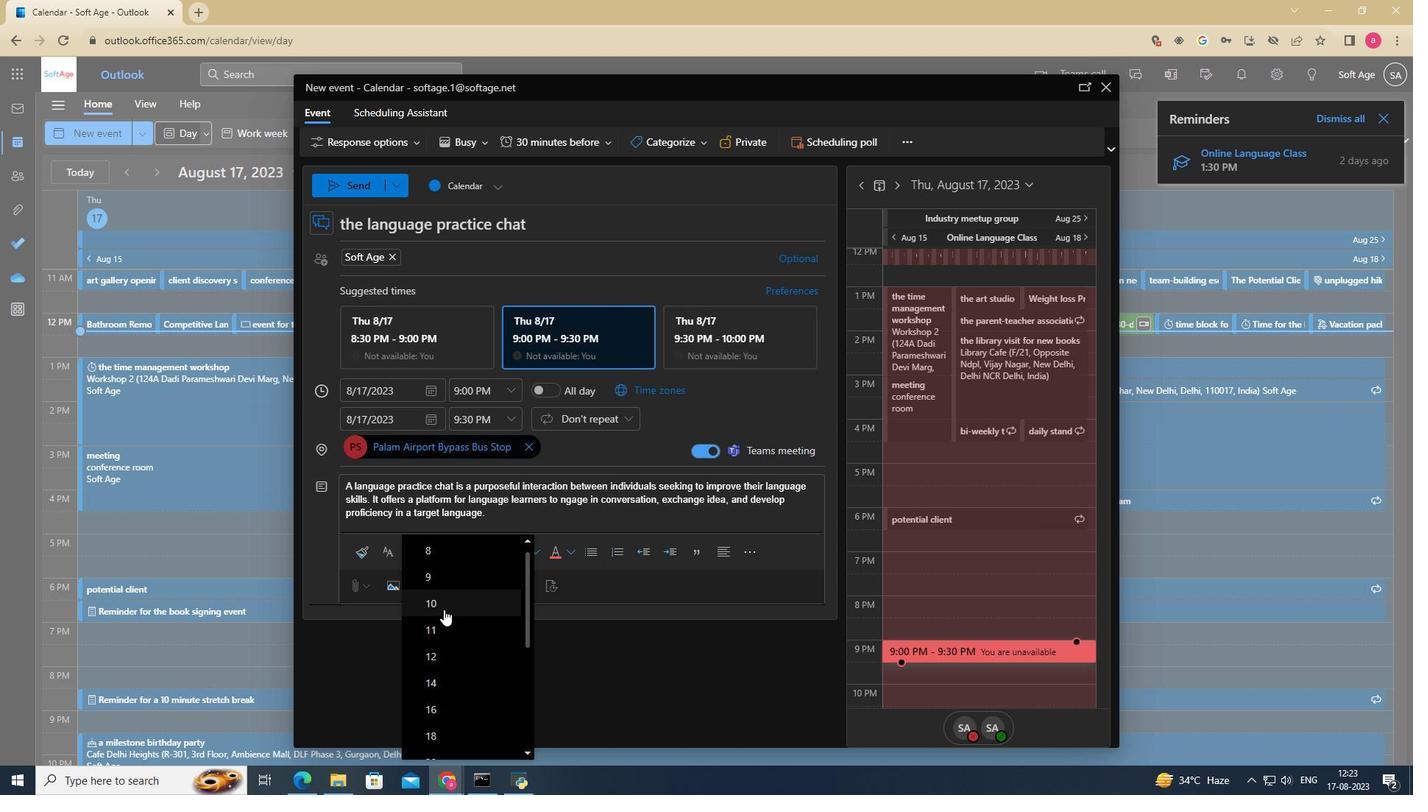 
Action: Mouse pressed left at (443, 609)
Screenshot: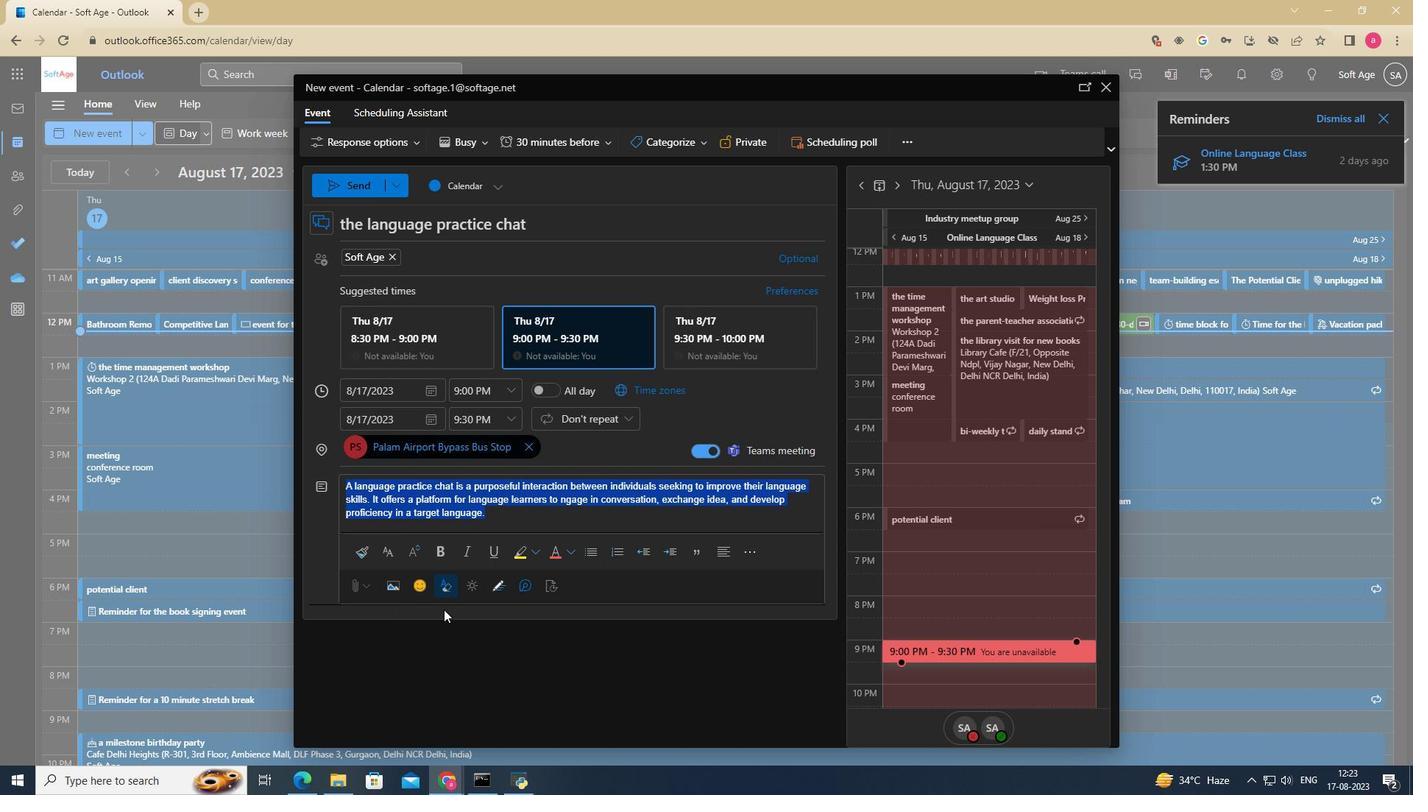 
Action: Mouse moved to (468, 550)
Screenshot: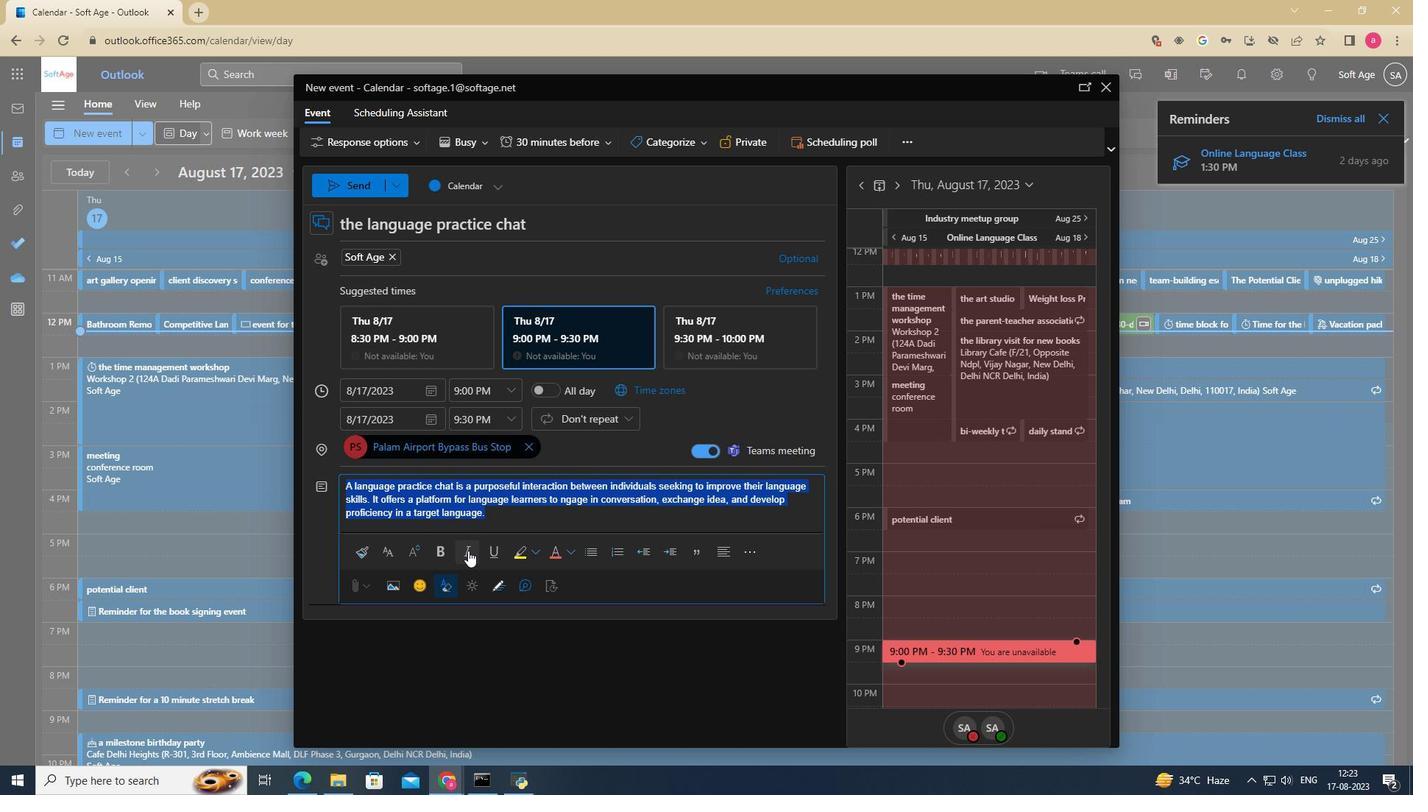 
Action: Mouse pressed left at (468, 550)
Screenshot: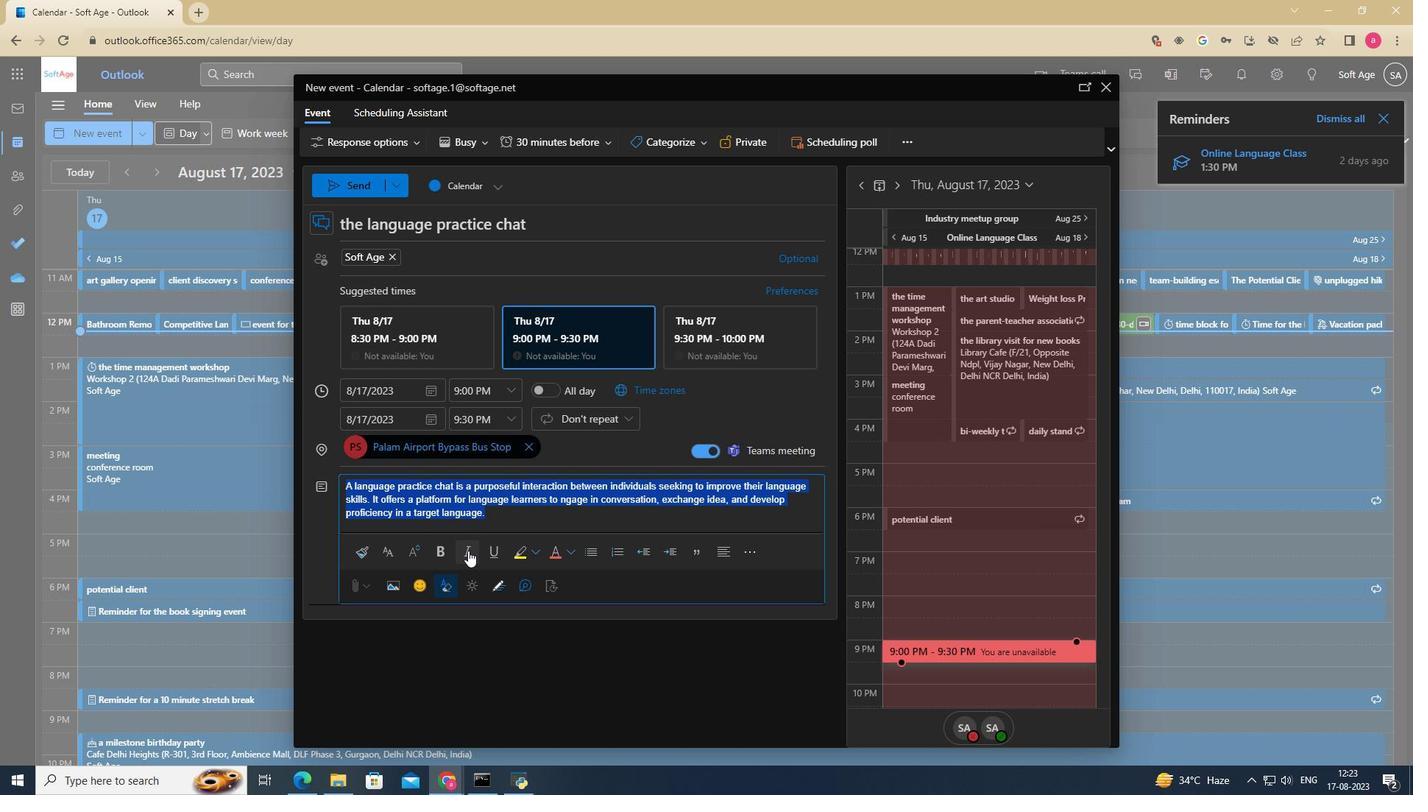 
Action: Mouse moved to (564, 554)
Screenshot: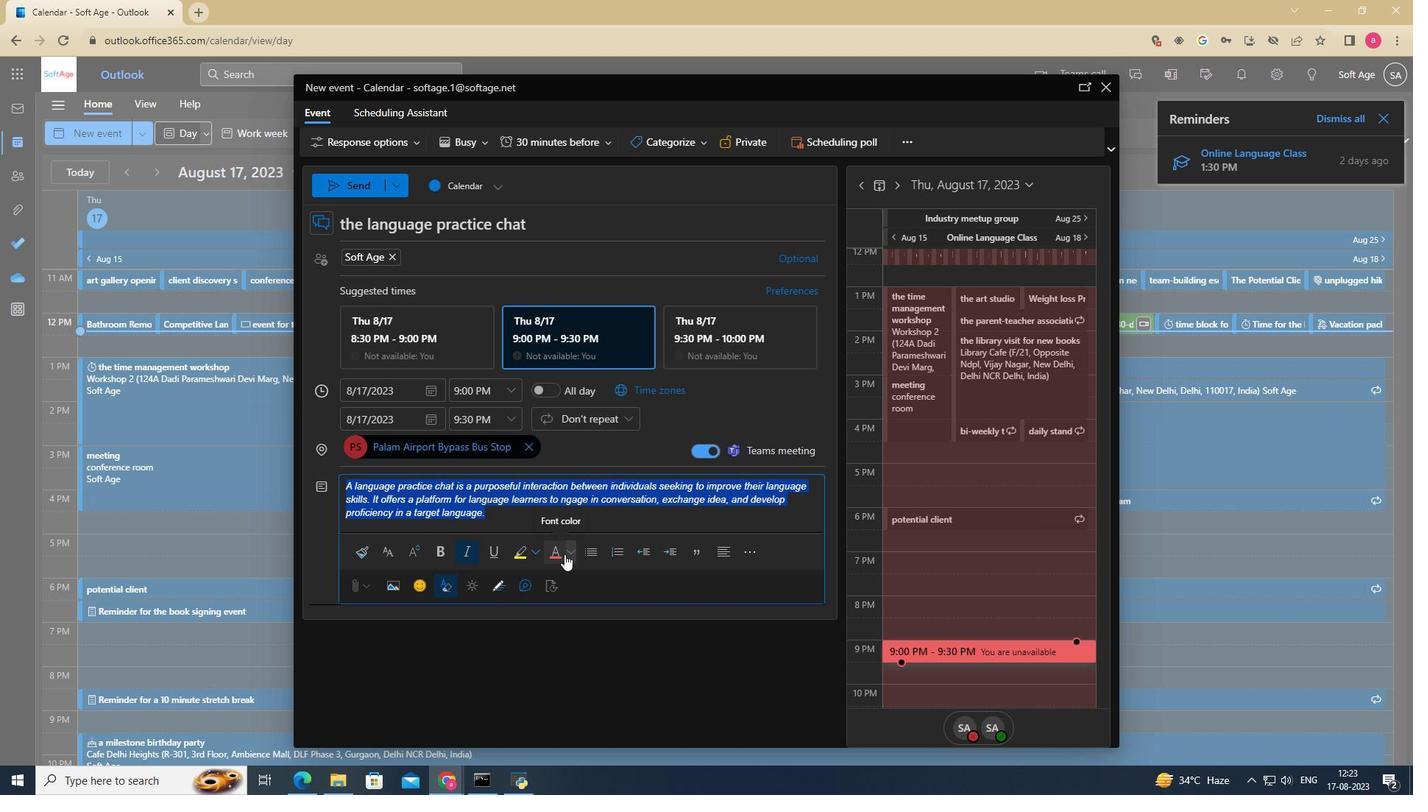 
Action: Mouse pressed left at (564, 554)
Screenshot: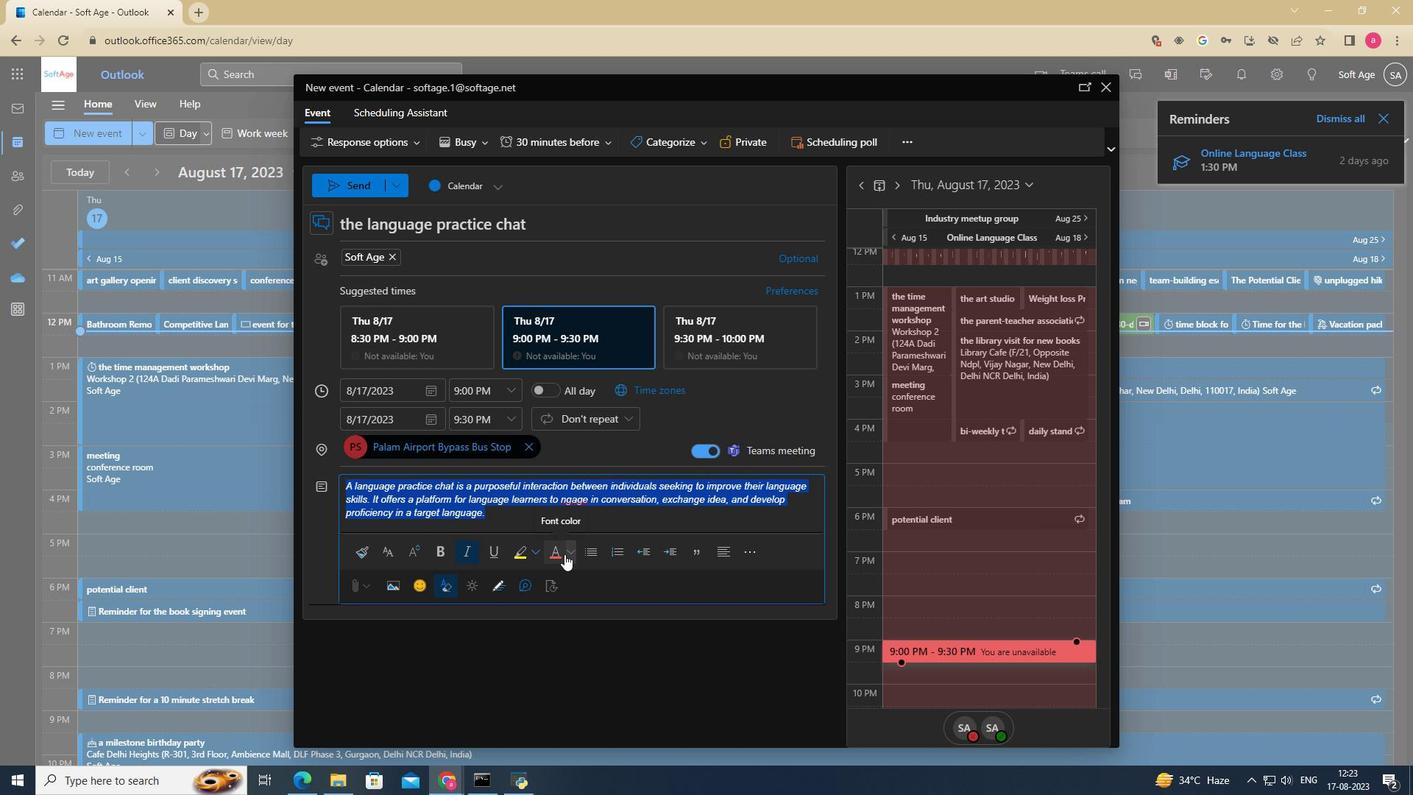 
Action: Mouse moved to (568, 552)
Screenshot: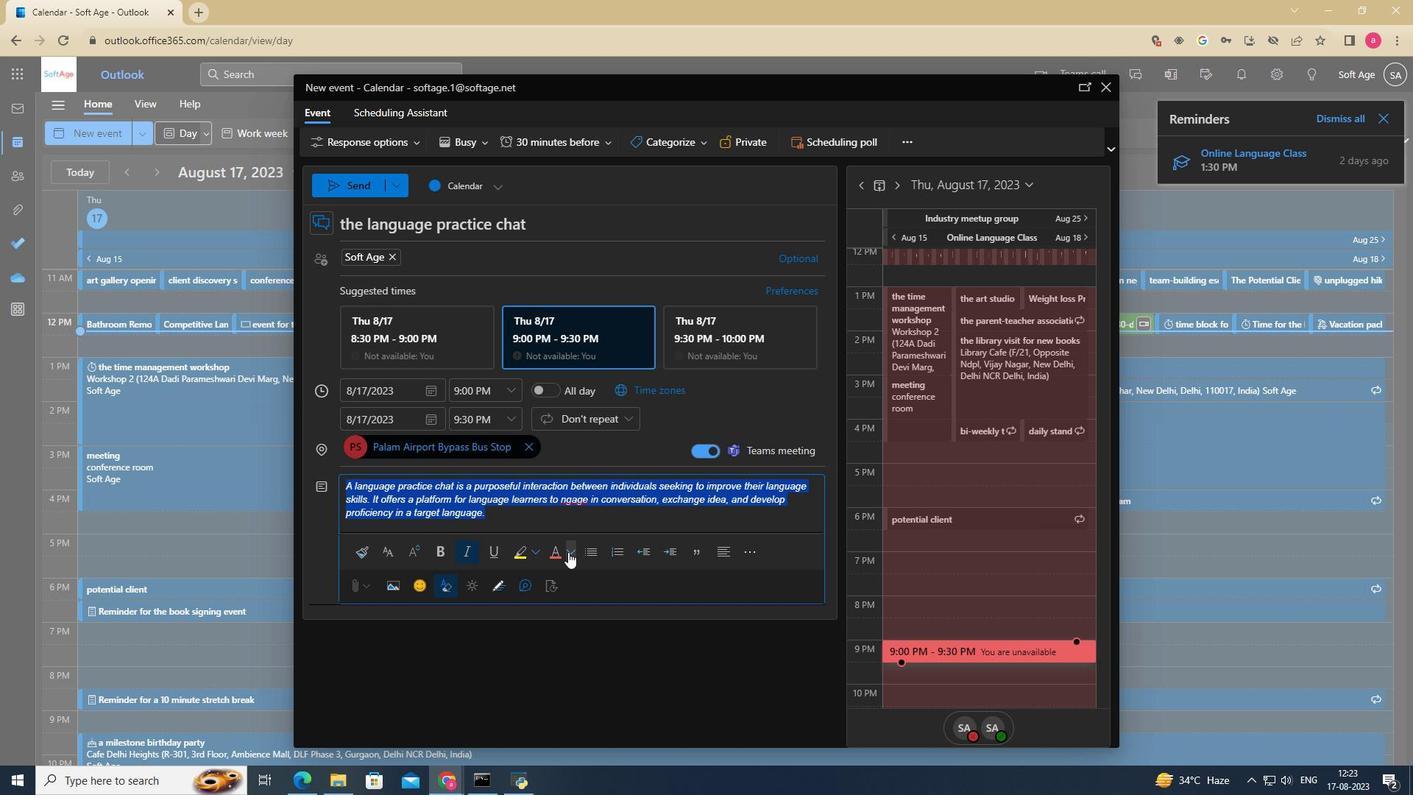 
Action: Mouse pressed left at (568, 552)
Screenshot: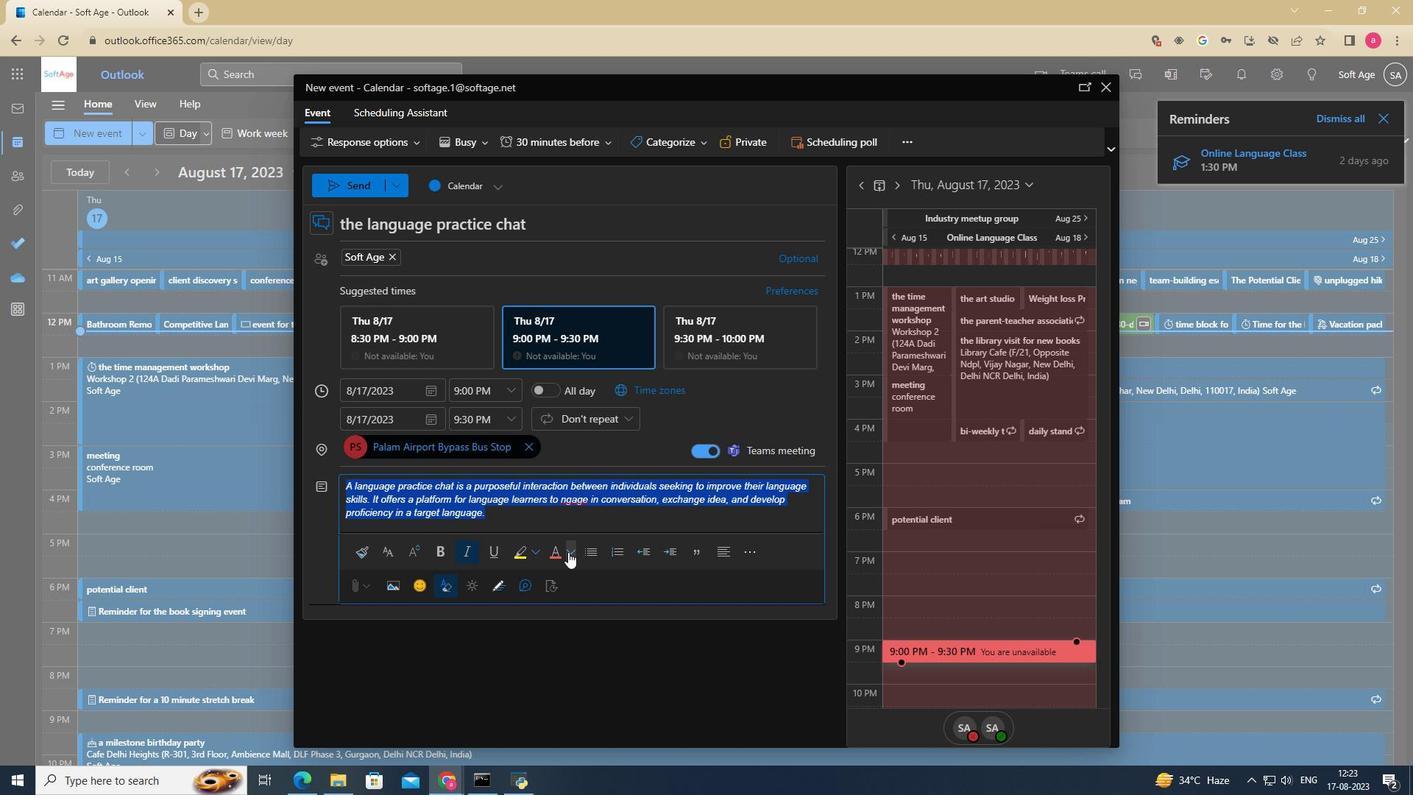 
Action: Mouse moved to (688, 604)
Screenshot: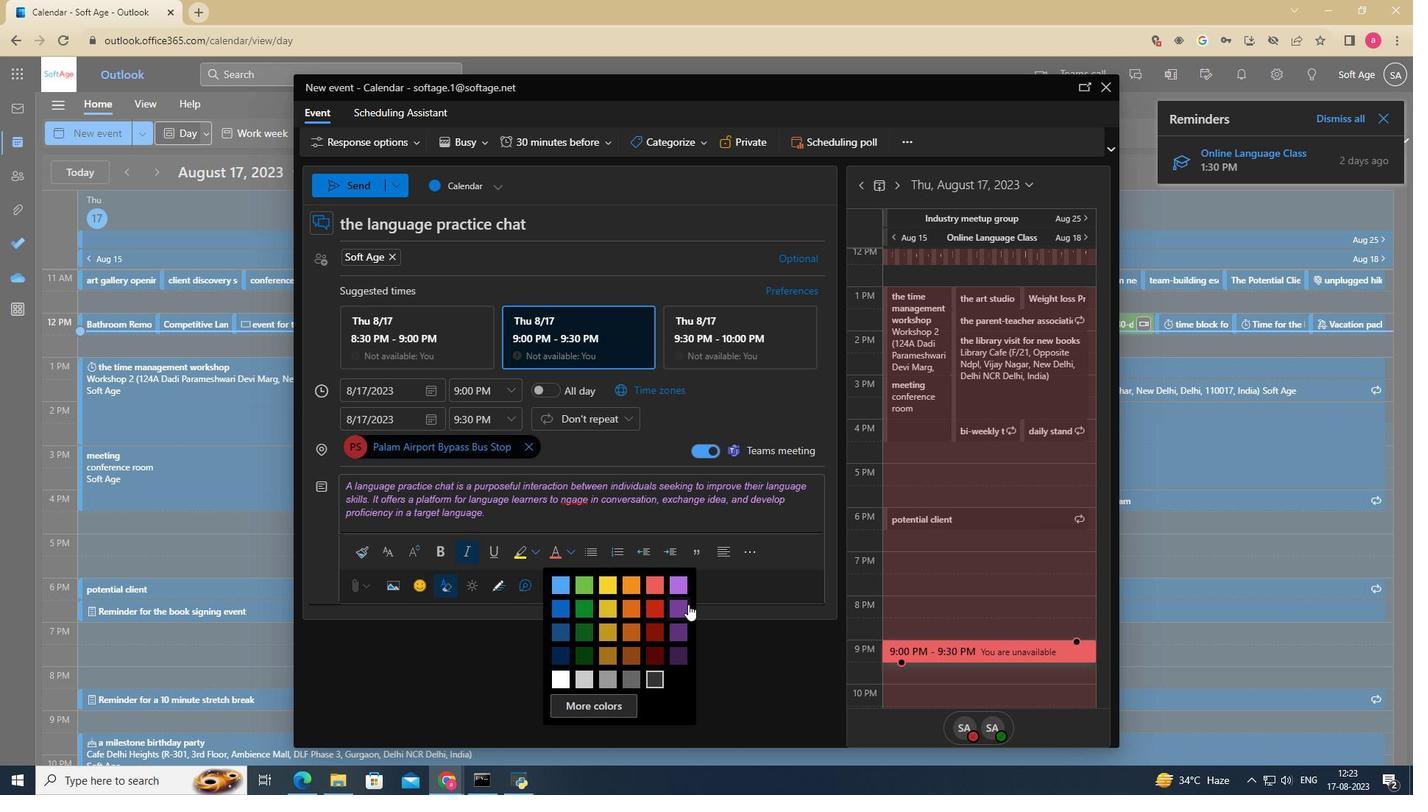 
Action: Mouse pressed left at (688, 604)
Screenshot: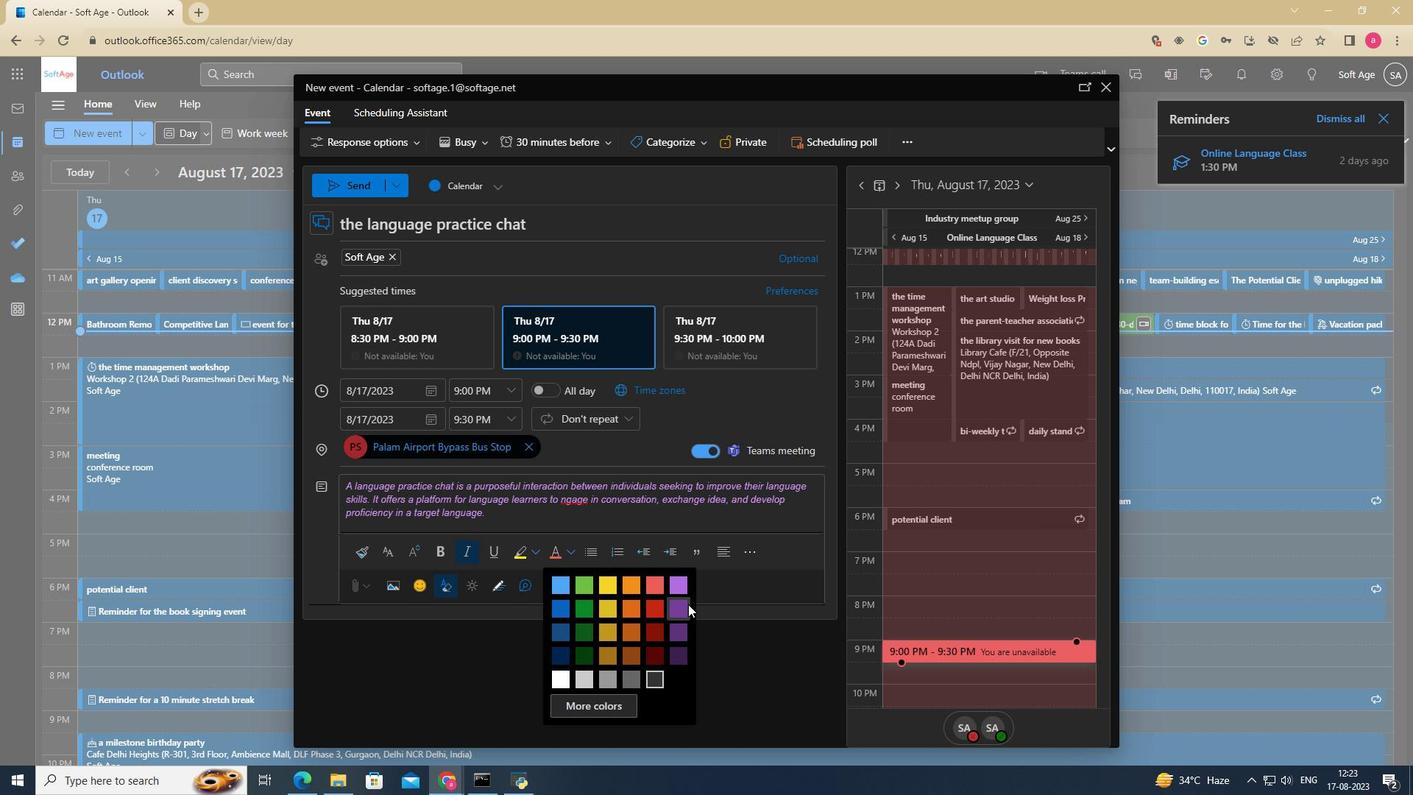 
Action: Mouse moved to (730, 585)
Screenshot: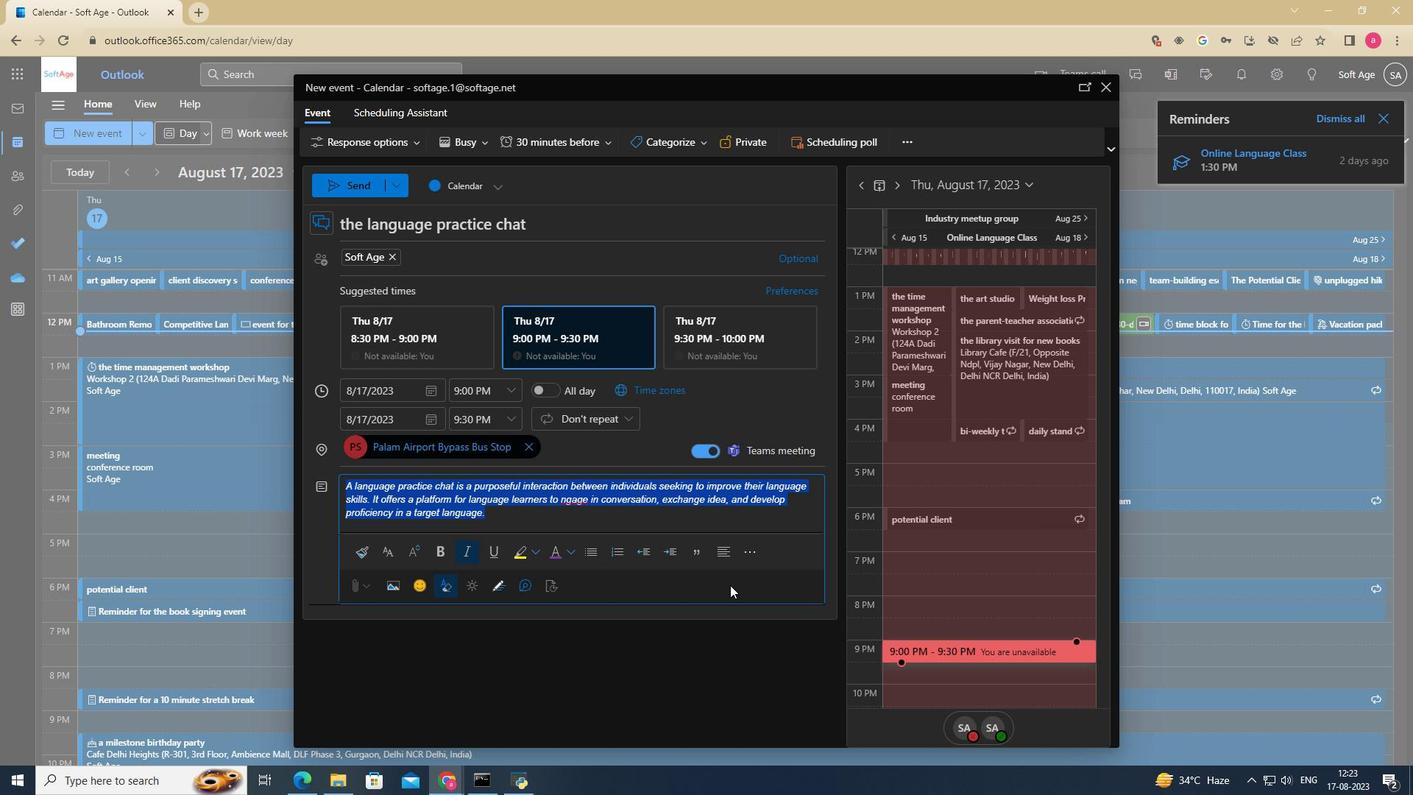 
Action: Mouse pressed left at (730, 585)
Screenshot: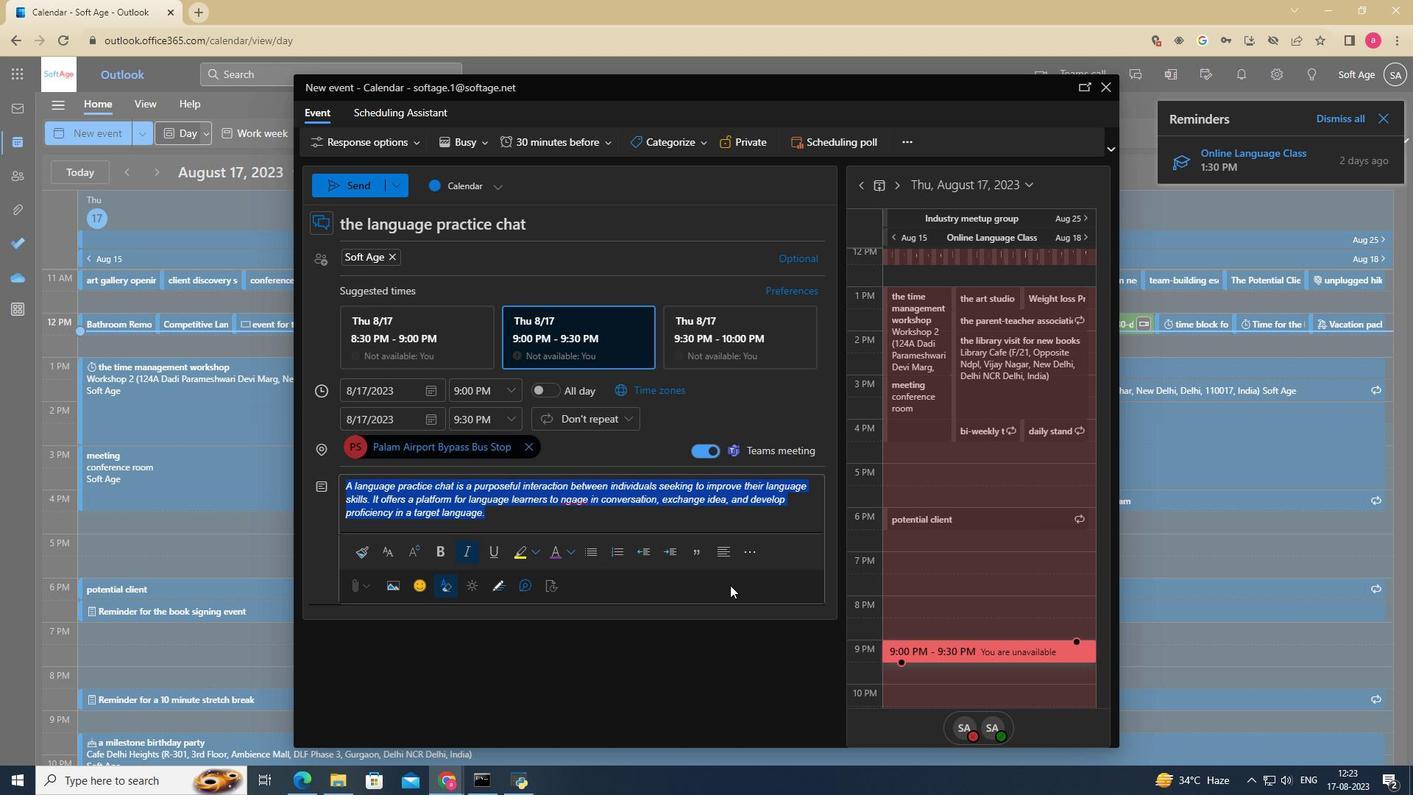 
Action: Mouse moved to (502, 518)
Screenshot: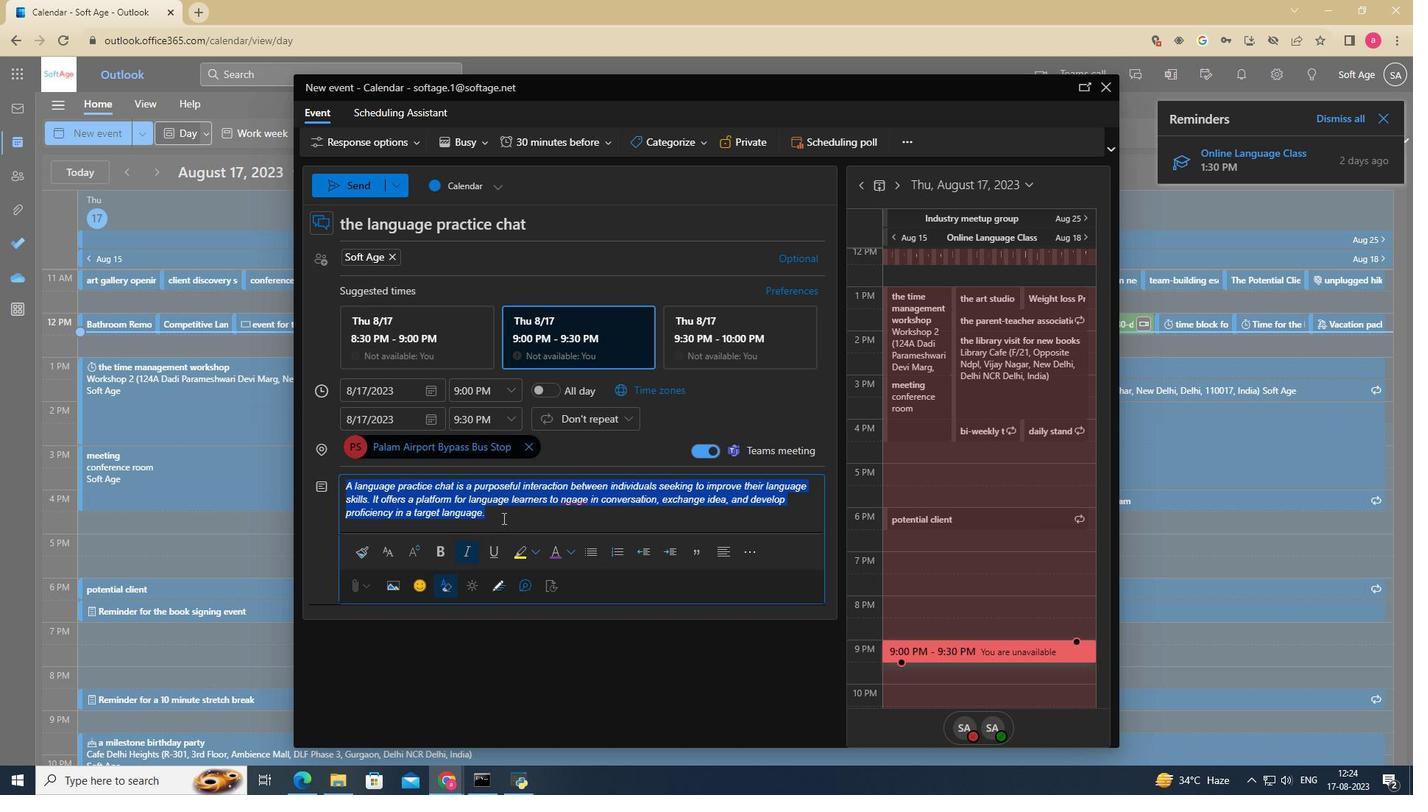 
Action: Mouse pressed left at (502, 518)
Screenshot: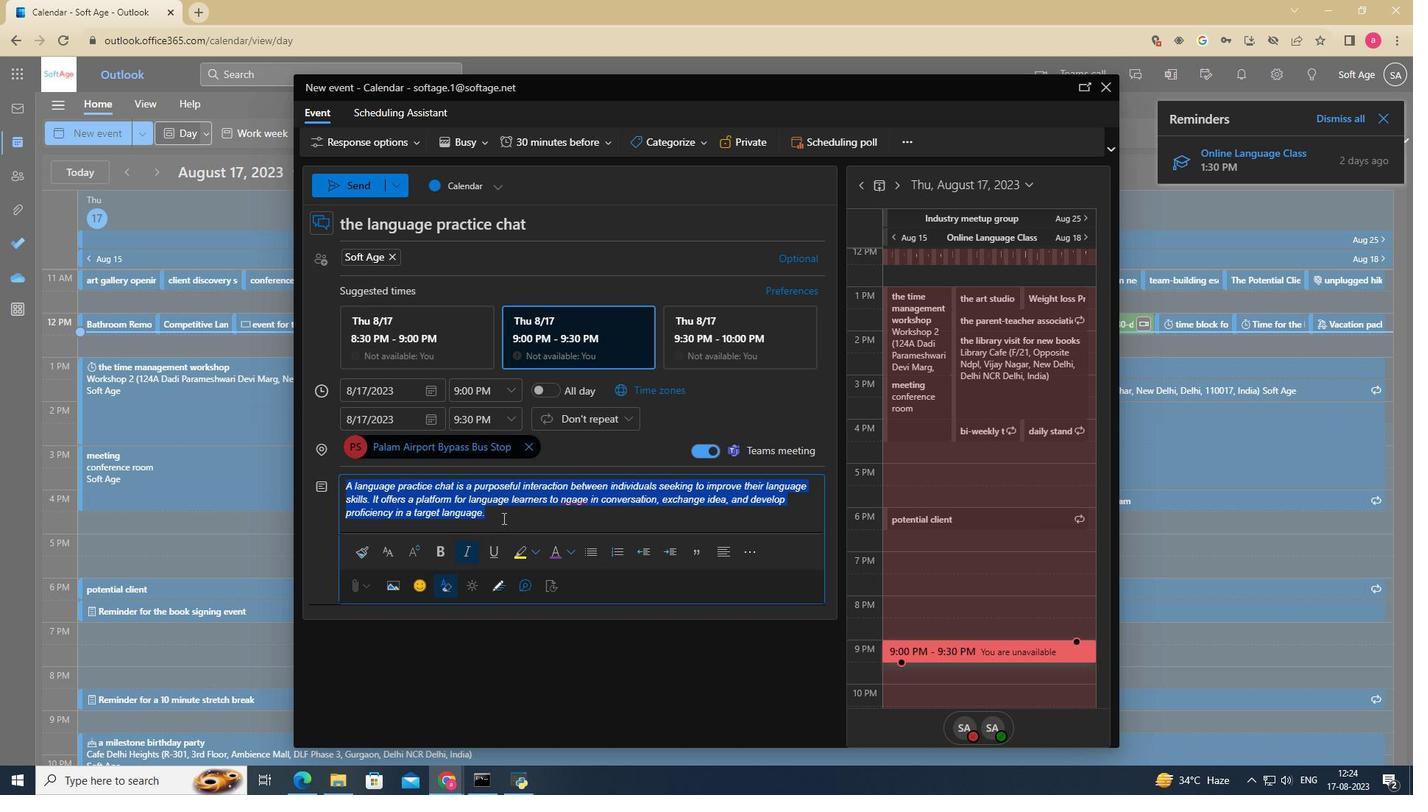 
Action: Mouse moved to (489, 517)
Screenshot: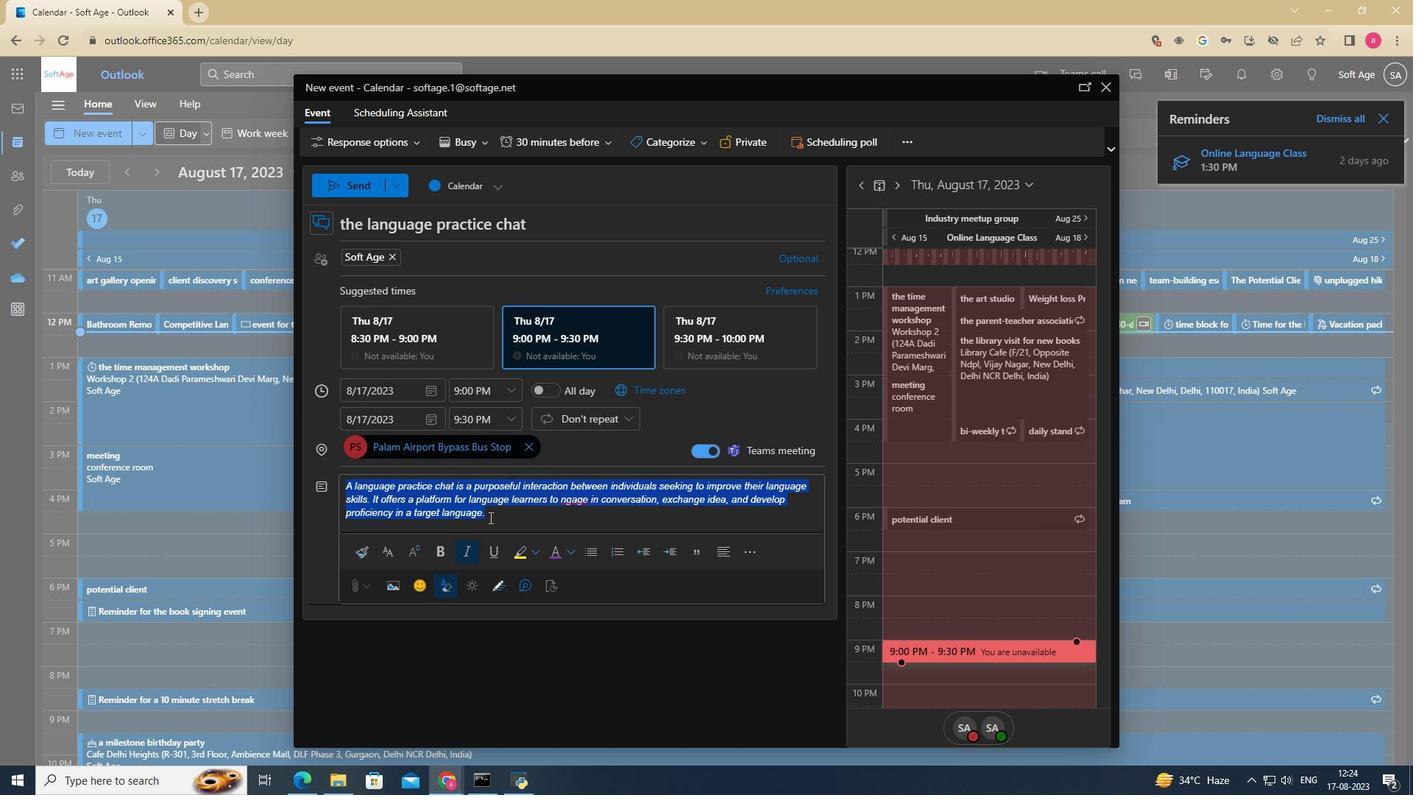 
Action: Mouse pressed left at (489, 517)
Screenshot: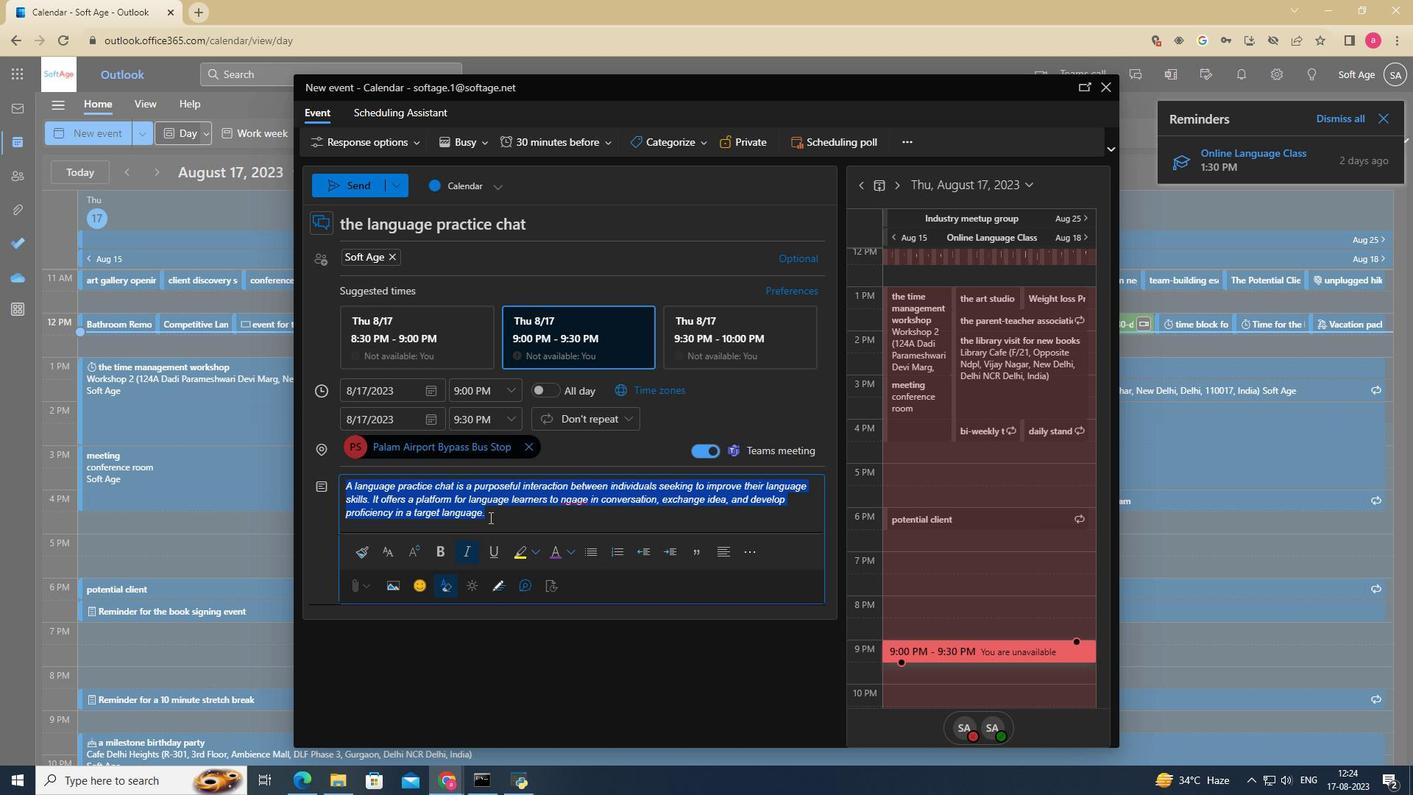 
Action: Mouse moved to (417, 580)
Screenshot: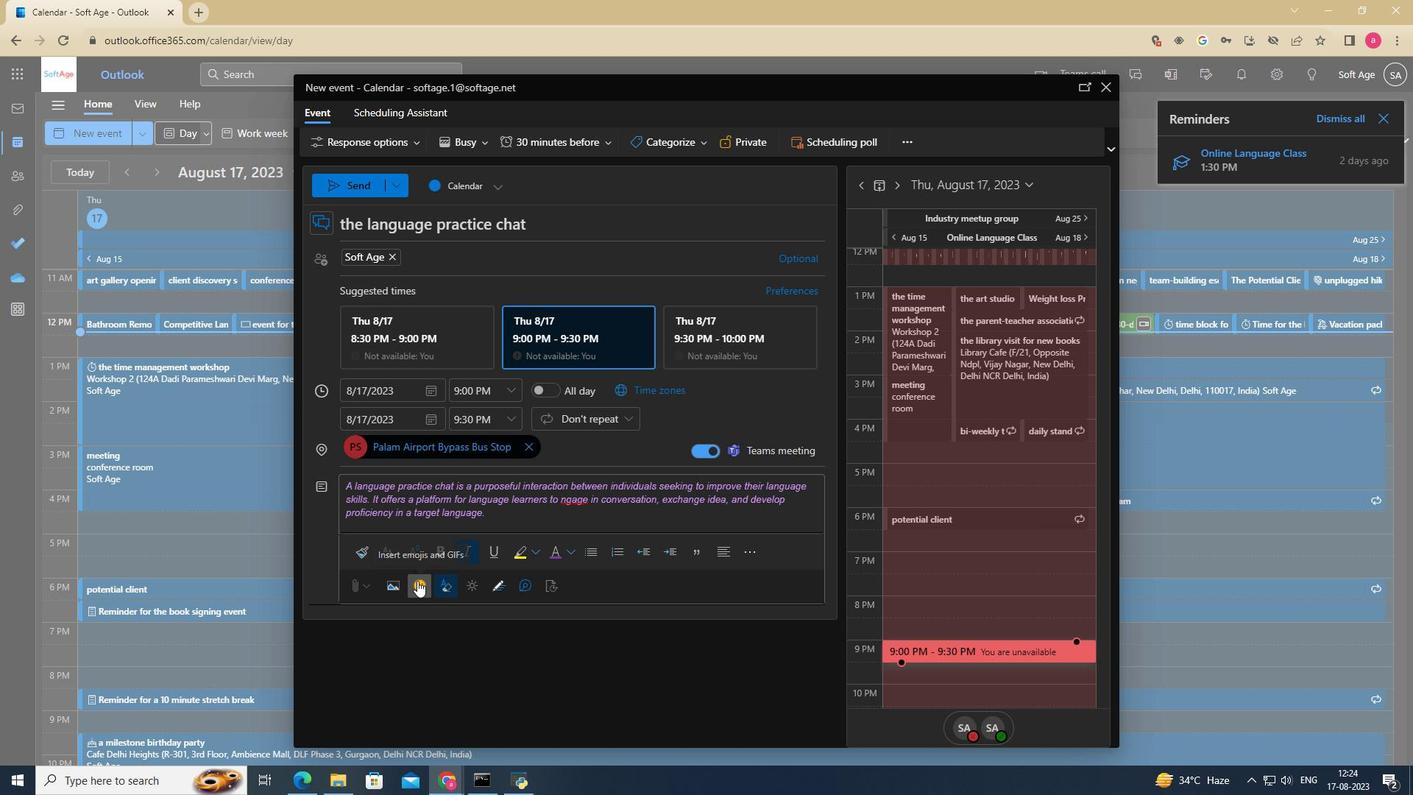 
Action: Mouse pressed left at (417, 580)
Screenshot: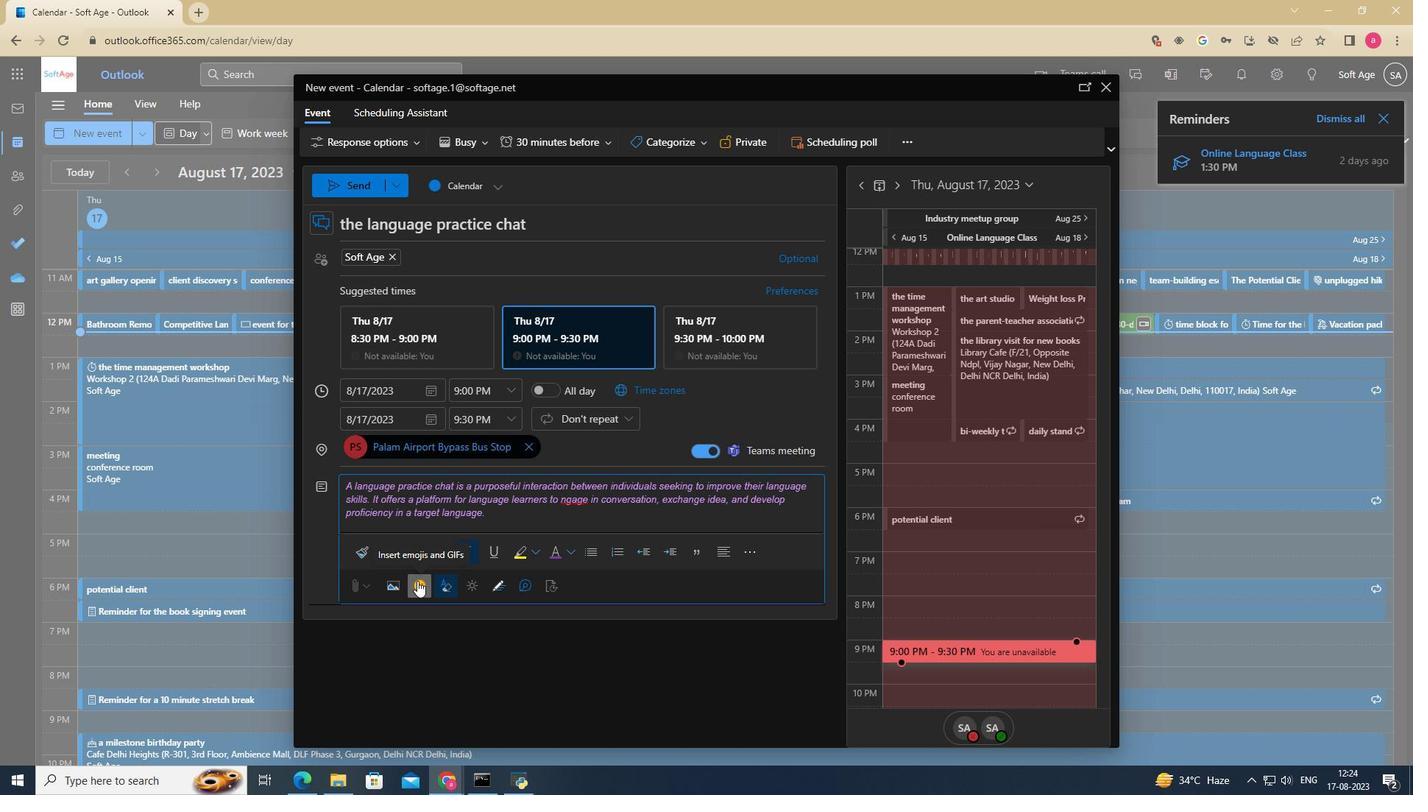 
Action: Mouse moved to (921, 454)
Screenshot: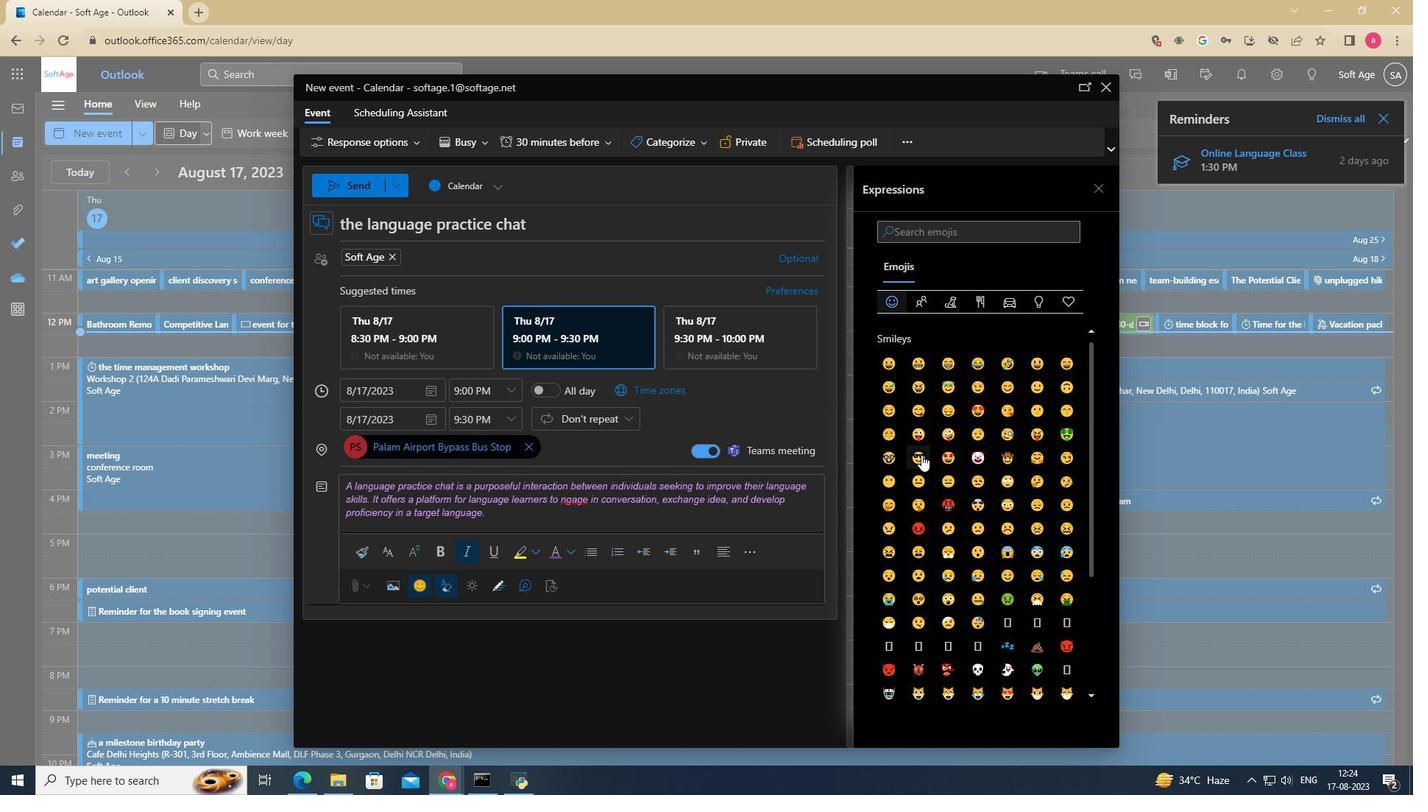 
Action: Mouse pressed left at (921, 454)
Screenshot: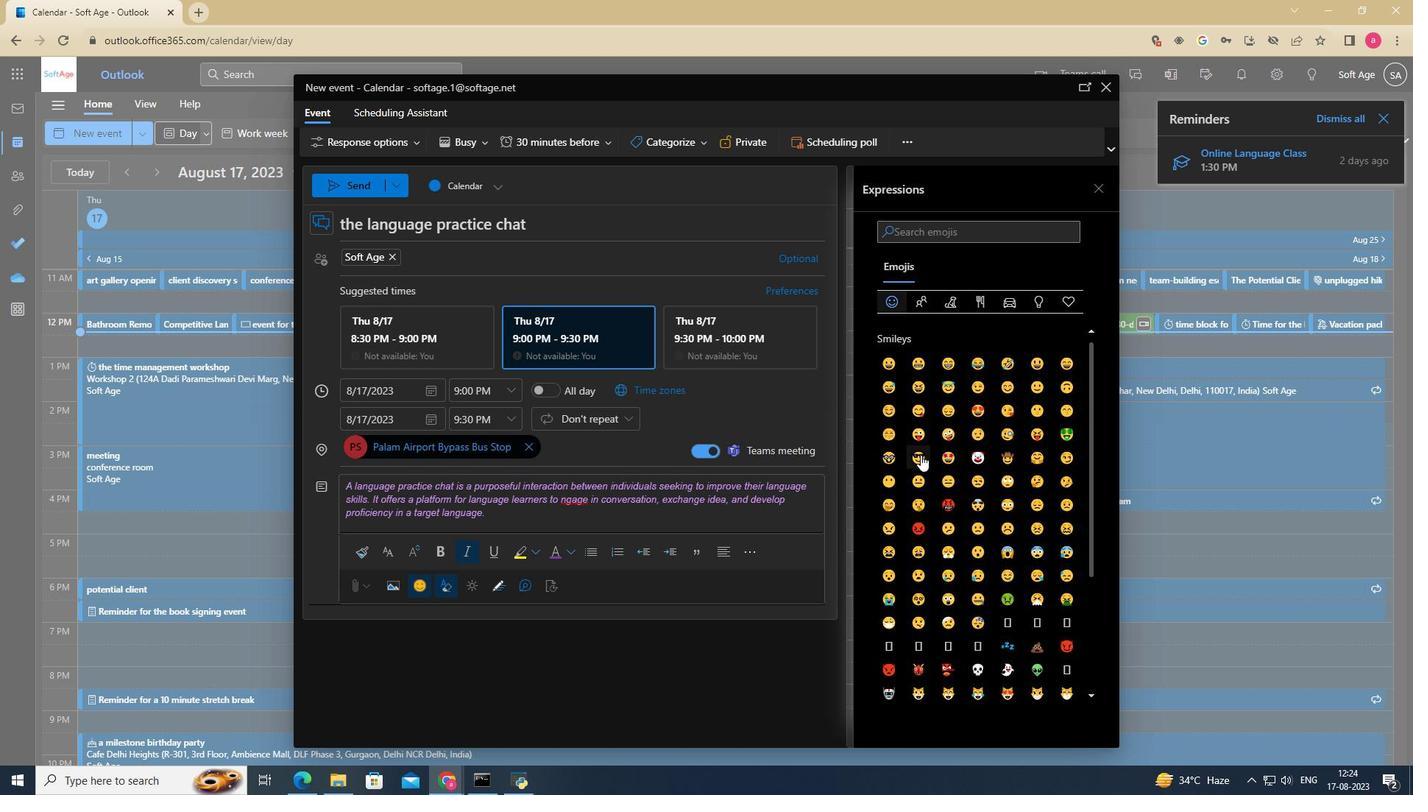 
Action: Mouse moved to (920, 454)
Screenshot: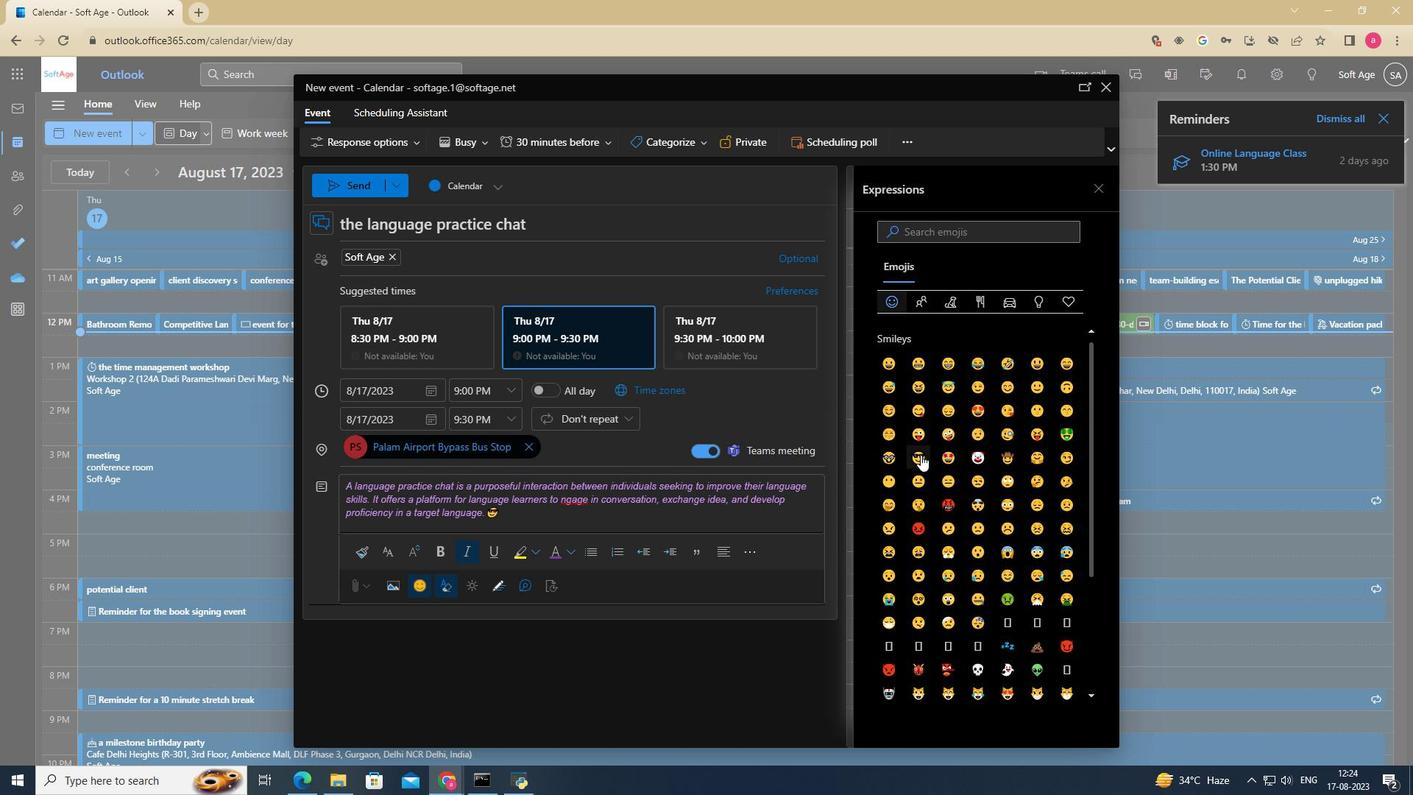 
Action: Mouse pressed left at (920, 454)
Screenshot: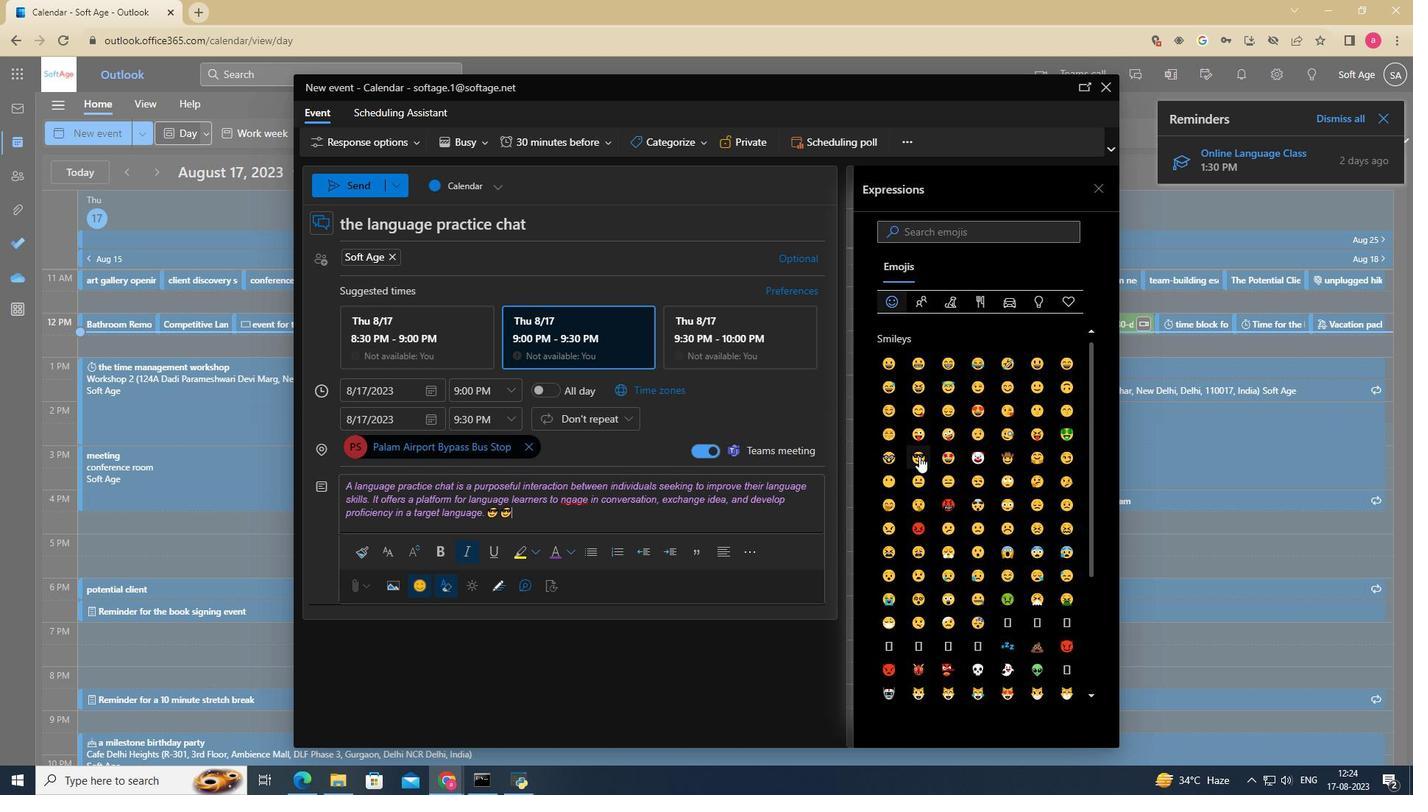 
Action: Mouse moved to (450, 633)
Screenshot: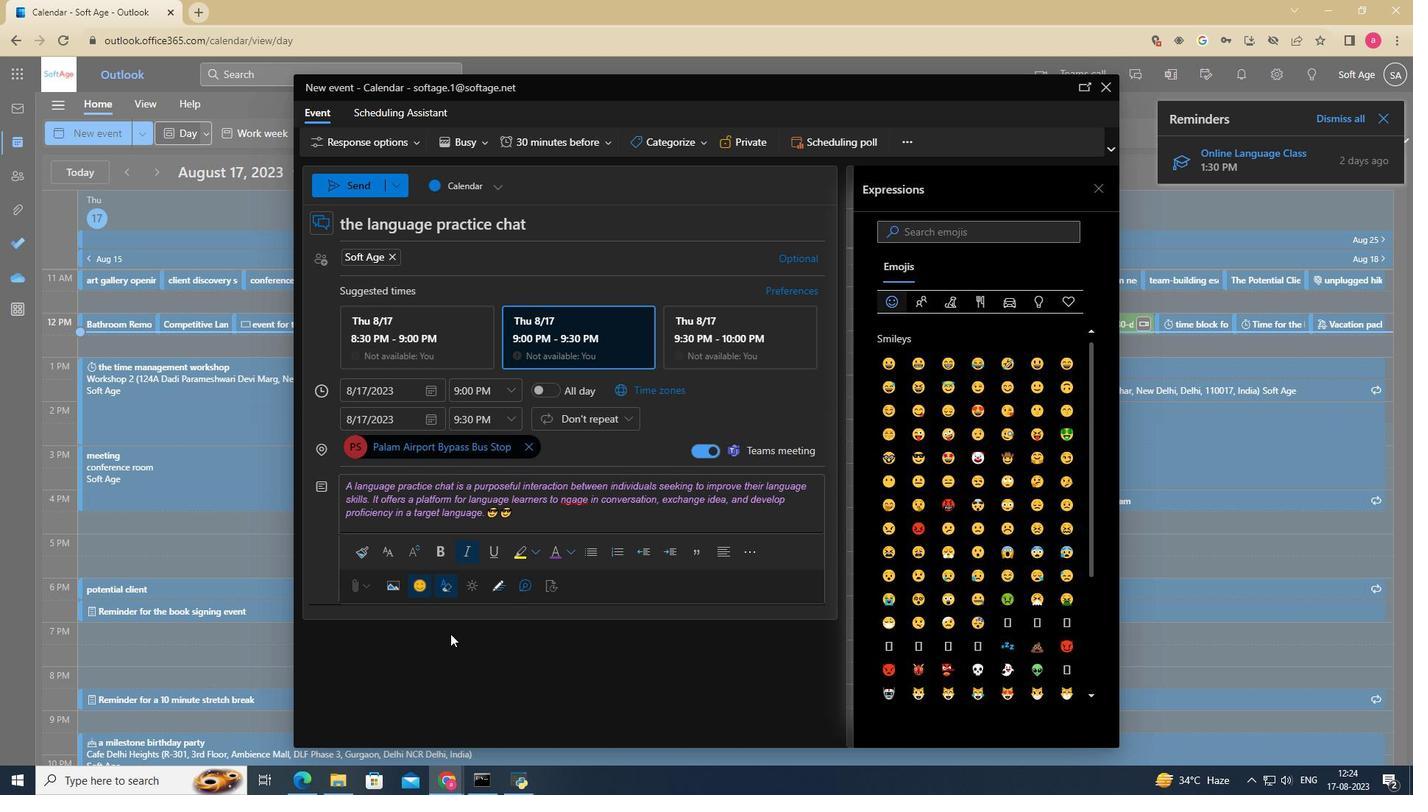 
Action: Mouse pressed left at (450, 633)
Screenshot: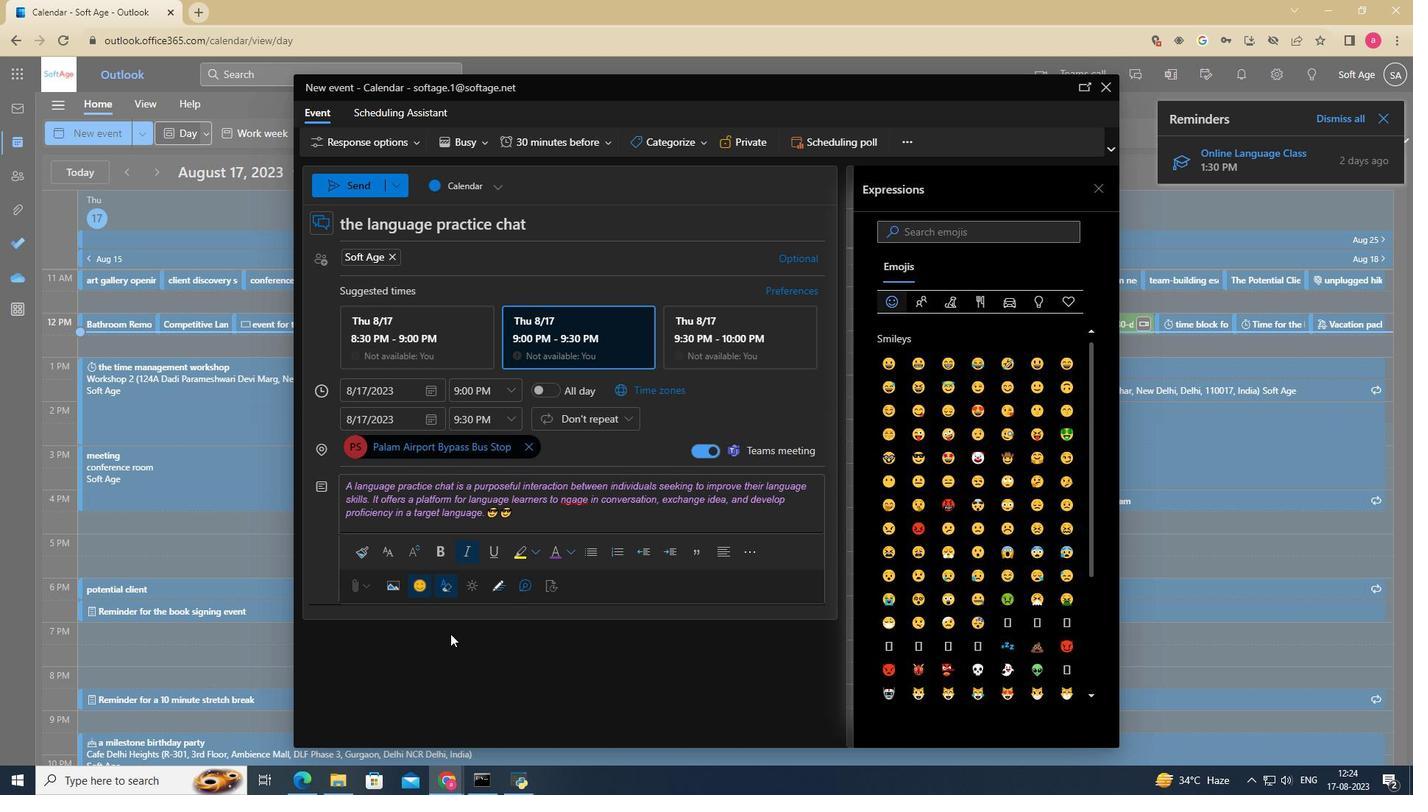 
Action: Mouse moved to (391, 592)
Screenshot: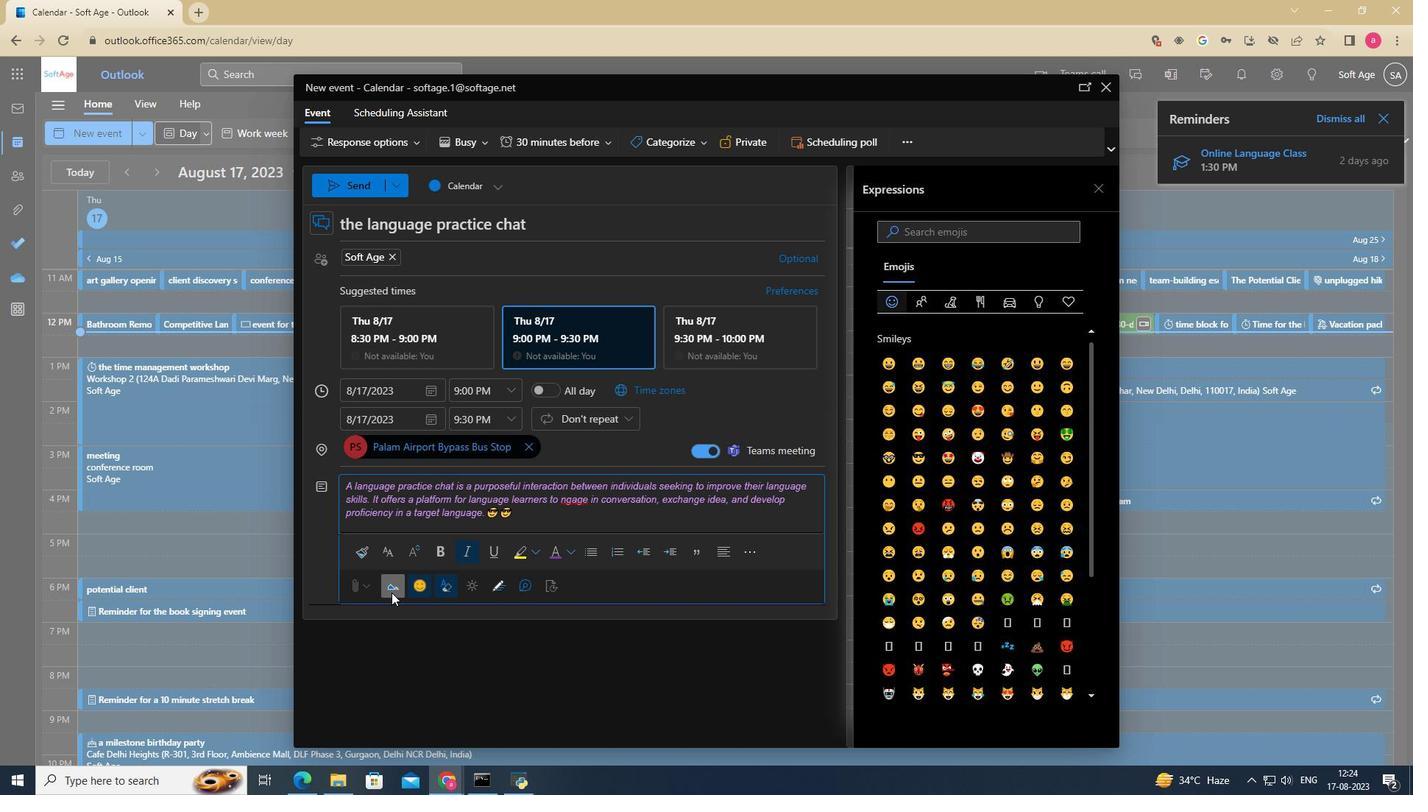
Action: Mouse pressed left at (391, 592)
Screenshot: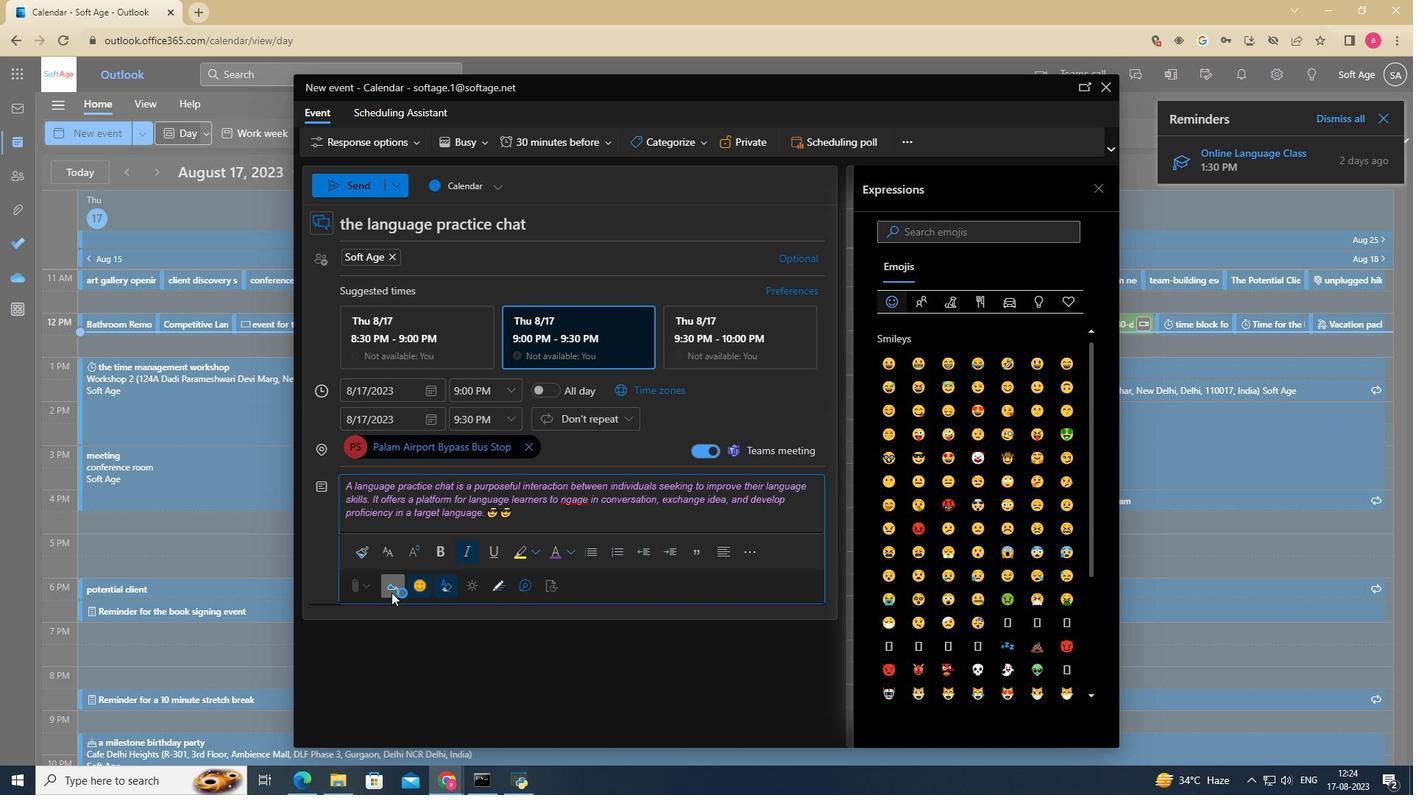 
Action: Mouse moved to (511, 509)
Screenshot: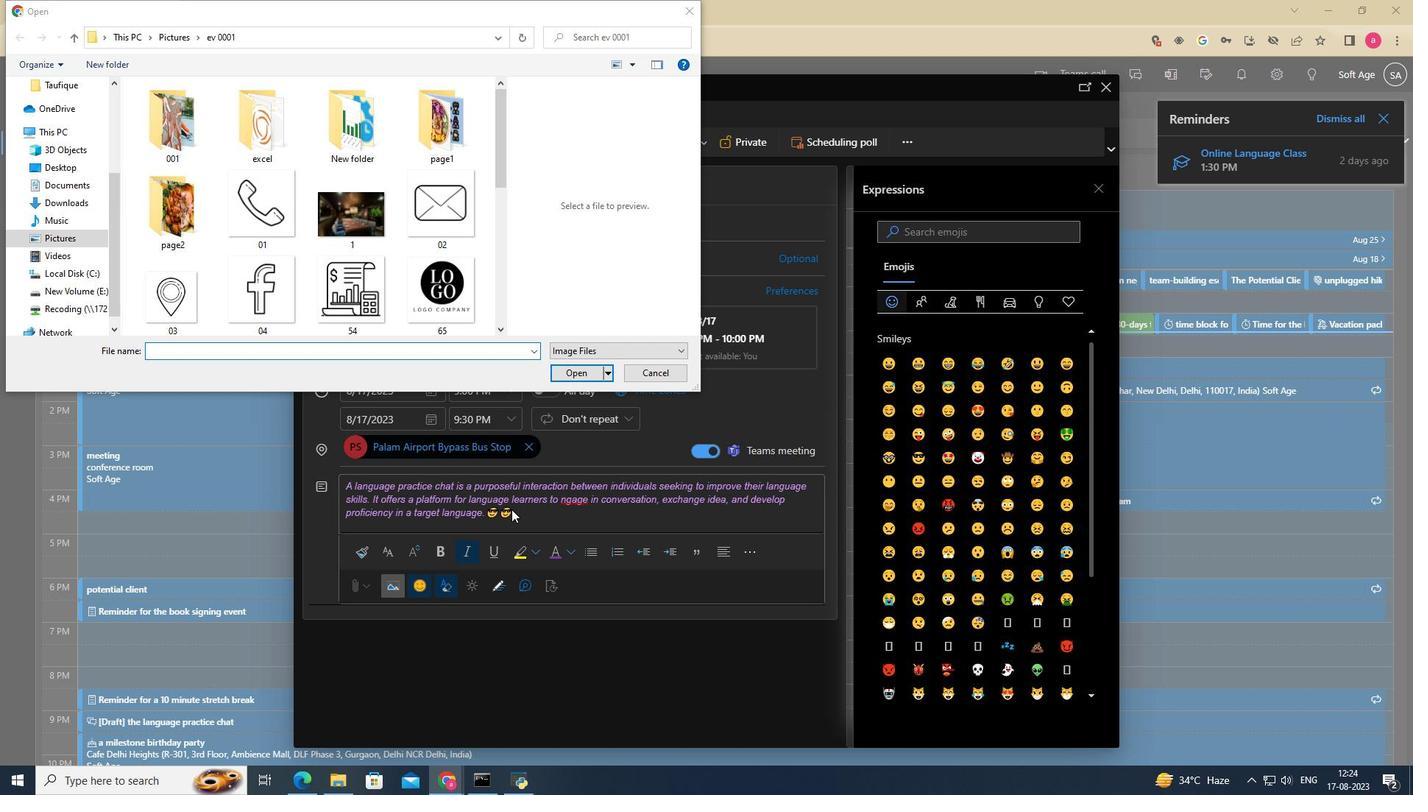 
Action: Mouse pressed left at (511, 509)
Screenshot: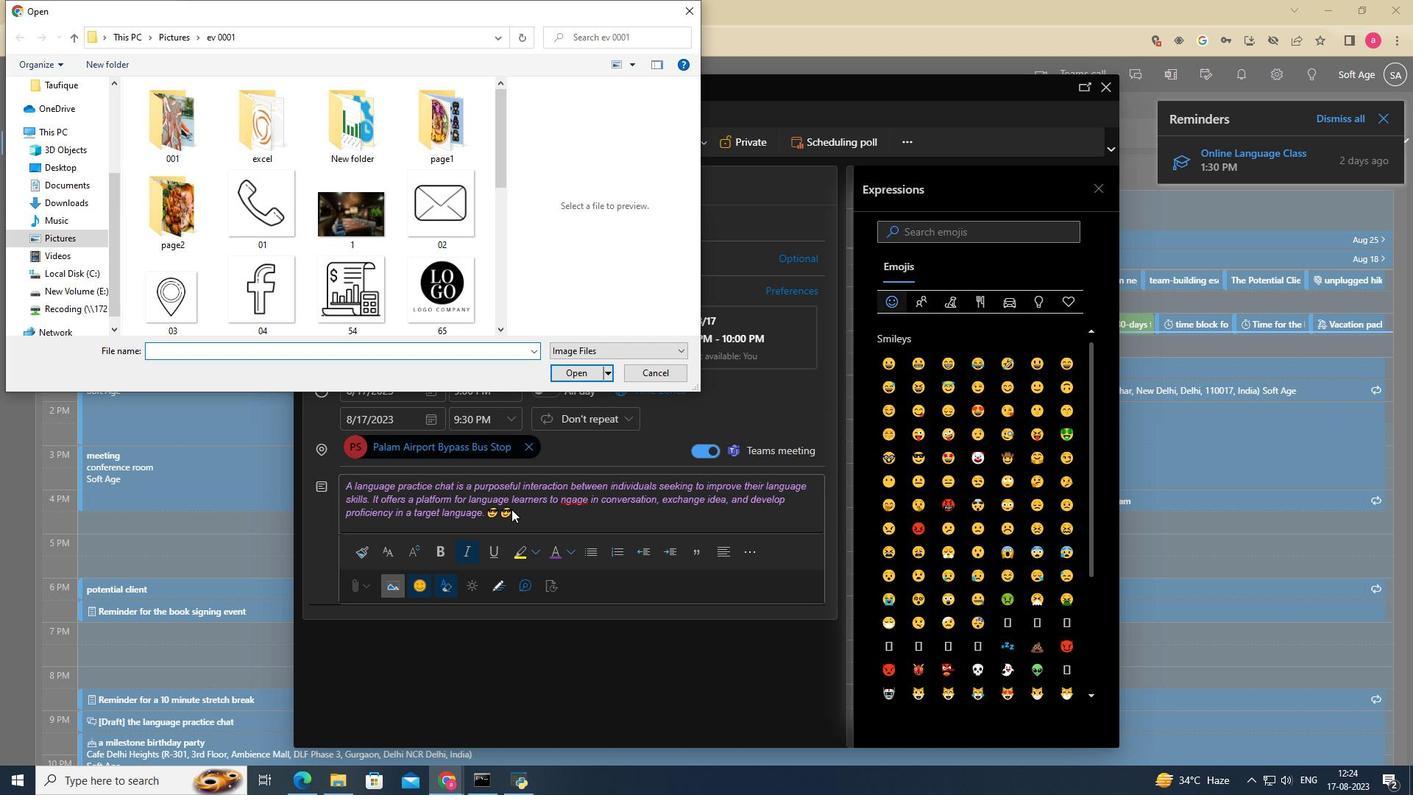 
Action: Mouse moved to (509, 514)
Screenshot: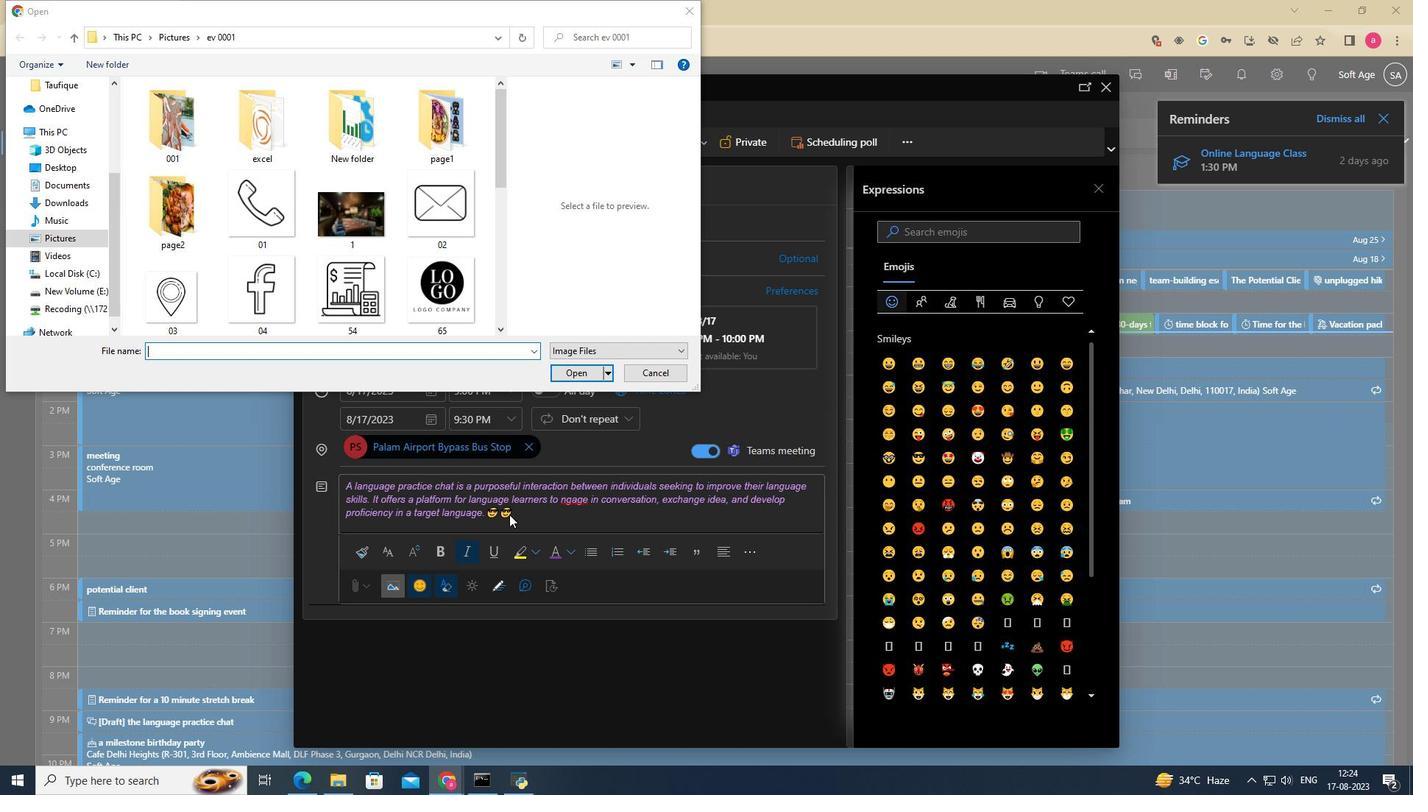 
Action: Mouse pressed left at (509, 514)
Screenshot: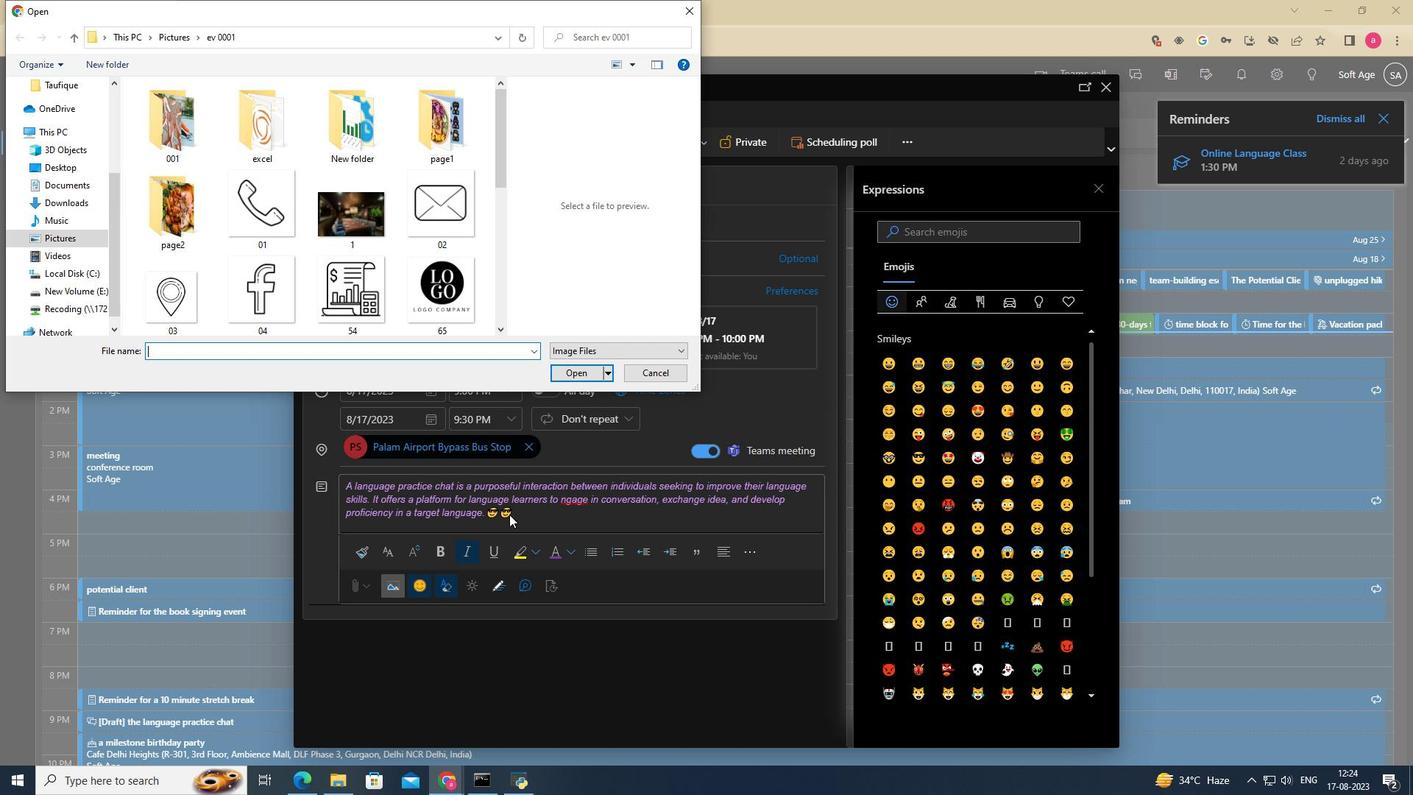 
Action: Mouse moved to (439, 297)
Screenshot: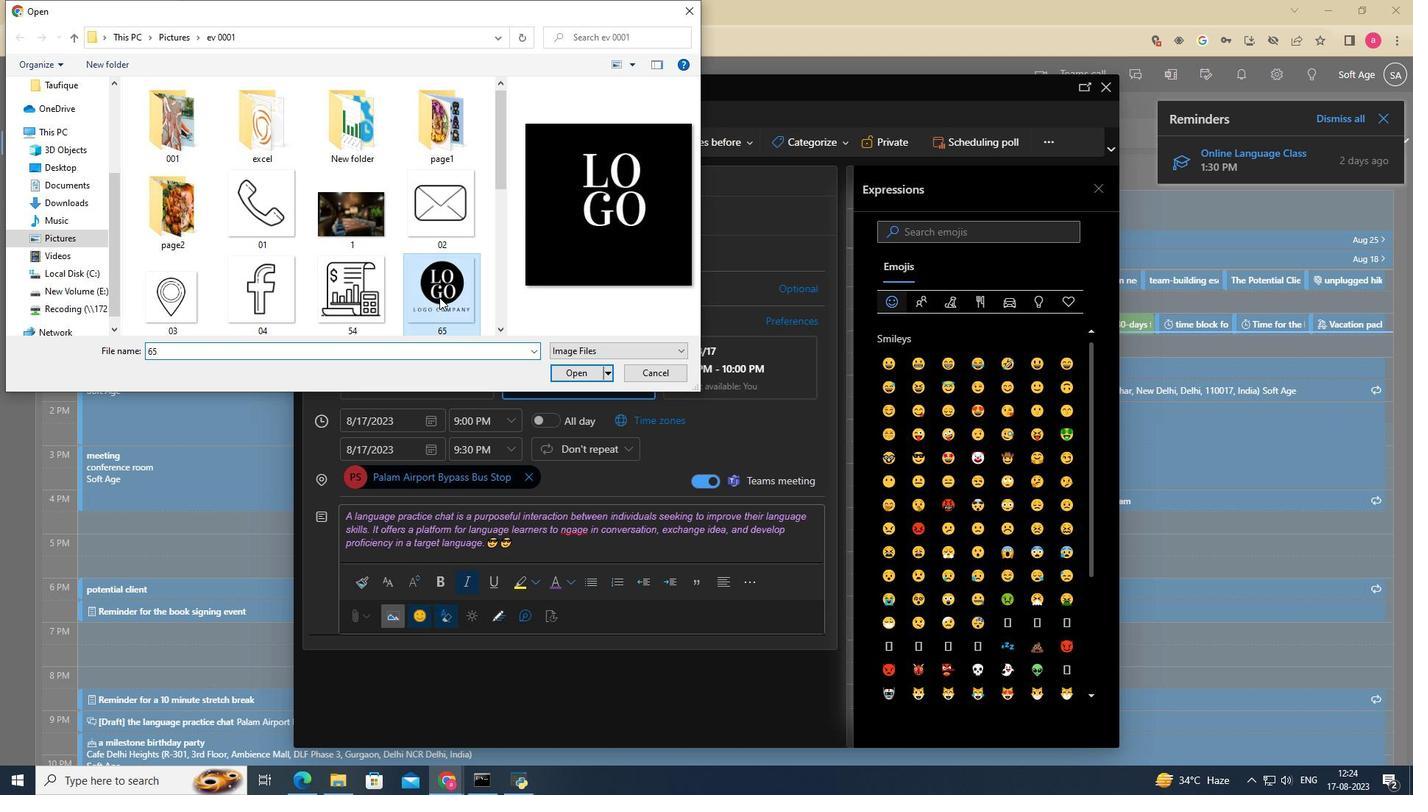 
Action: Mouse pressed left at (439, 297)
Screenshot: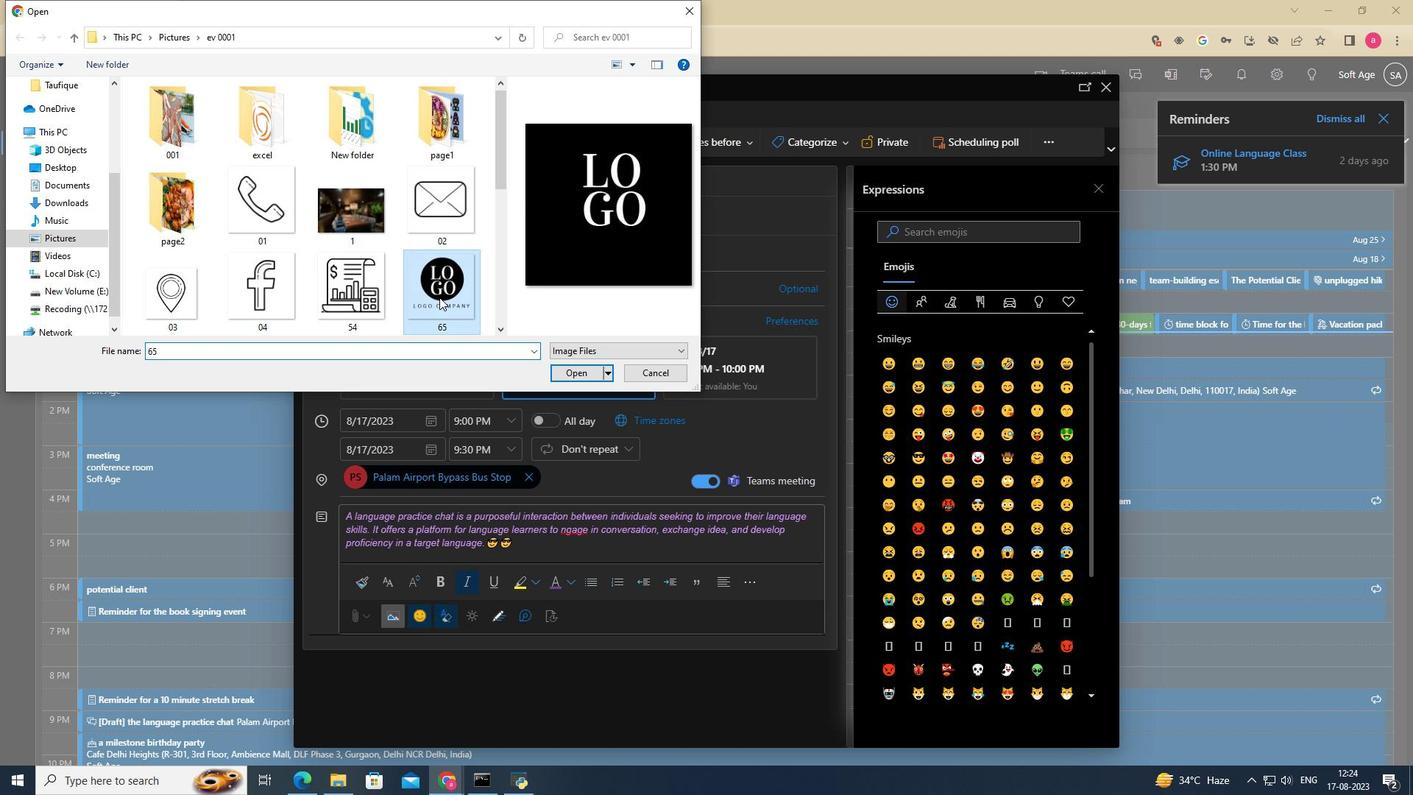 
Action: Mouse moved to (425, 220)
Screenshot: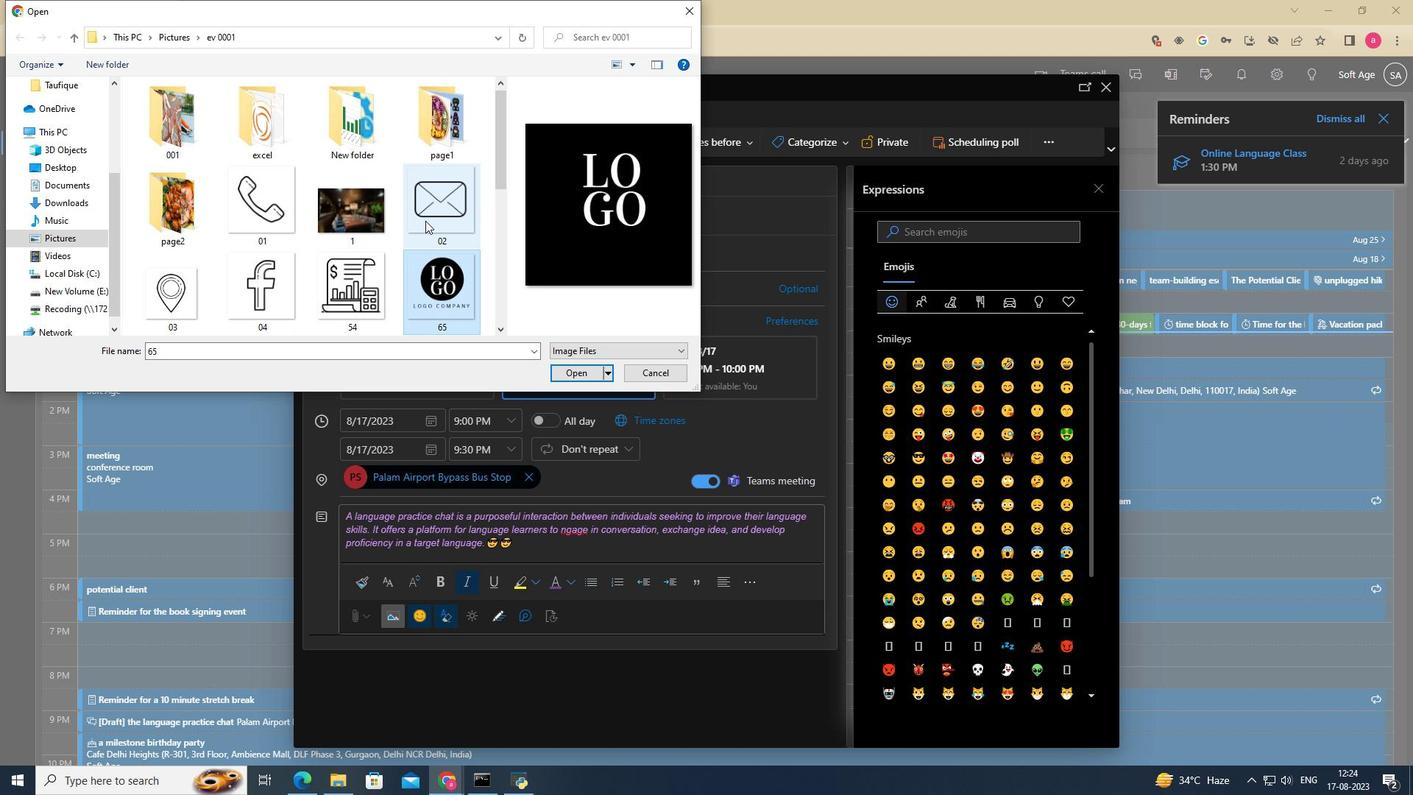 
Action: Mouse pressed left at (425, 220)
Screenshot: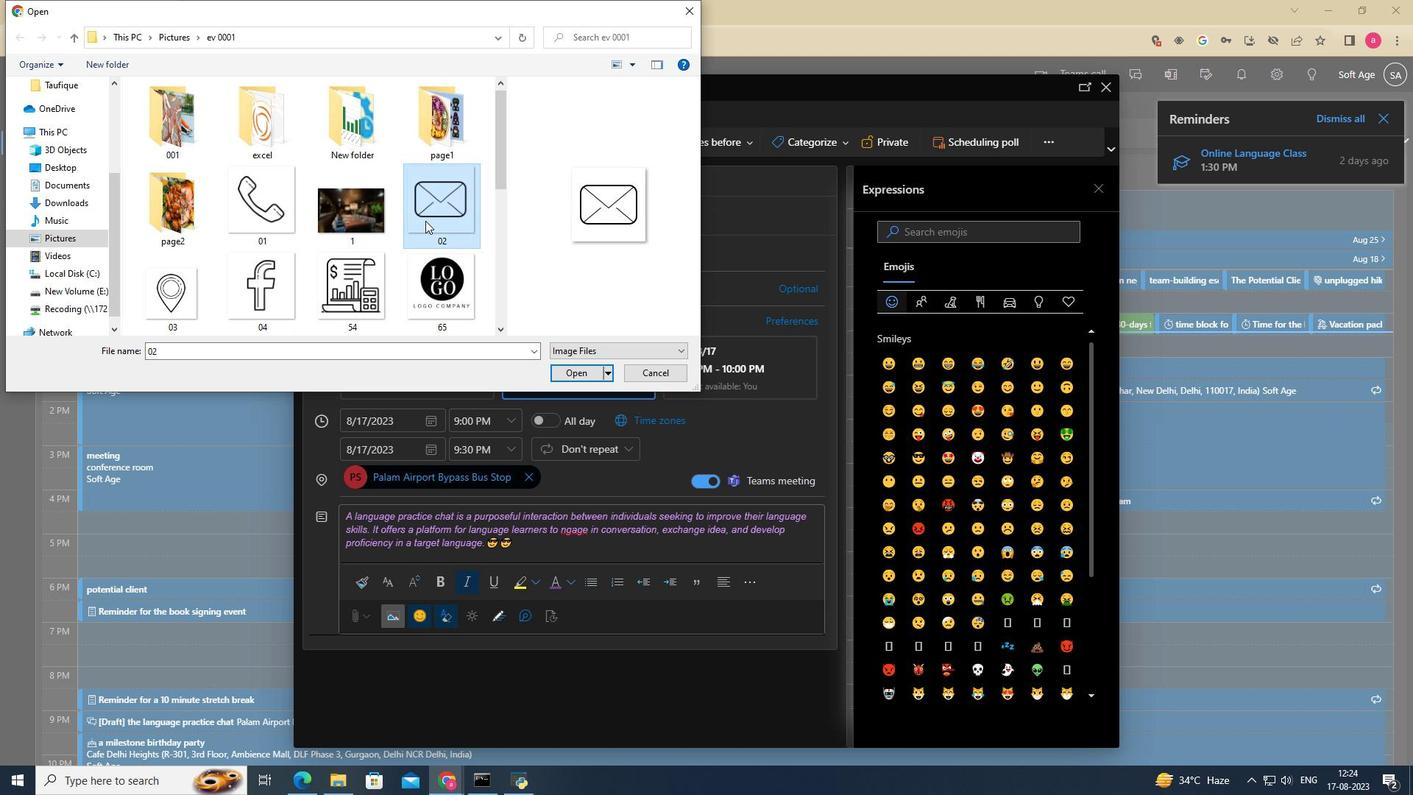 
Action: Mouse moved to (556, 373)
Screenshot: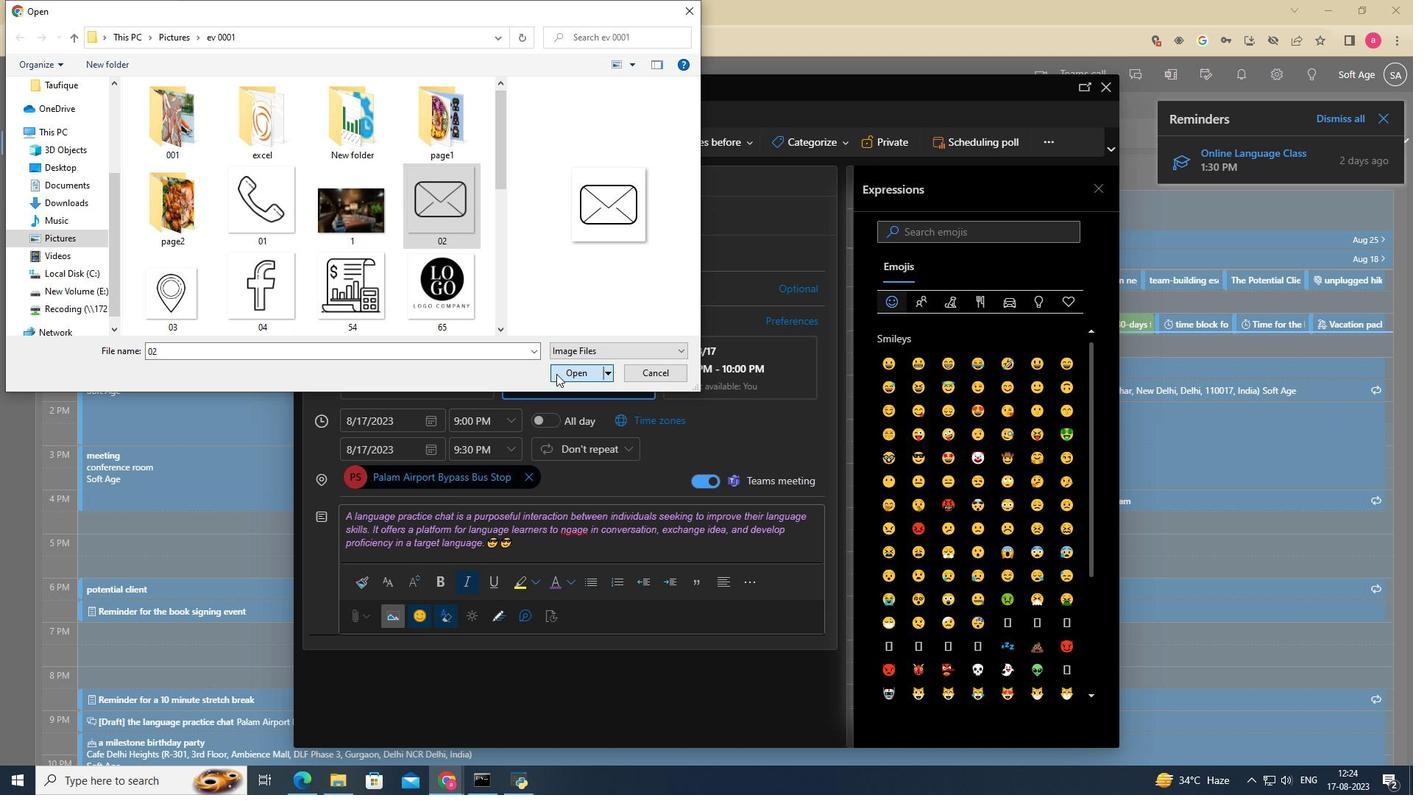 
Action: Mouse pressed left at (556, 373)
Screenshot: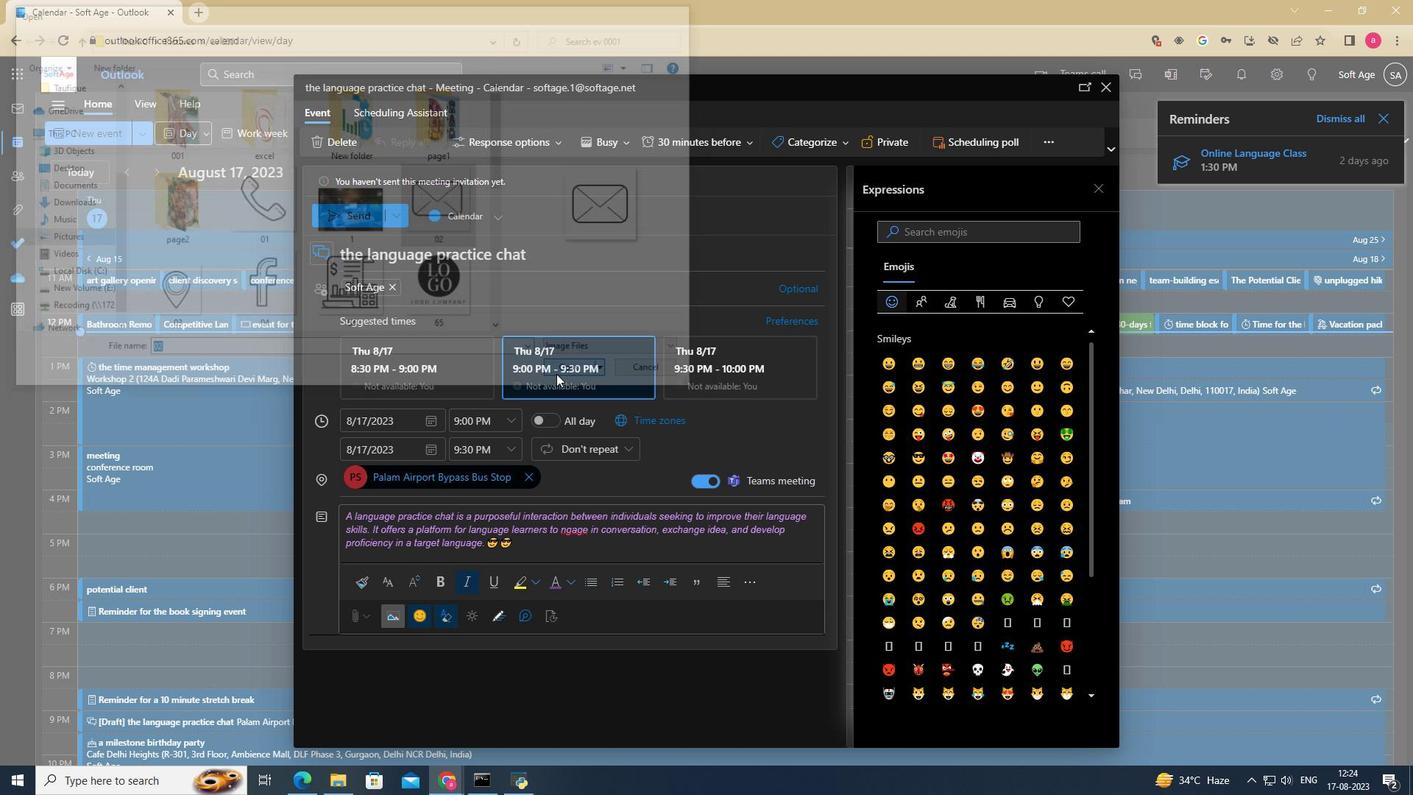 
Action: Mouse moved to (504, 627)
Screenshot: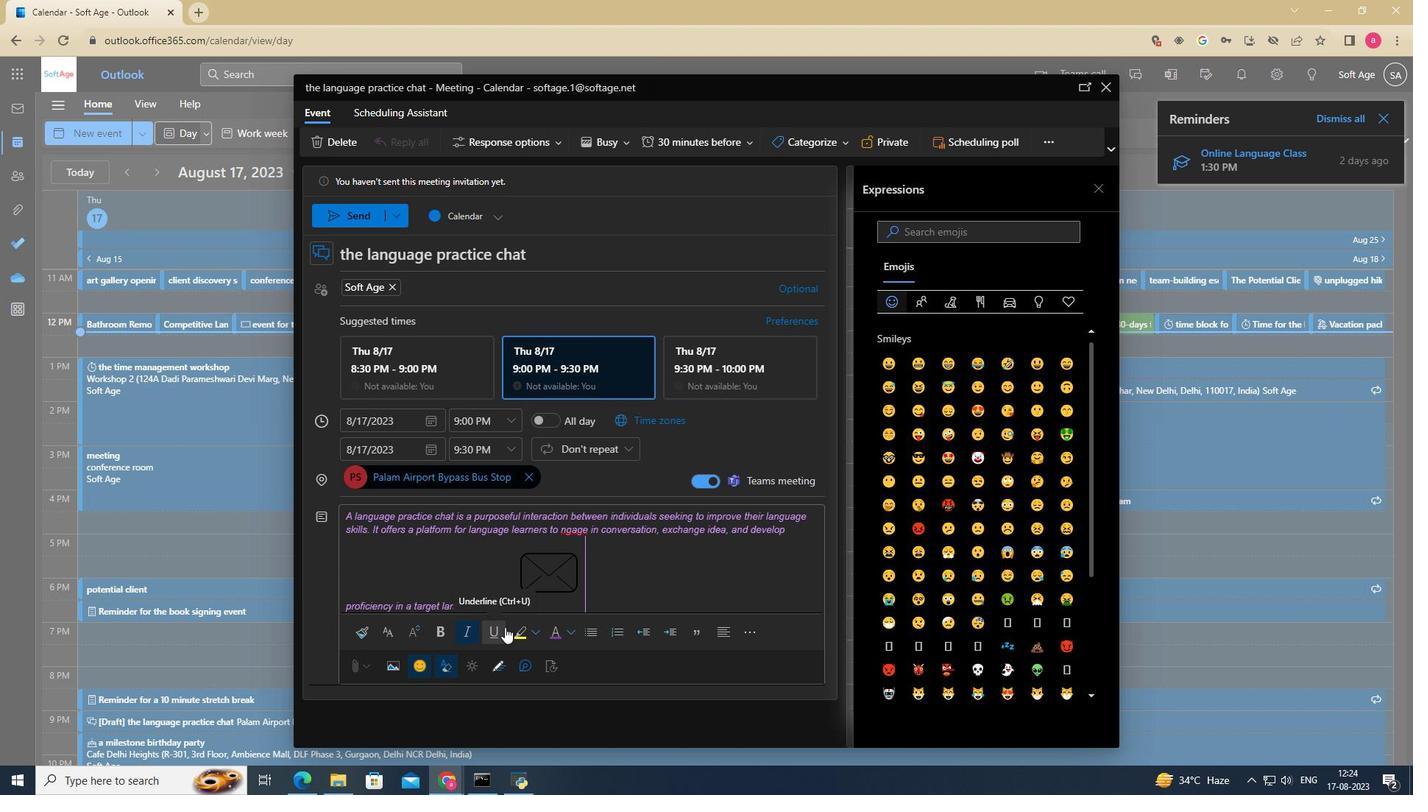 
Action: Mouse scrolled (504, 626) with delta (0, 0)
Screenshot: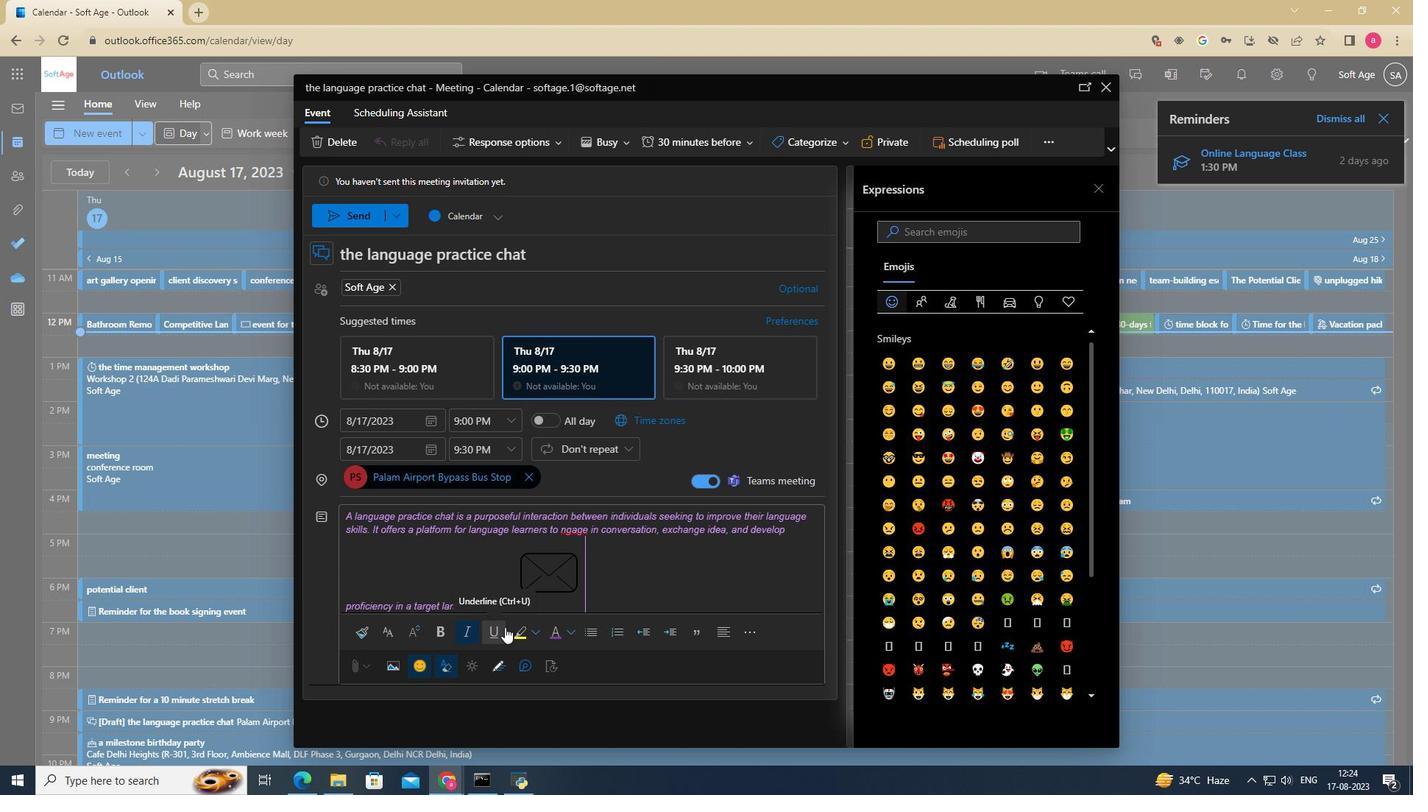 
Action: Mouse scrolled (504, 626) with delta (0, 0)
Screenshot: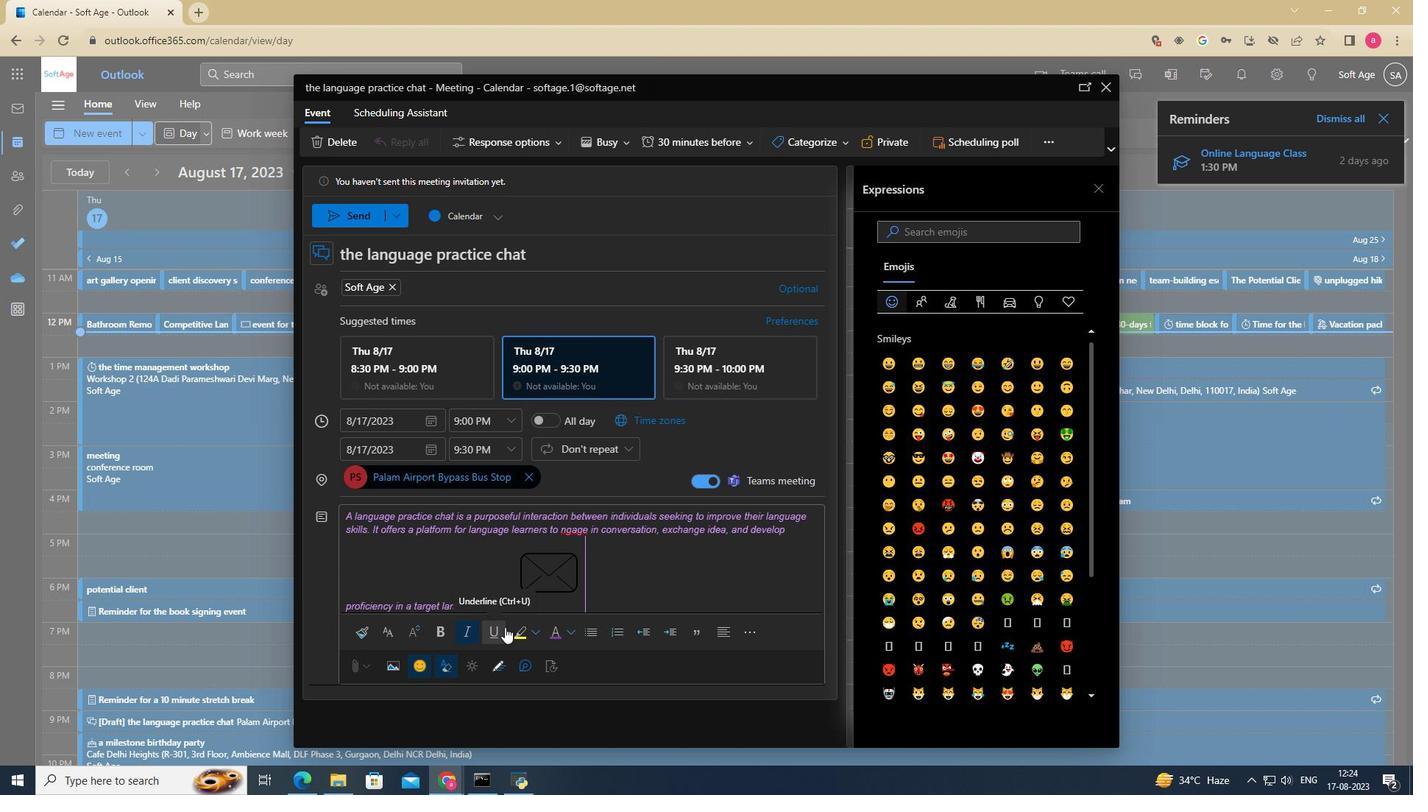 
Action: Mouse scrolled (504, 626) with delta (0, 0)
Screenshot: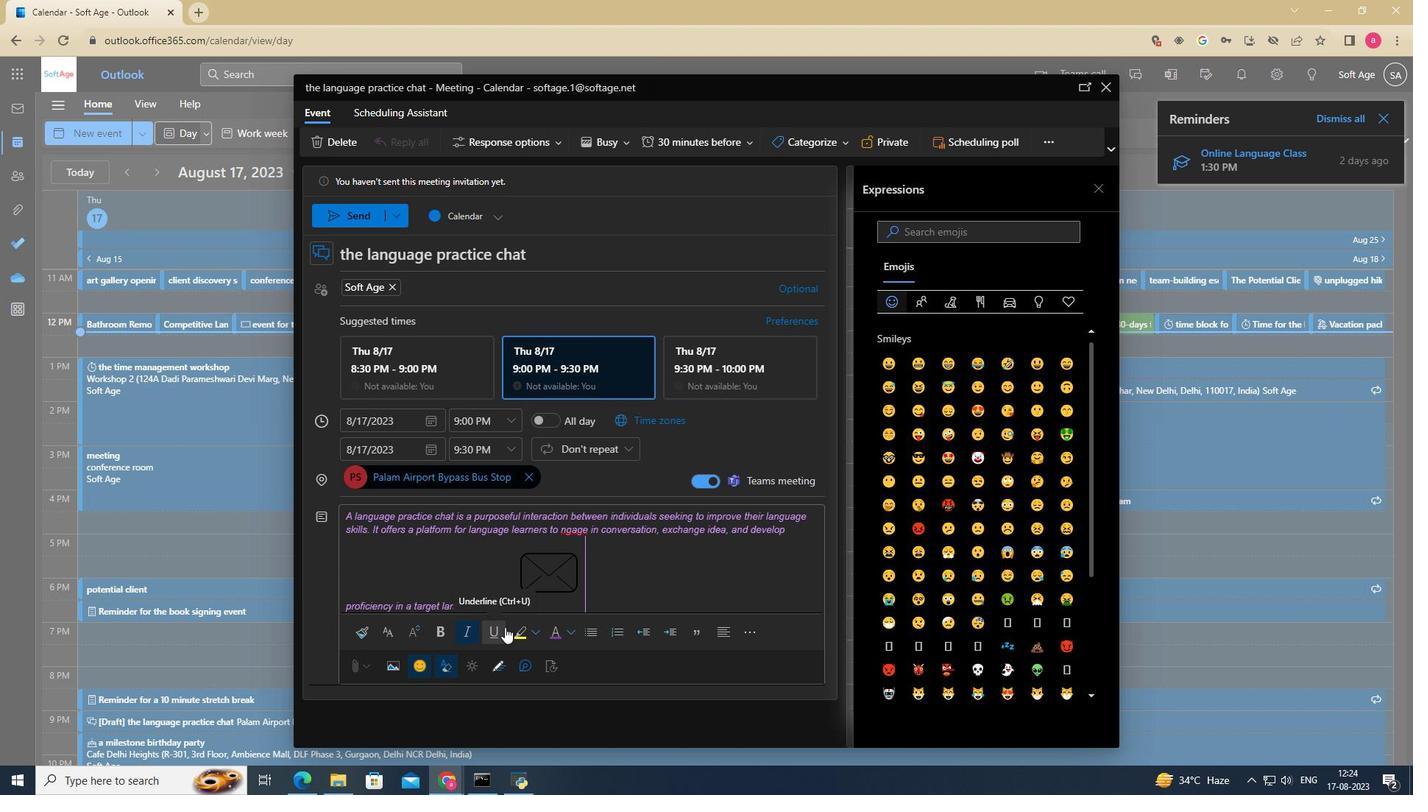 
Action: Mouse moved to (465, 549)
Screenshot: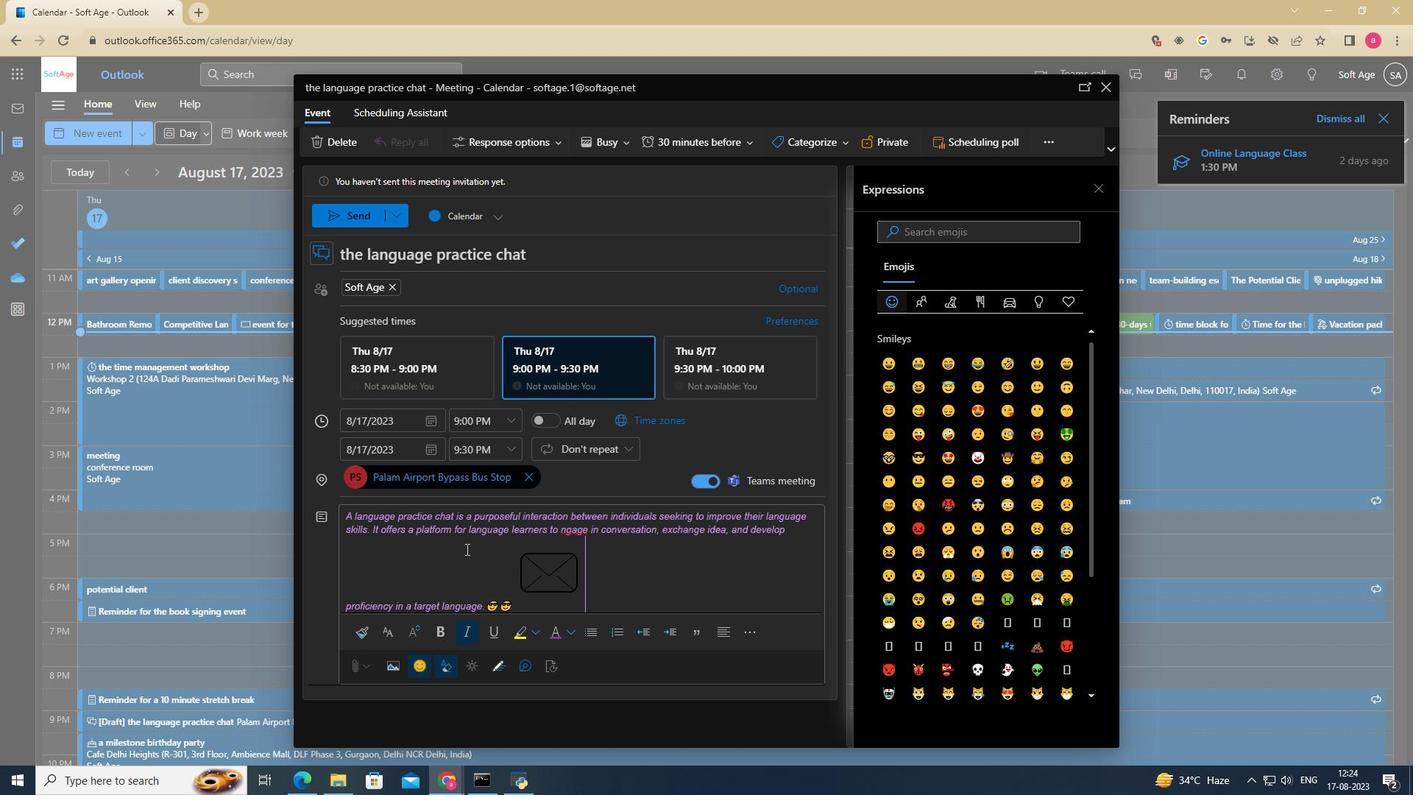 
Action: Mouse scrolled (465, 548) with delta (0, 0)
Screenshot: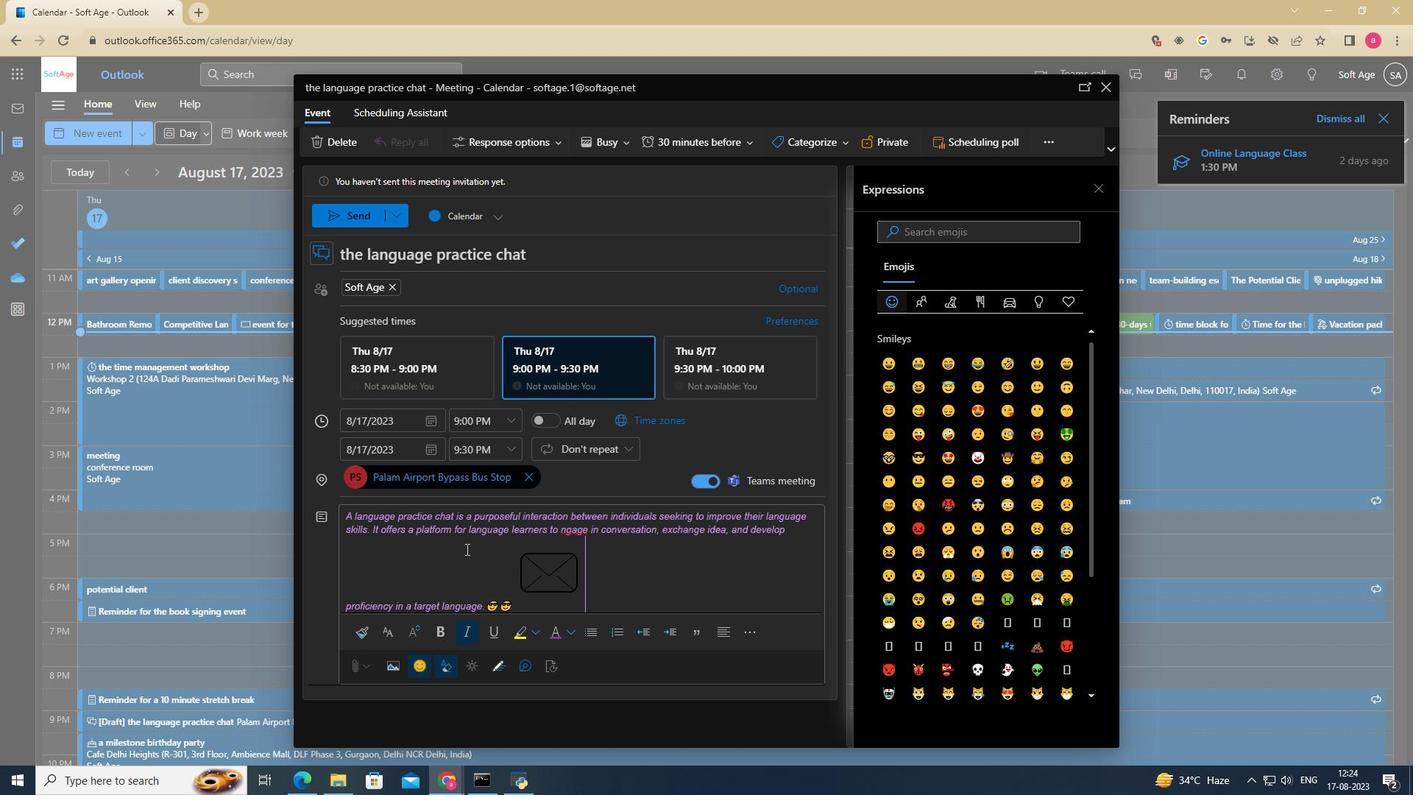 
Action: Mouse scrolled (465, 548) with delta (0, 0)
Screenshot: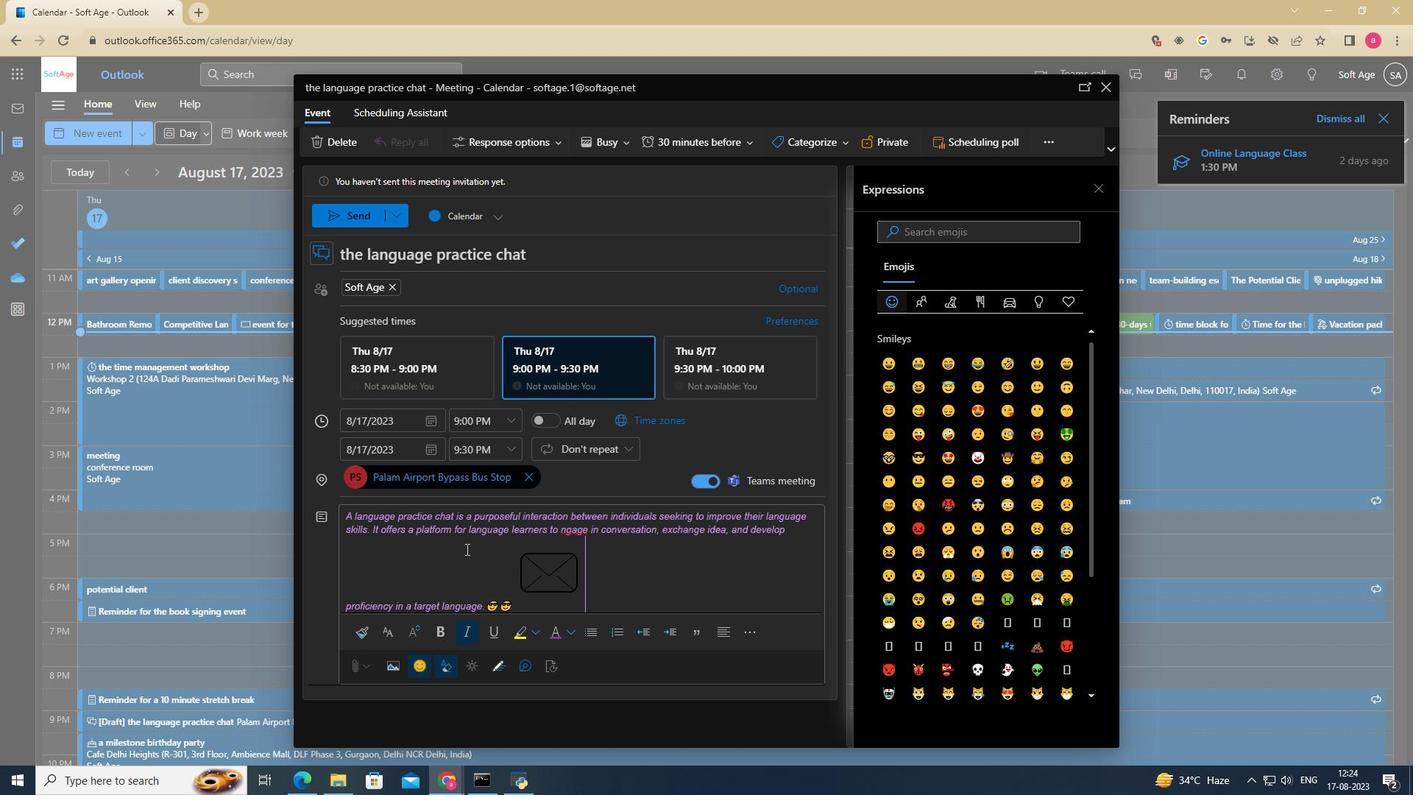 
Action: Mouse scrolled (465, 548) with delta (0, 0)
Screenshot: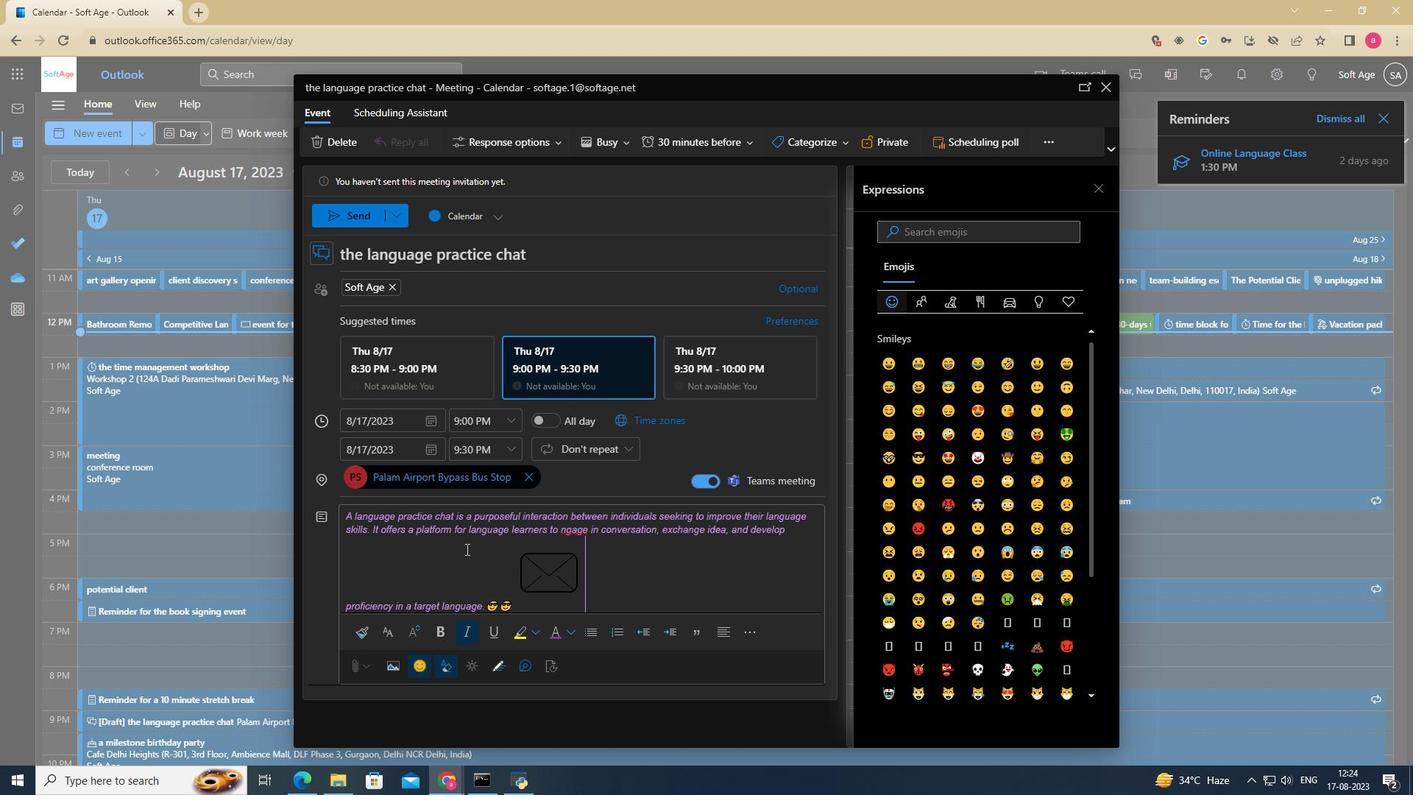 
Action: Mouse scrolled (465, 548) with delta (0, 0)
Screenshot: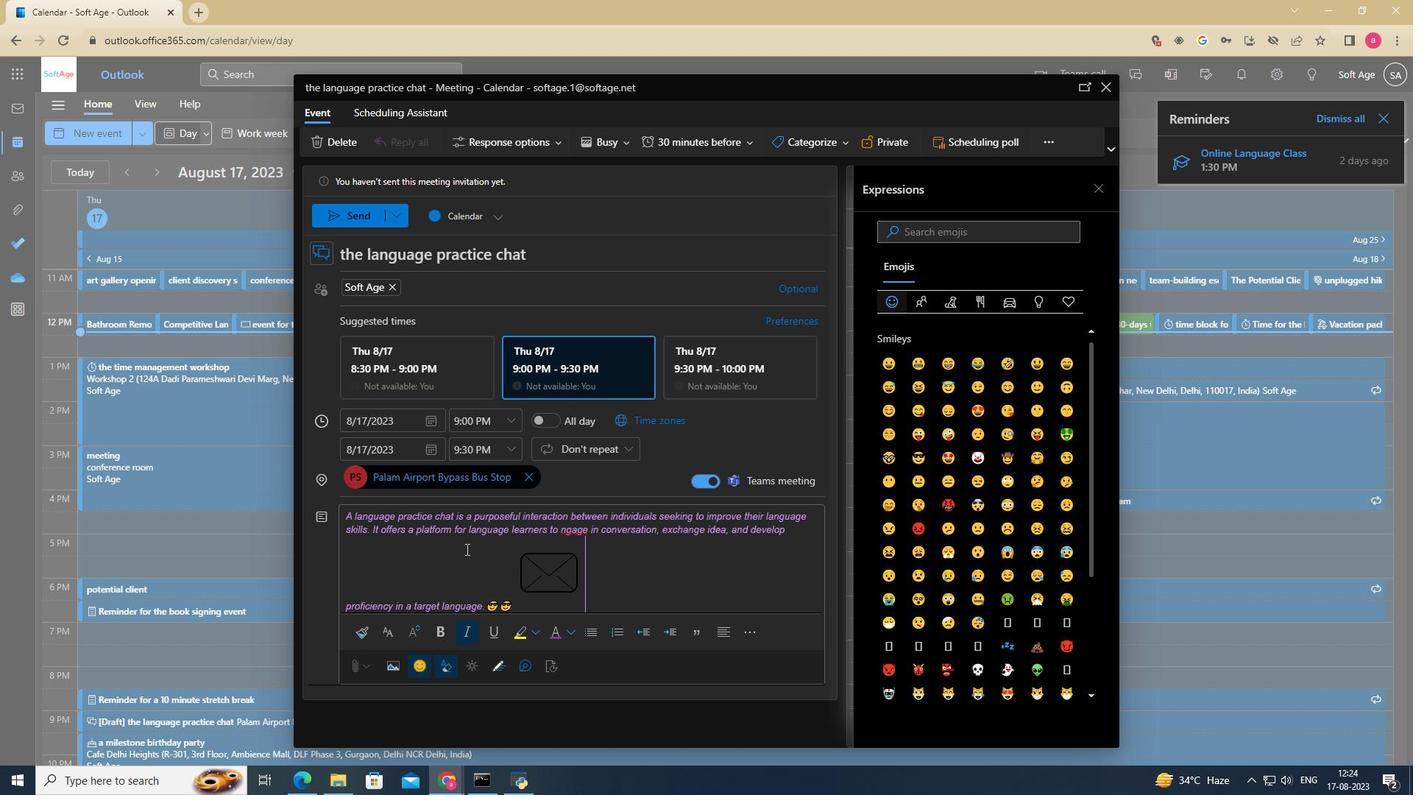 
Action: Mouse scrolled (465, 548) with delta (0, 0)
Screenshot: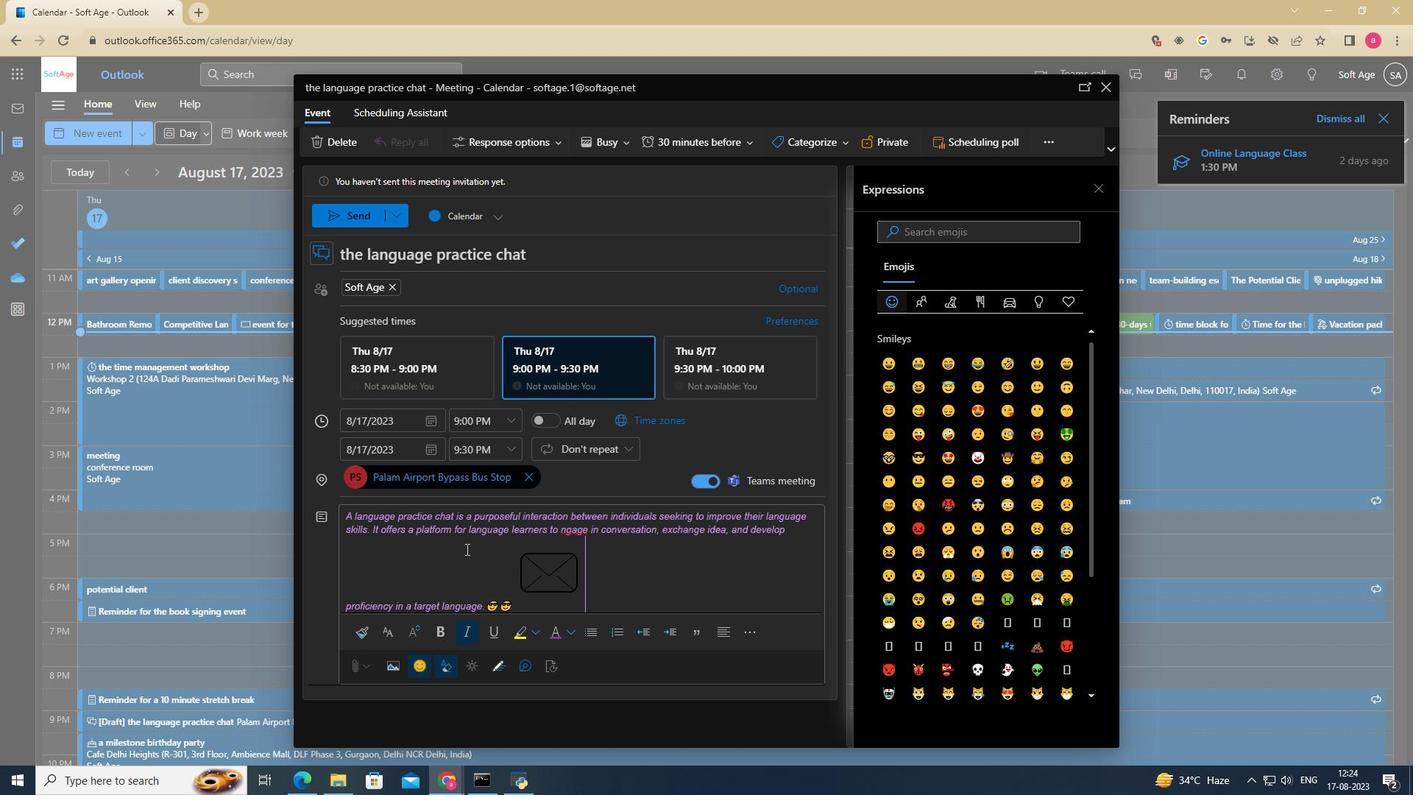 
Action: Mouse moved to (359, 223)
Screenshot: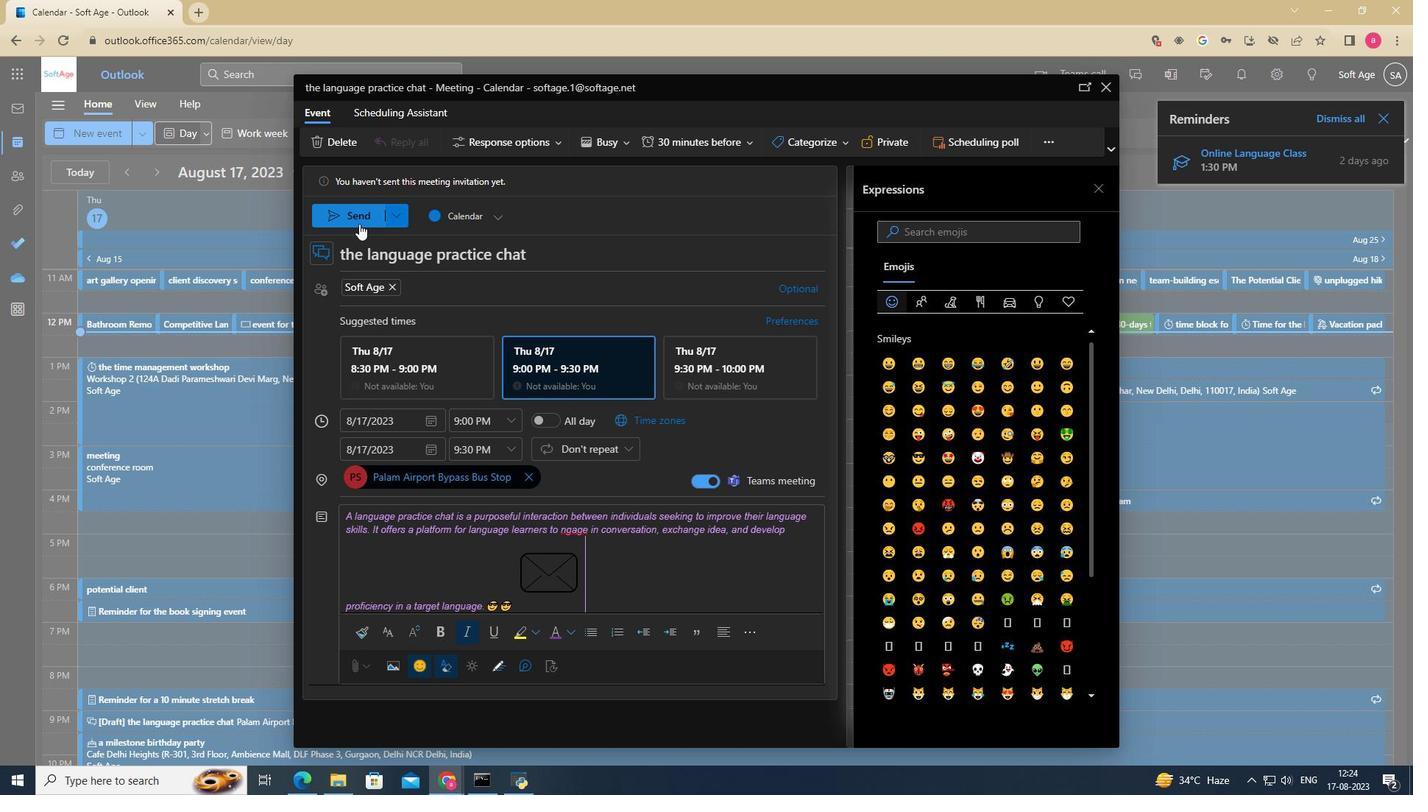 
Action: Mouse pressed left at (359, 223)
Screenshot: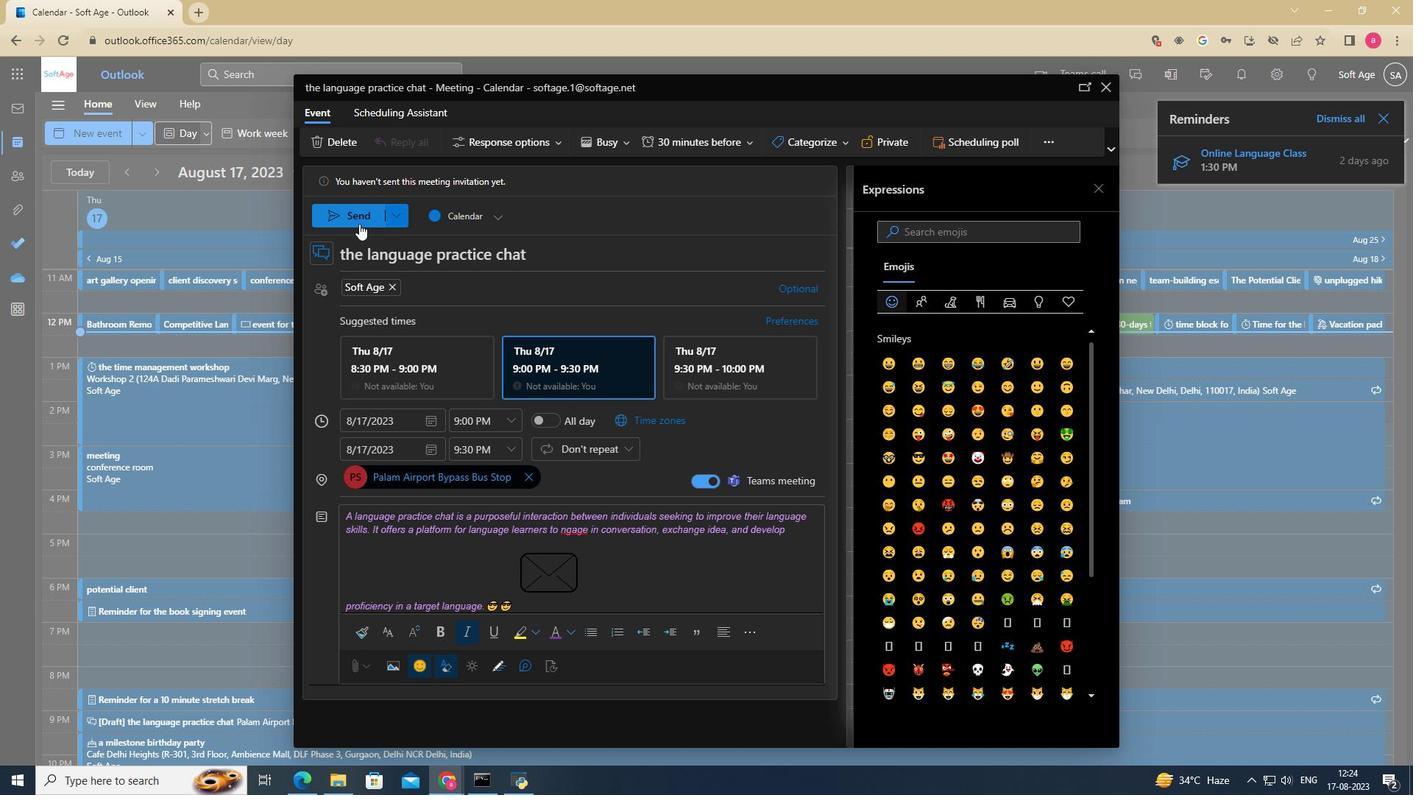 
